 Task: Search one way flight ticket for 2 adults, 2 children, 2 infants in seat in first from Columbia: Columbia Regional Airport to Fort Wayne: Fort Wayne International Airport on 5-4-2023. Choice of flights is Frontier. Number of bags: 2 carry on bags. Outbound departure time preference is 19:30.
Action: Mouse moved to (268, 155)
Screenshot: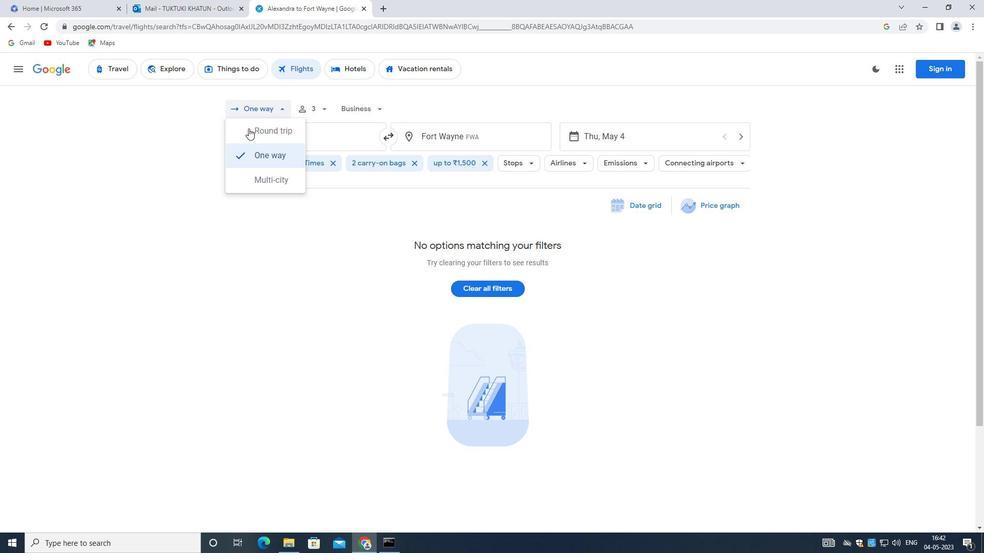 
Action: Mouse pressed left at (268, 155)
Screenshot: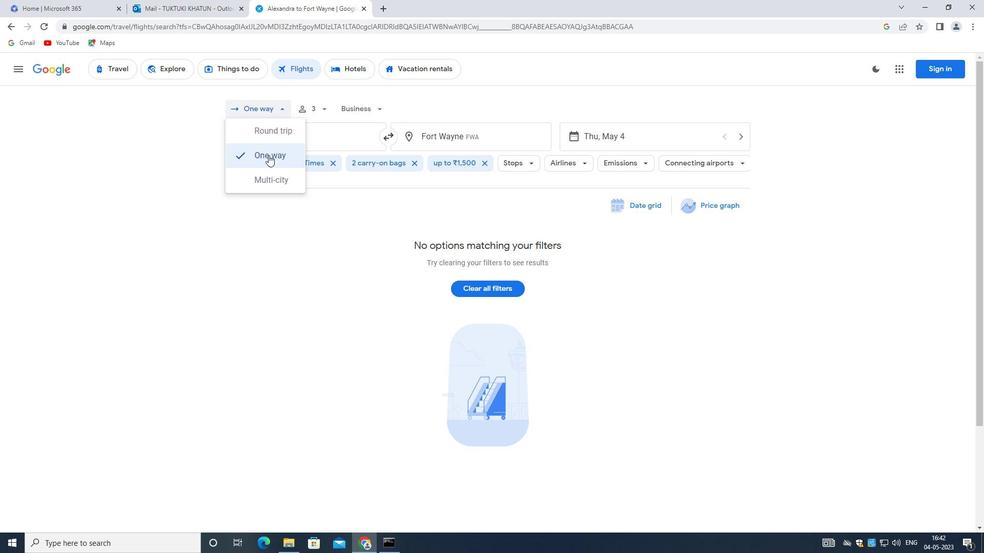 
Action: Mouse moved to (312, 108)
Screenshot: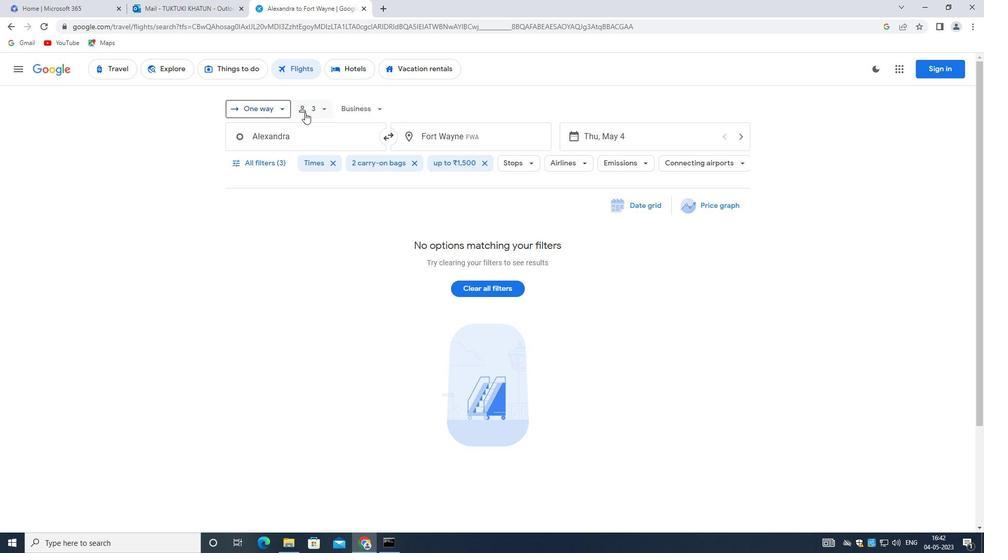 
Action: Mouse pressed left at (312, 108)
Screenshot: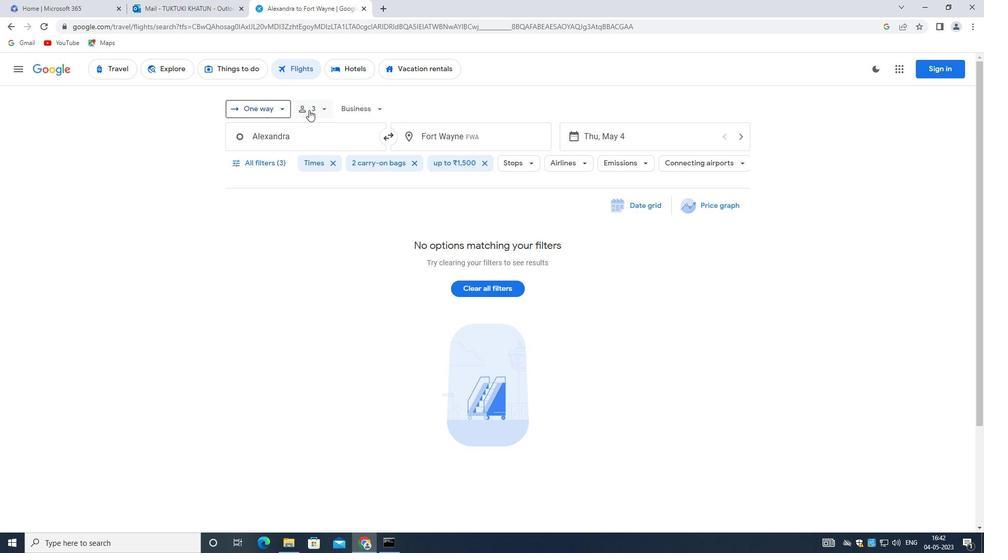 
Action: Mouse moved to (398, 134)
Screenshot: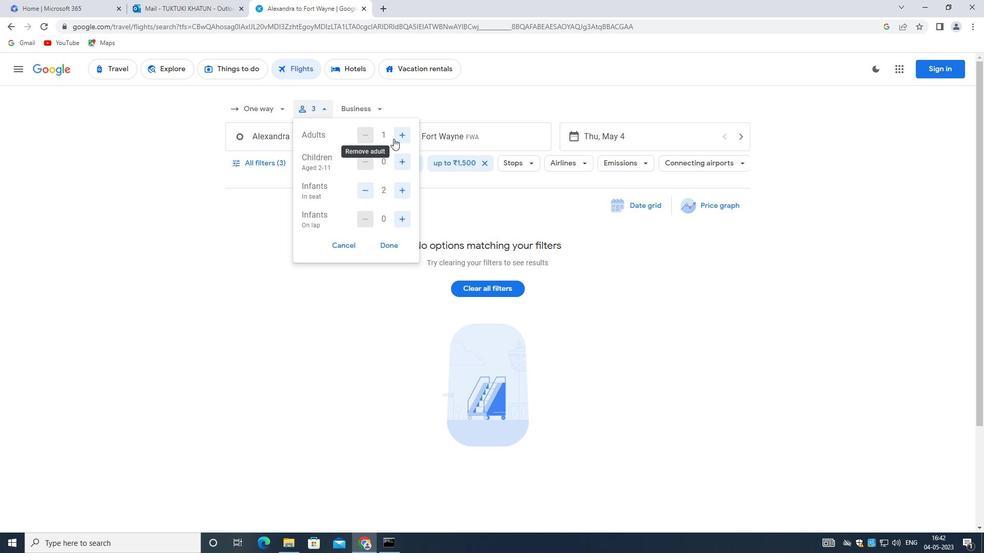 
Action: Mouse pressed left at (398, 134)
Screenshot: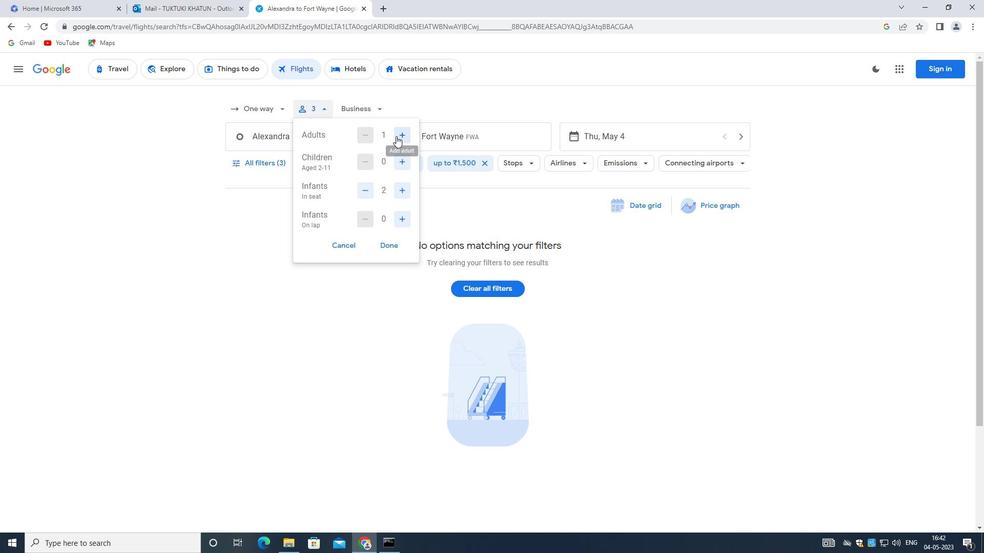 
Action: Mouse moved to (363, 161)
Screenshot: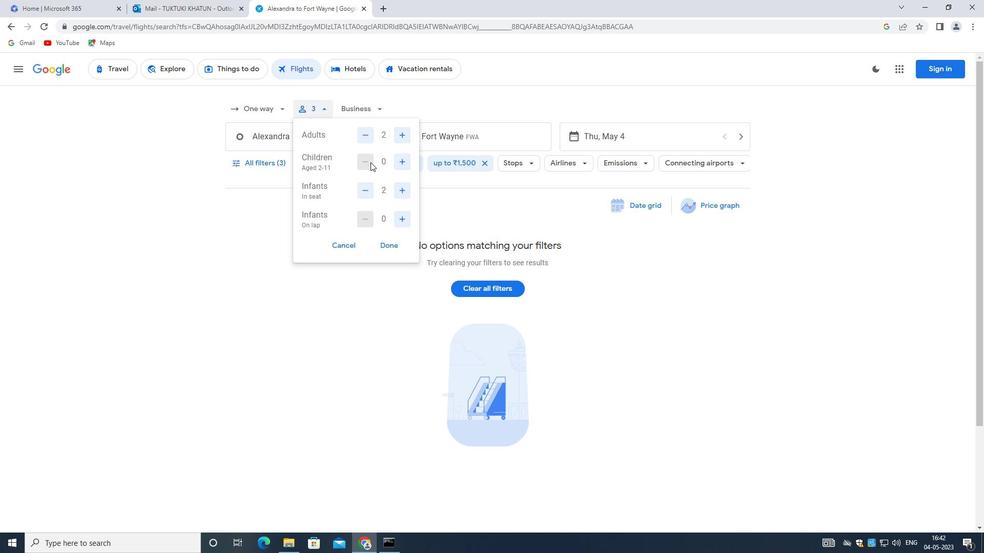 
Action: Mouse pressed left at (363, 161)
Screenshot: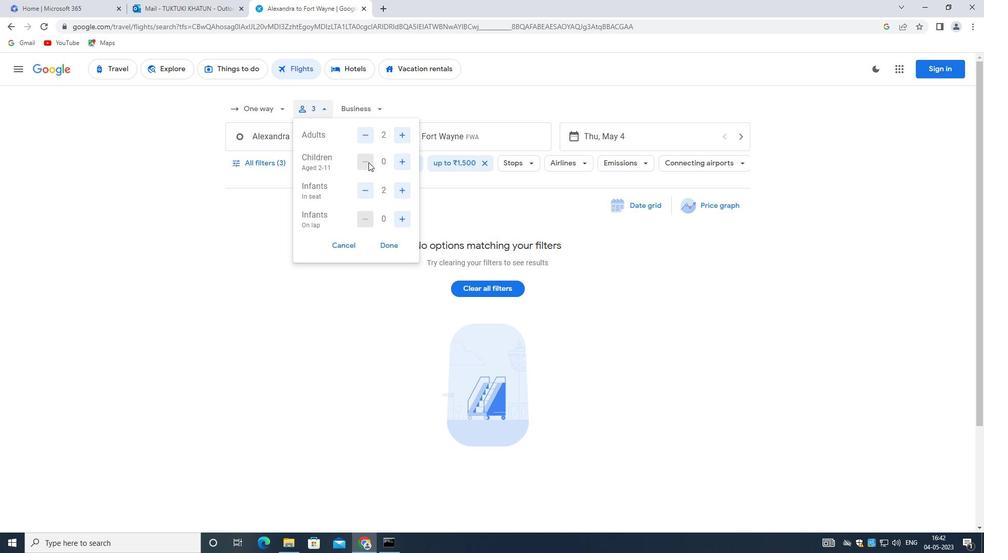 
Action: Mouse moved to (405, 161)
Screenshot: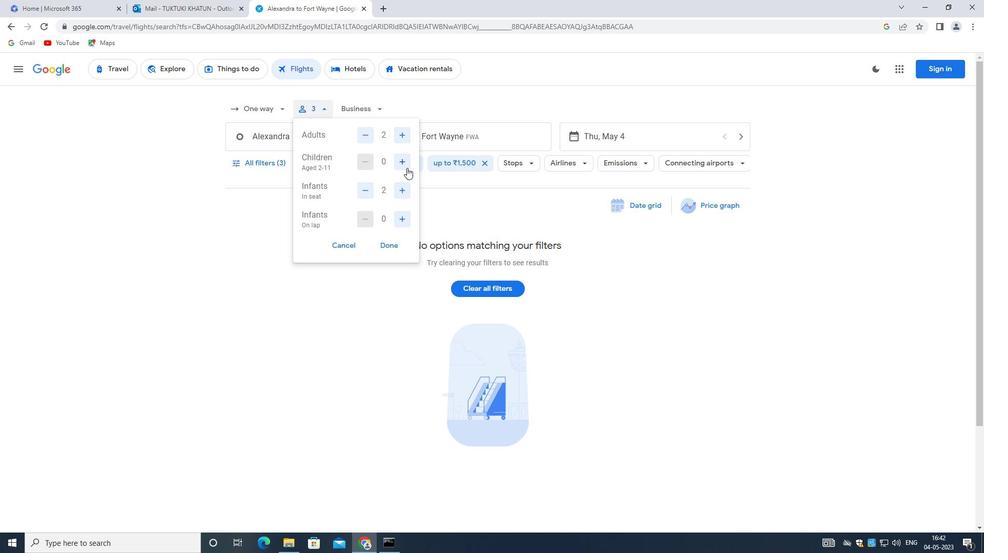 
Action: Mouse pressed left at (405, 161)
Screenshot: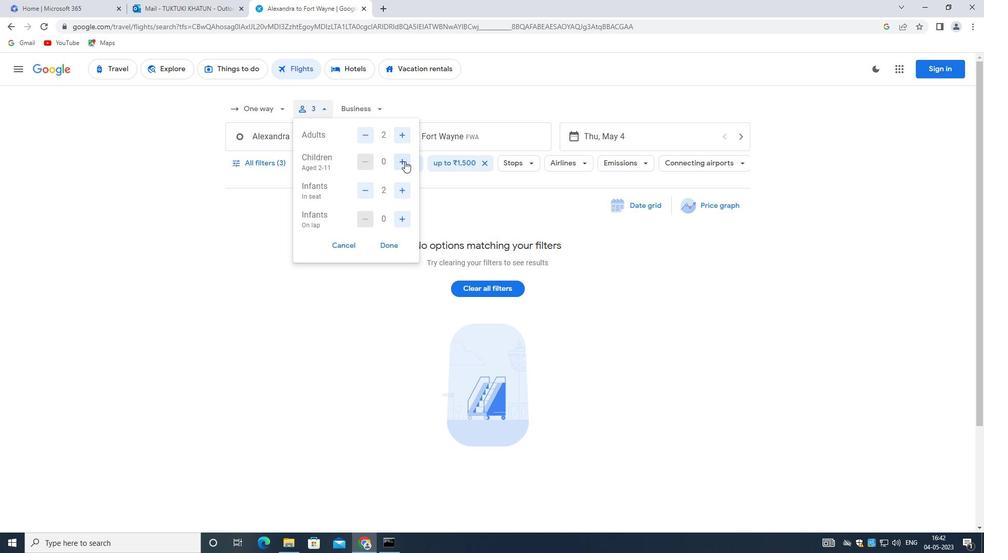 
Action: Mouse pressed left at (405, 161)
Screenshot: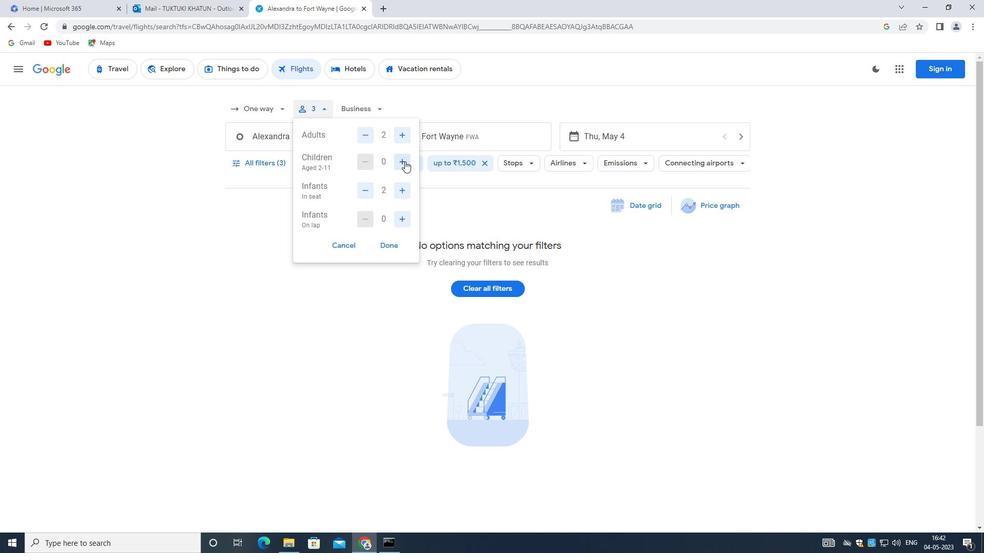 
Action: Mouse moved to (372, 234)
Screenshot: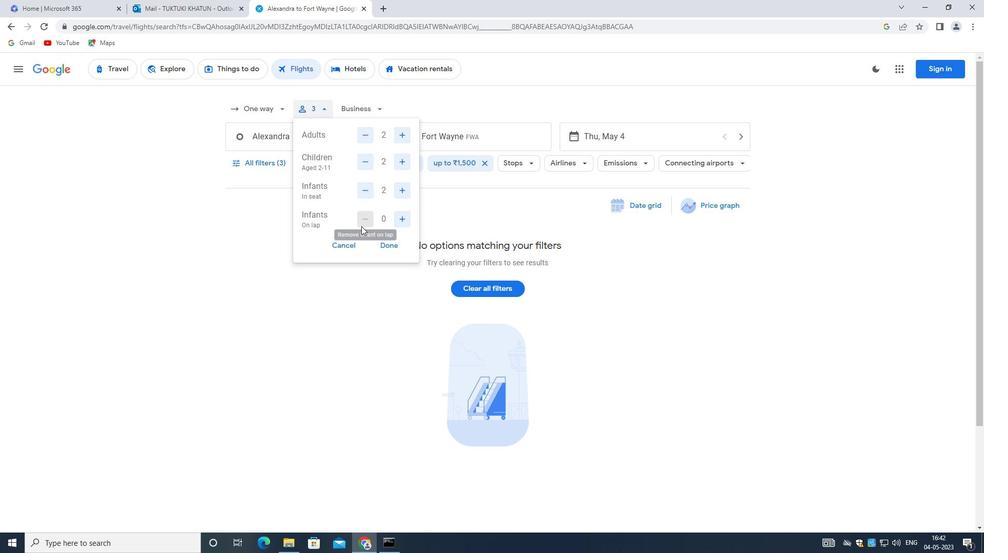 
Action: Mouse scrolled (372, 233) with delta (0, 0)
Screenshot: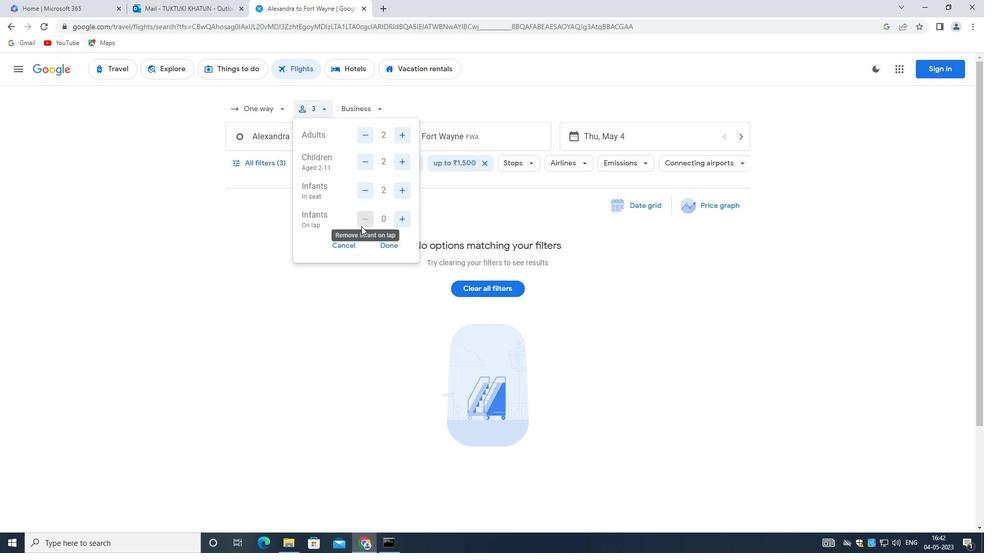 
Action: Mouse moved to (389, 195)
Screenshot: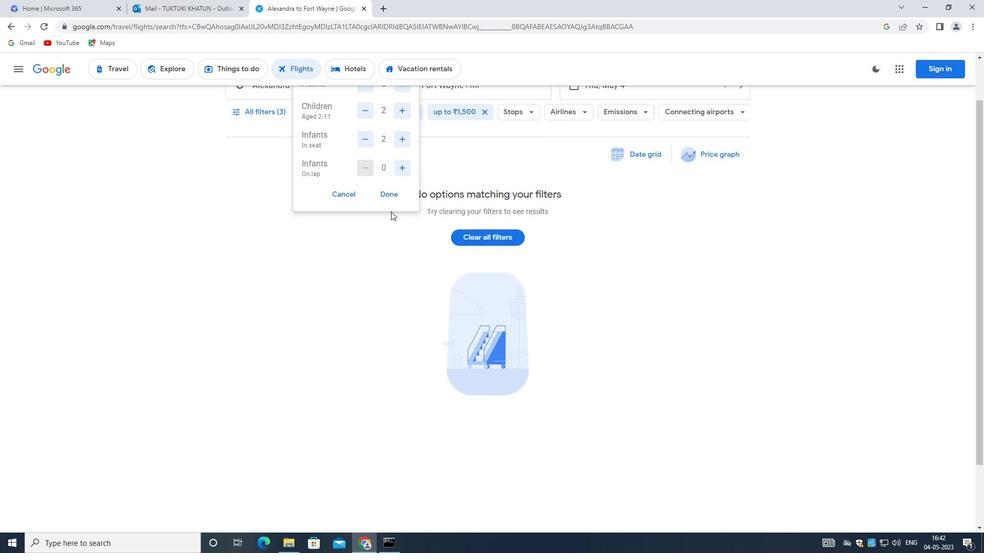 
Action: Mouse pressed left at (389, 195)
Screenshot: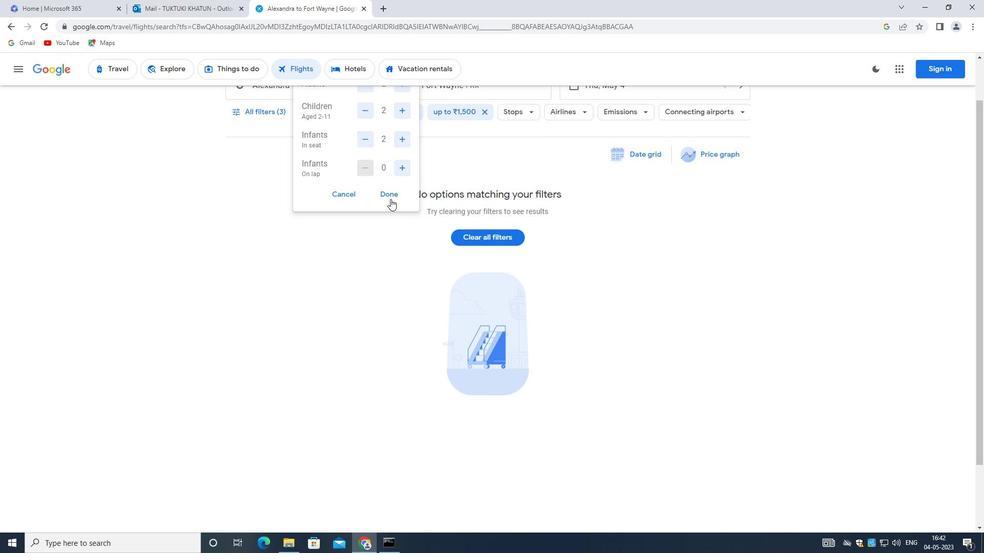 
Action: Mouse moved to (337, 309)
Screenshot: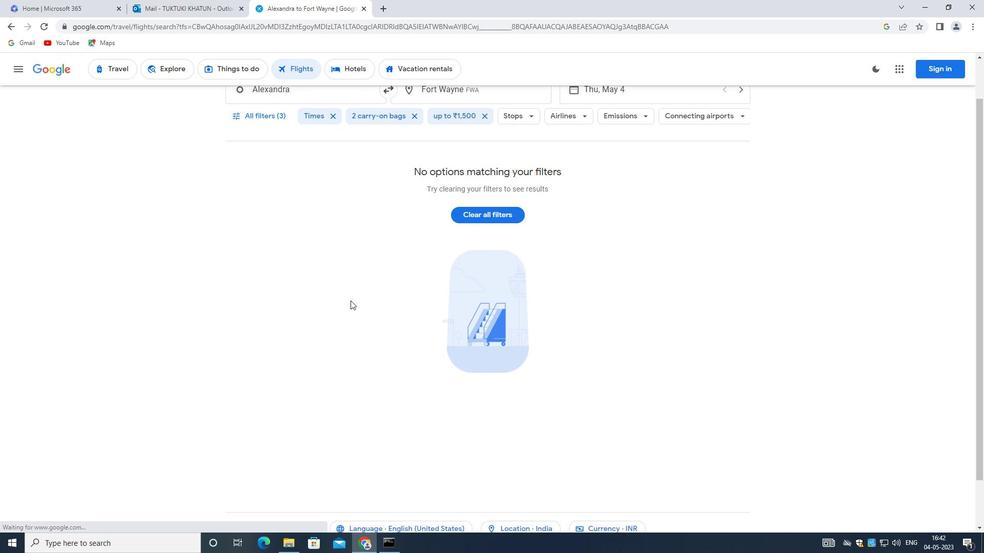 
Action: Mouse scrolled (337, 309) with delta (0, 0)
Screenshot: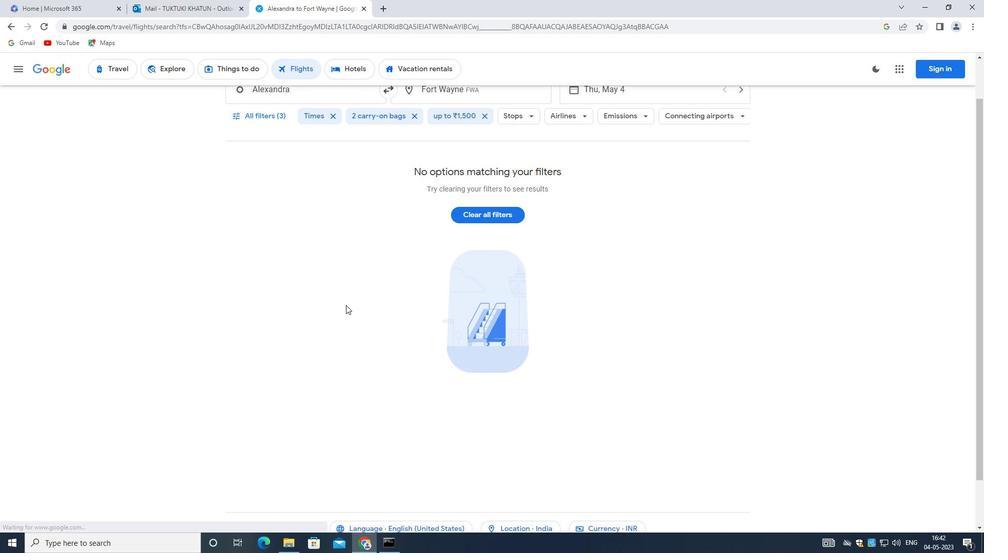 
Action: Mouse moved to (337, 309)
Screenshot: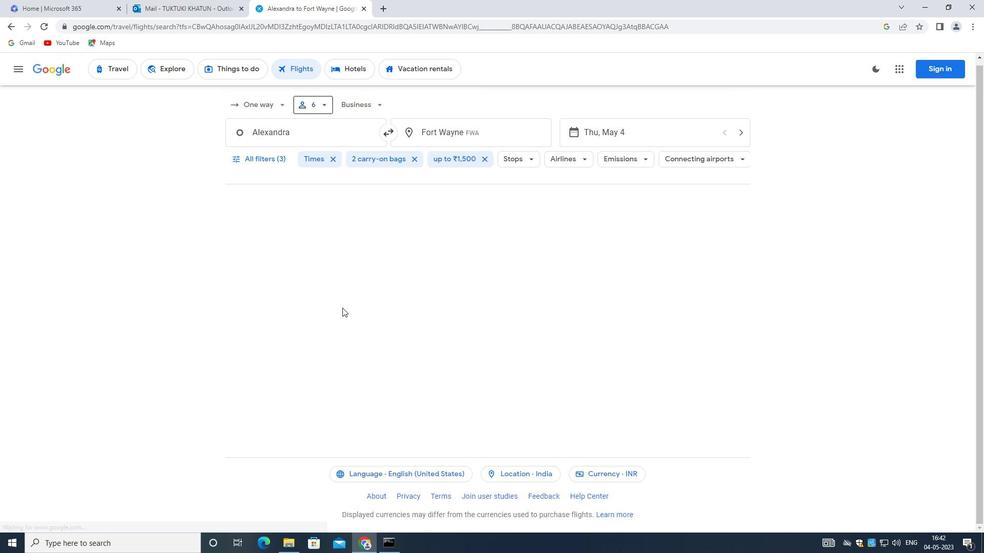 
Action: Mouse scrolled (337, 309) with delta (0, 0)
Screenshot: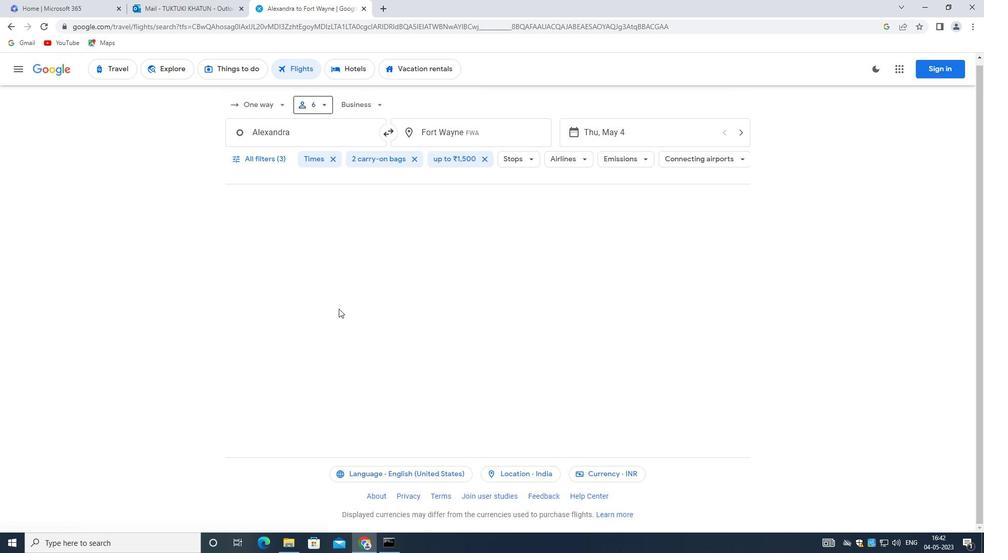 
Action: Mouse moved to (336, 309)
Screenshot: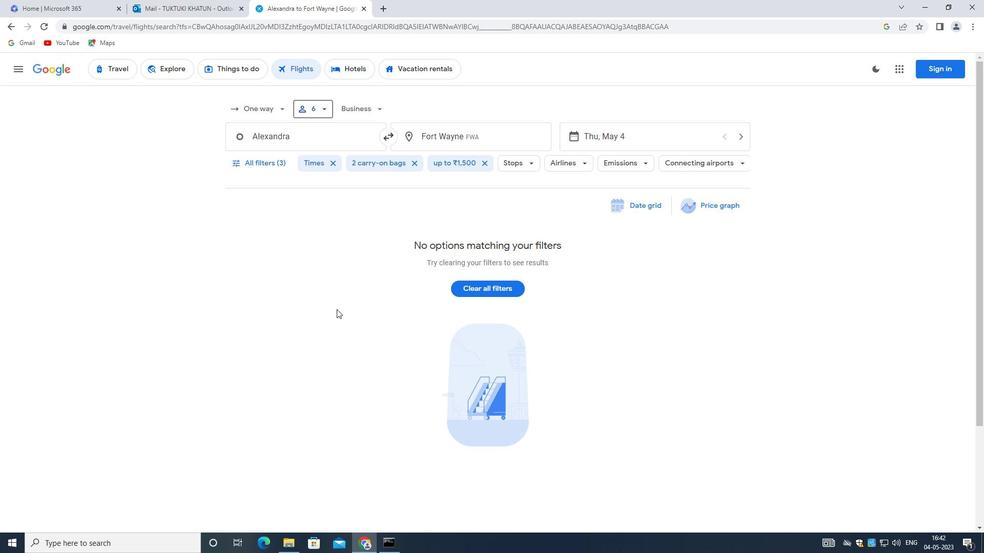 
Action: Mouse scrolled (336, 310) with delta (0, 0)
Screenshot: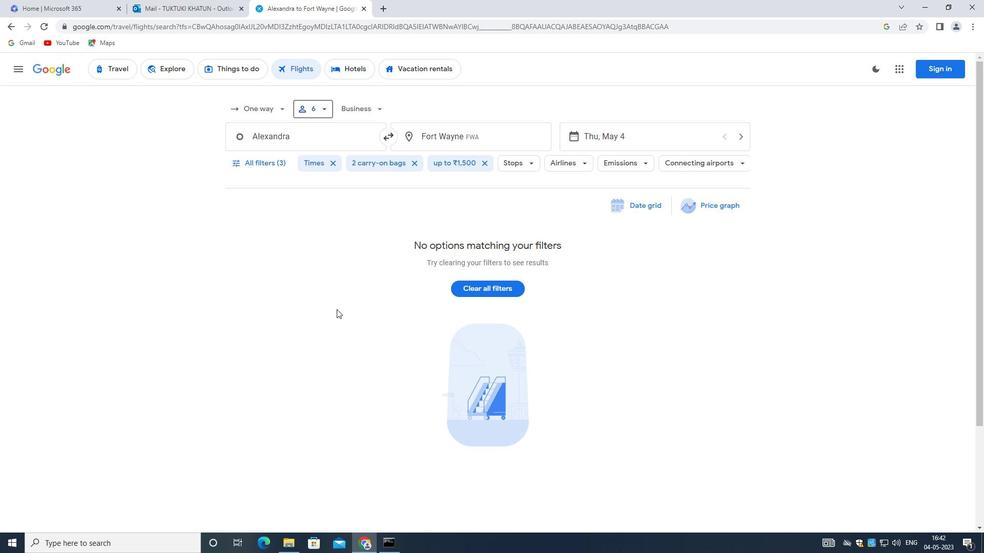 
Action: Mouse moved to (336, 310)
Screenshot: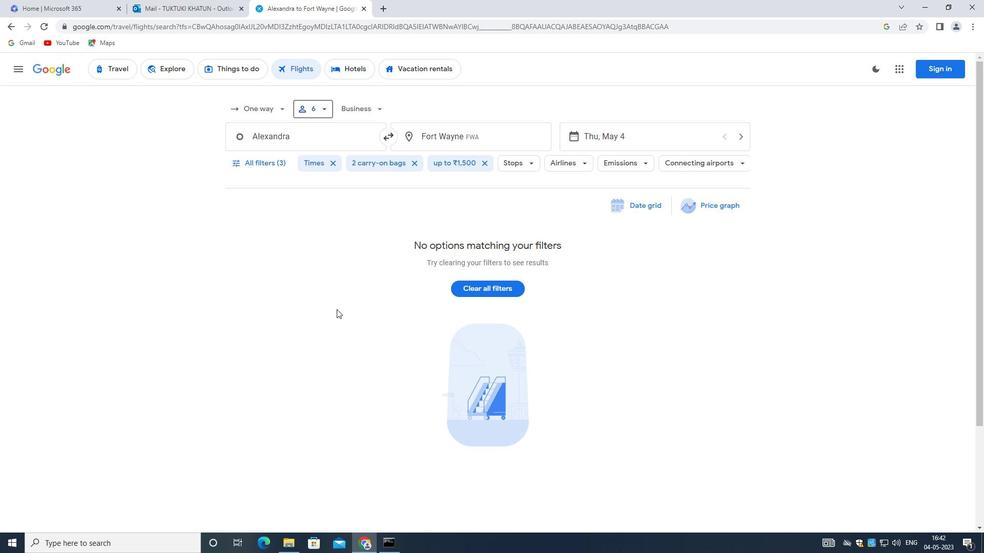 
Action: Mouse scrolled (336, 310) with delta (0, 0)
Screenshot: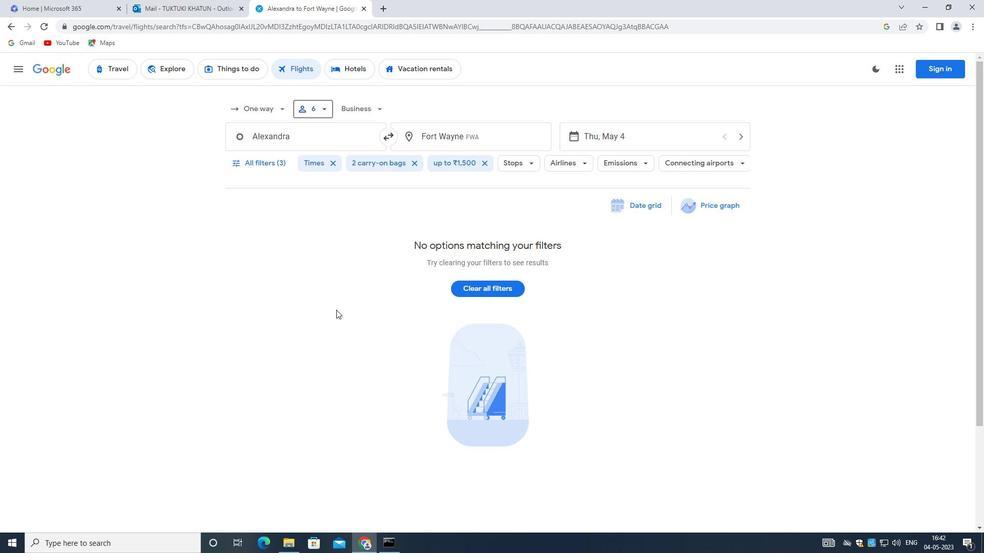 
Action: Mouse moved to (275, 133)
Screenshot: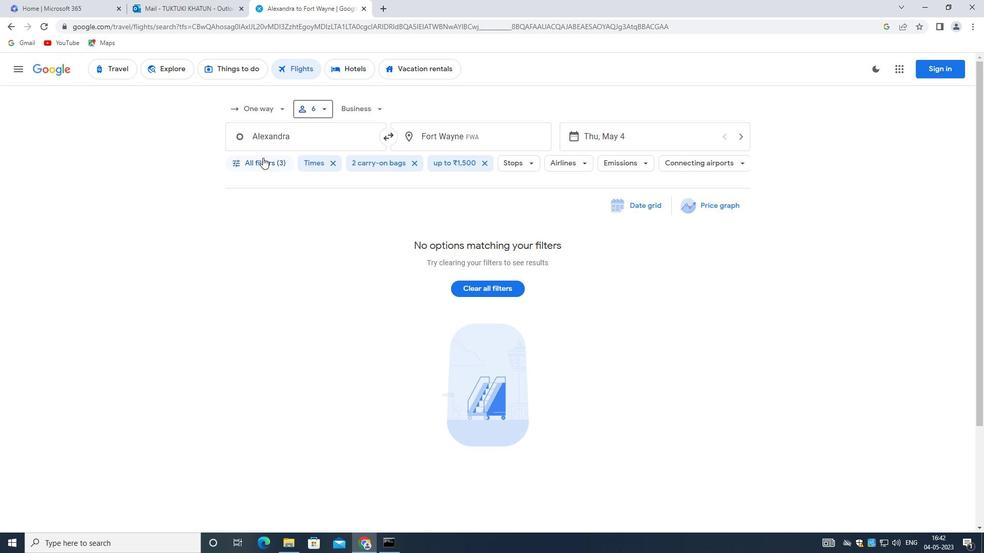 
Action: Mouse pressed left at (275, 133)
Screenshot: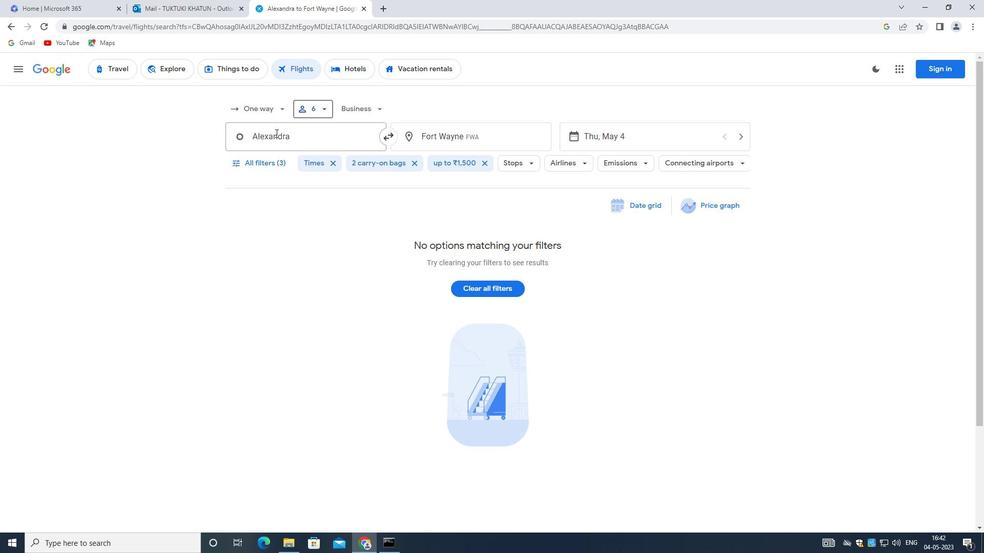 
Action: Mouse moved to (276, 132)
Screenshot: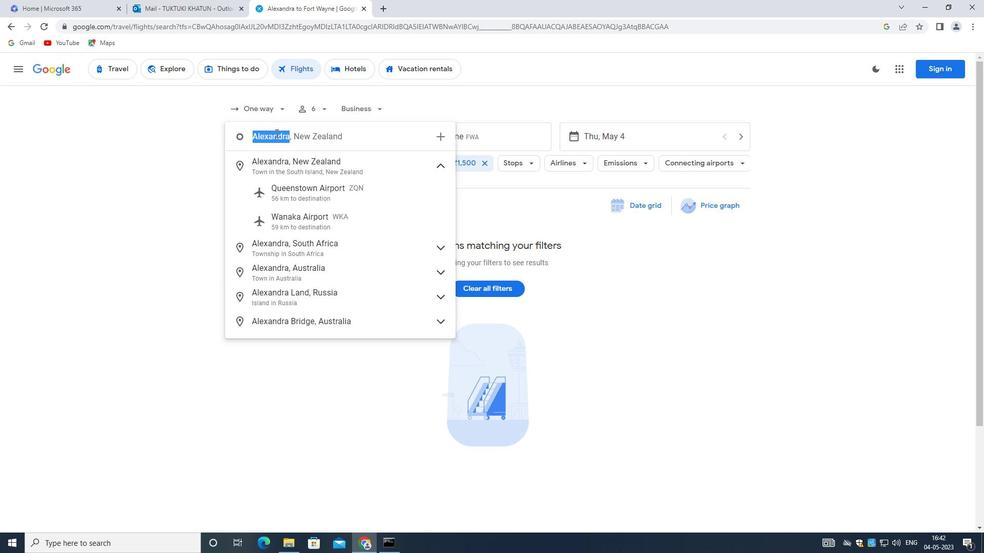 
Action: Key pressed <Key.backspace><Key.shift><Key.shift><Key.shift>COLUMBIA<Key.space><Key.shift><Key.shift><Key.shift><Key.shift>REGIONAL<Key.space><Key.shift>AIRPORT
Screenshot: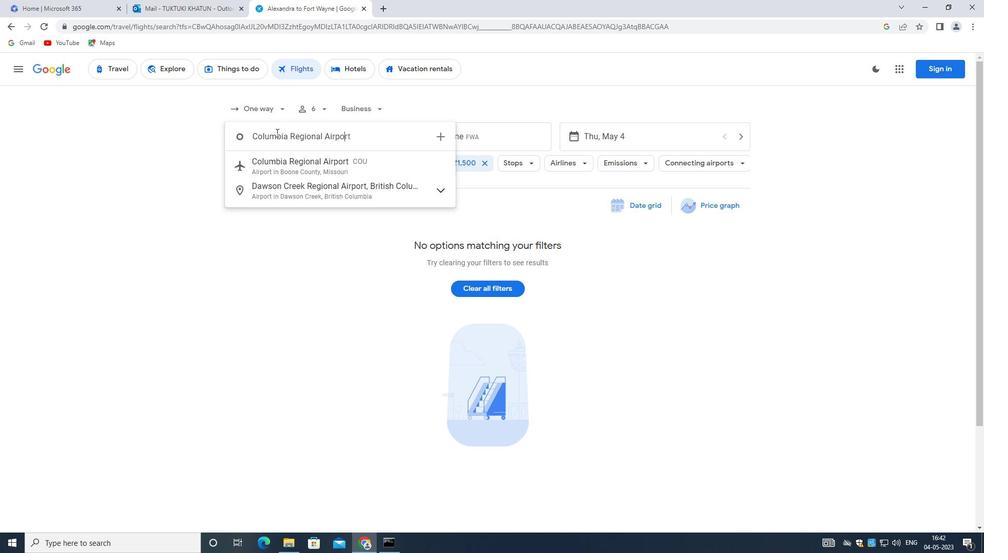 
Action: Mouse moved to (287, 157)
Screenshot: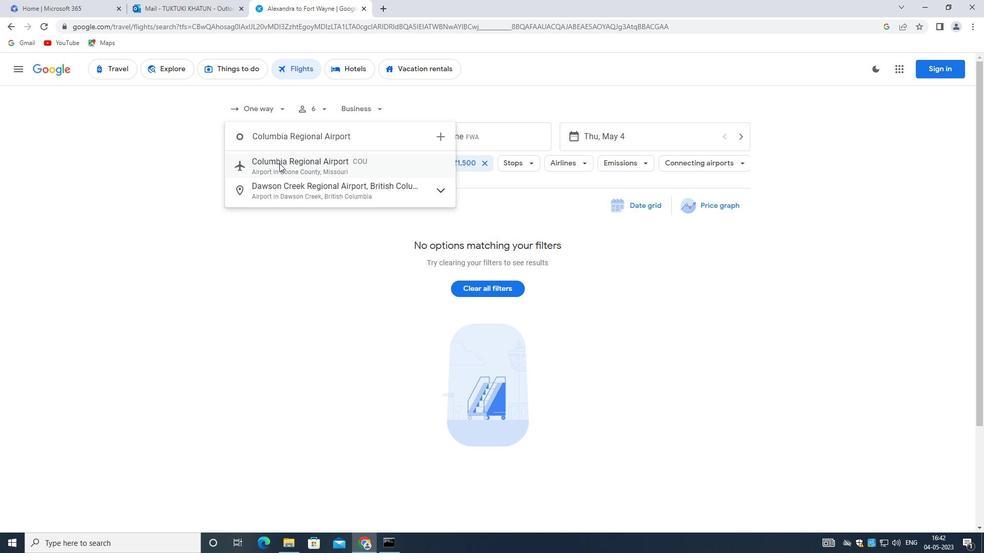 
Action: Mouse pressed left at (287, 157)
Screenshot: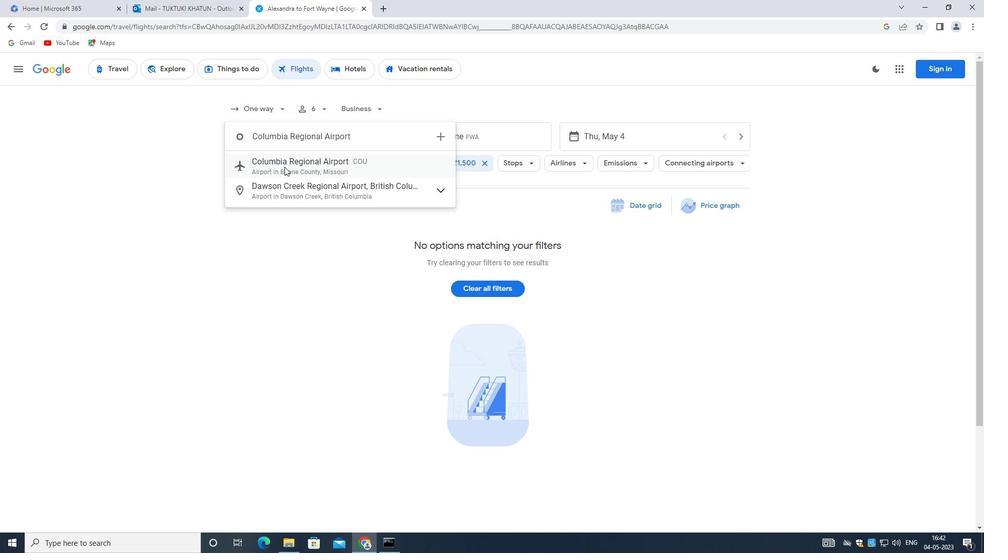 
Action: Mouse moved to (481, 137)
Screenshot: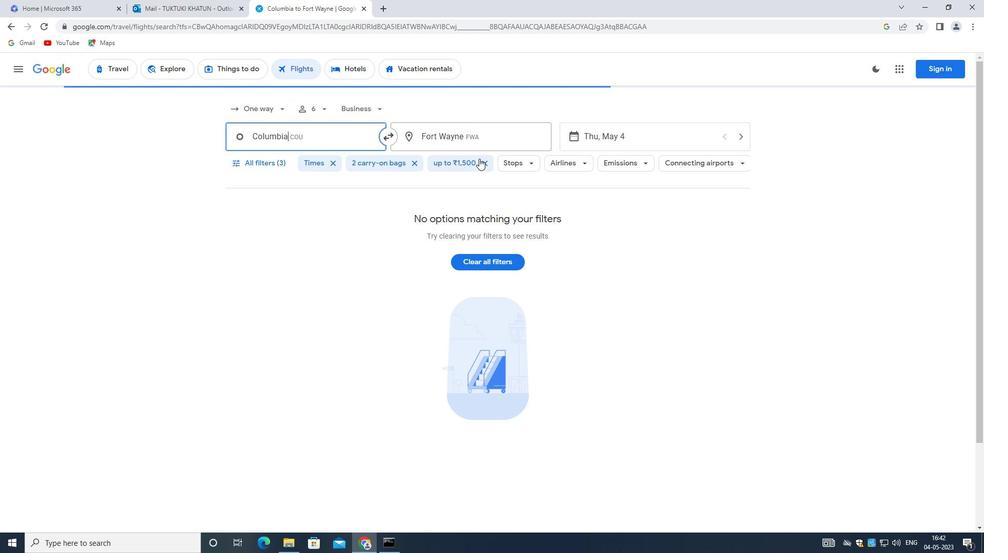
Action: Mouse pressed left at (481, 137)
Screenshot: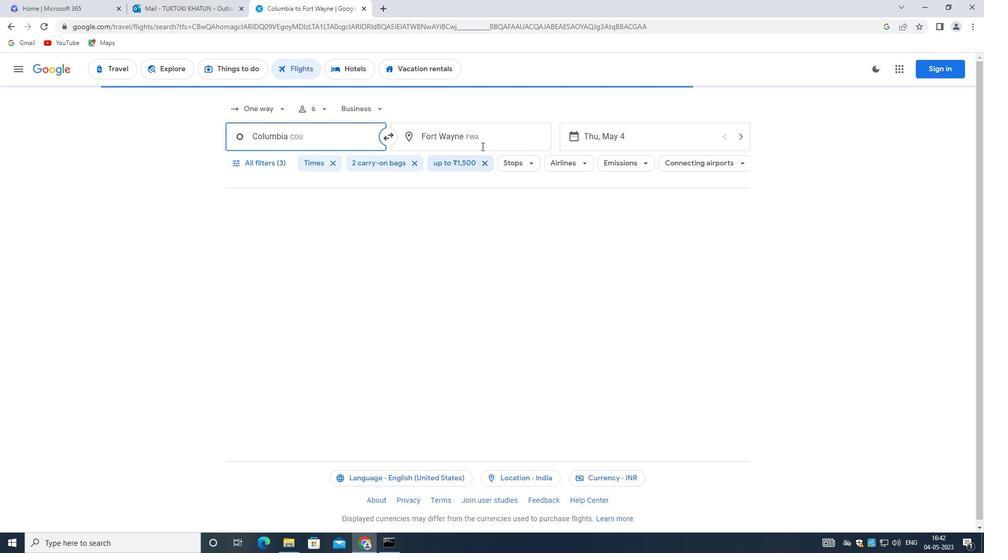 
Action: Mouse moved to (481, 137)
Screenshot: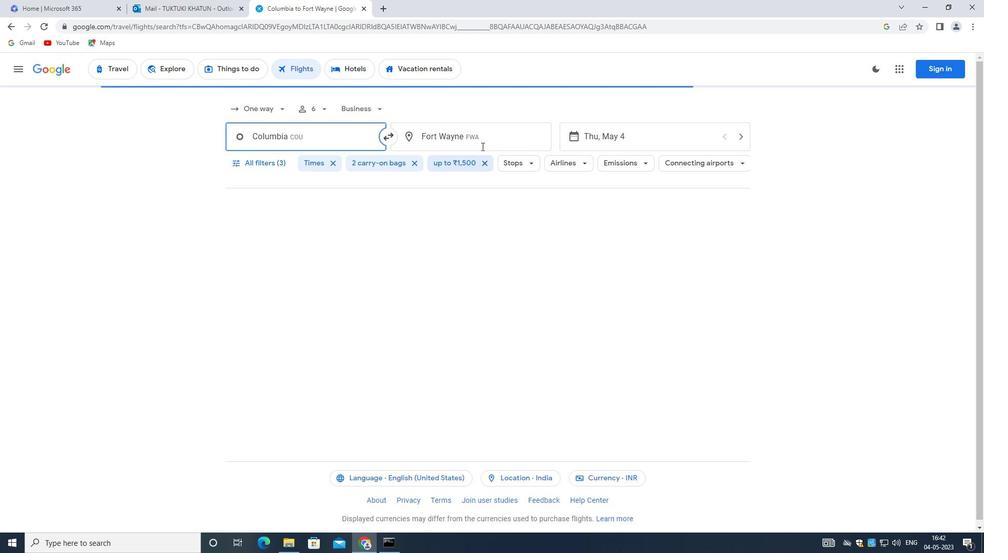 
Action: Key pressed <Key.backspace><Key.shift>WAYNE<Key.backspace><Key.backspace><Key.backspace><Key.backspace><Key.backspace><Key.backspace><Key.shift>FORT<Key.space><Key.shift>WAY
Screenshot: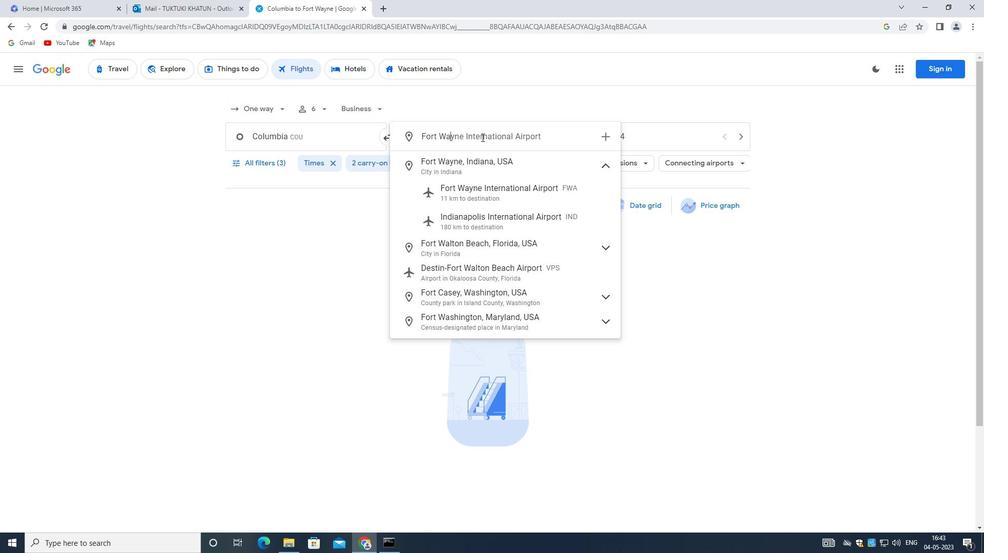 
Action: Mouse moved to (509, 188)
Screenshot: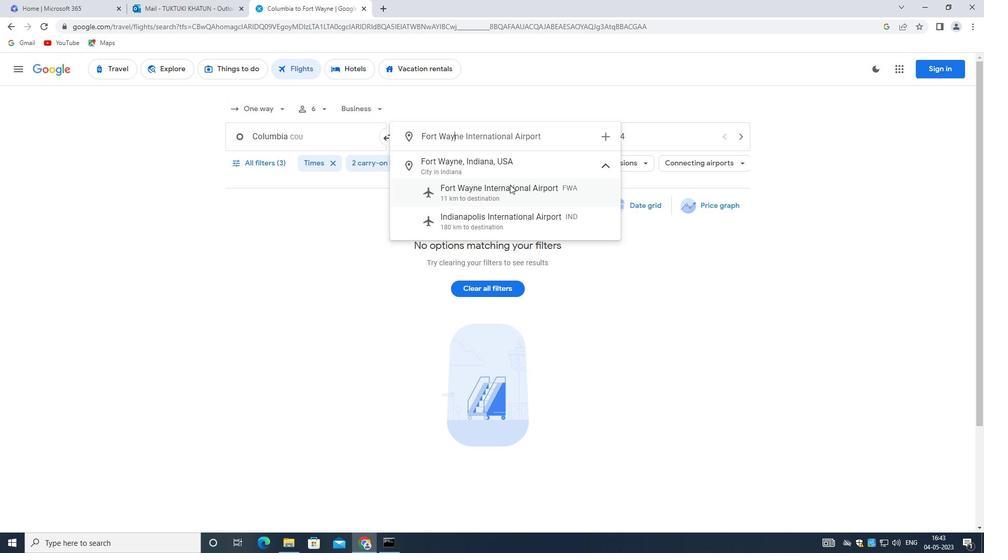 
Action: Mouse pressed left at (509, 188)
Screenshot: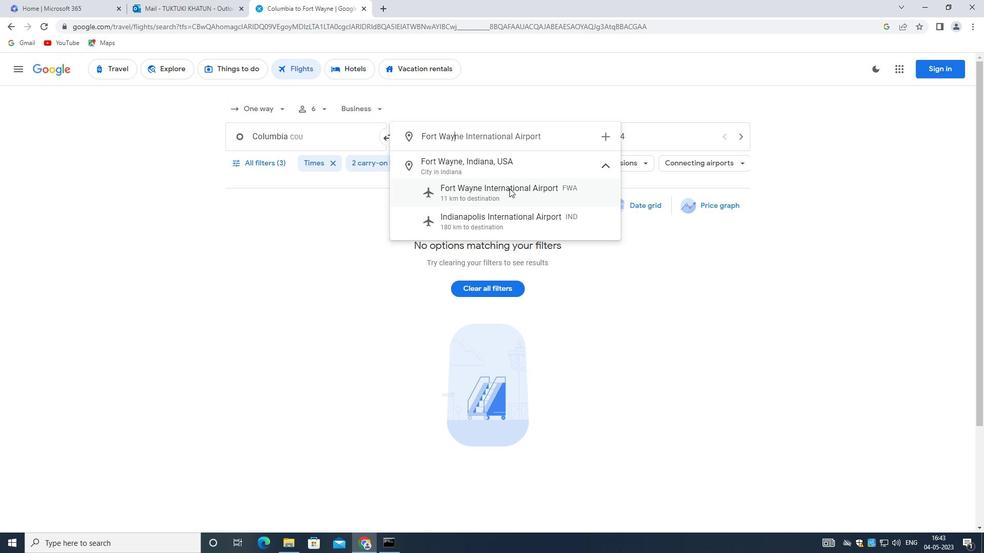 
Action: Mouse moved to (607, 125)
Screenshot: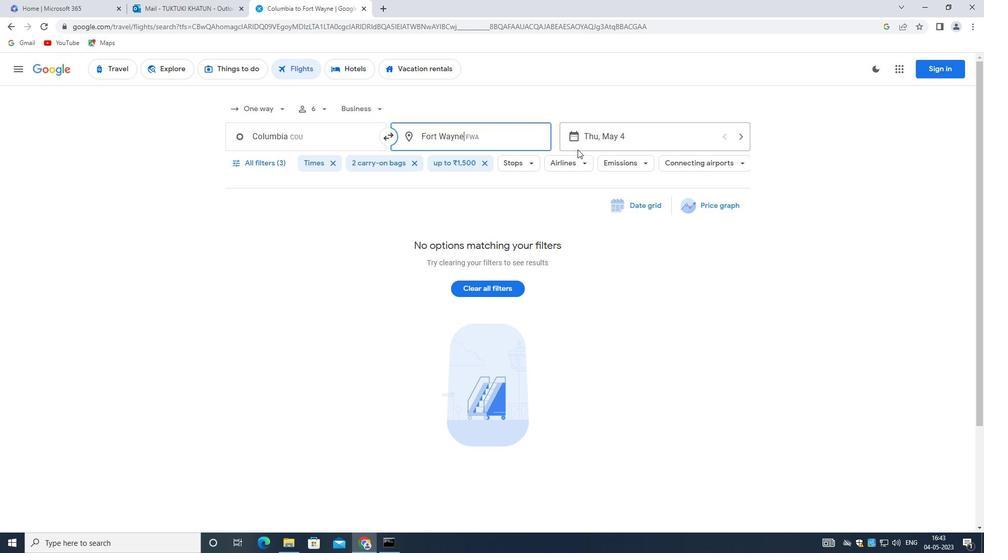 
Action: Mouse pressed left at (607, 125)
Screenshot: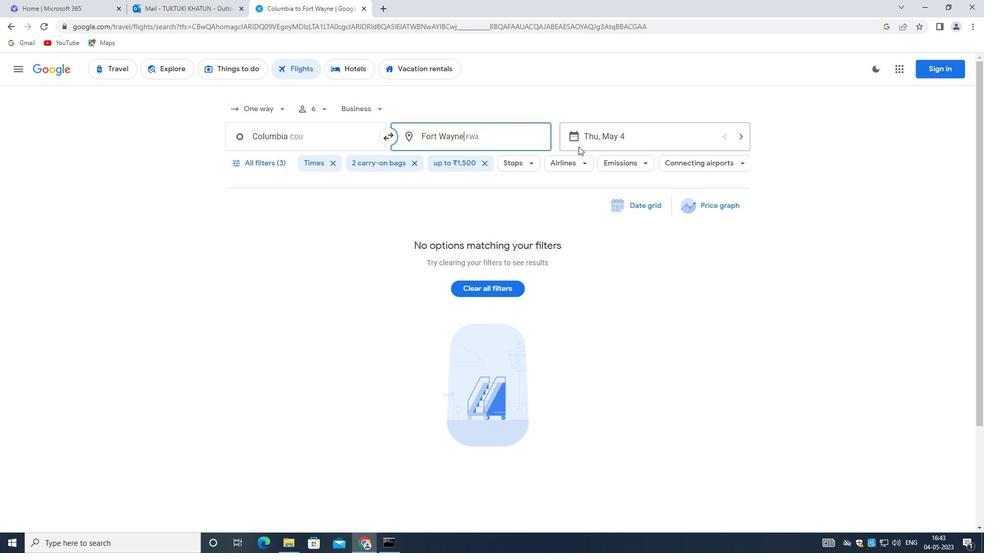 
Action: Mouse moved to (484, 223)
Screenshot: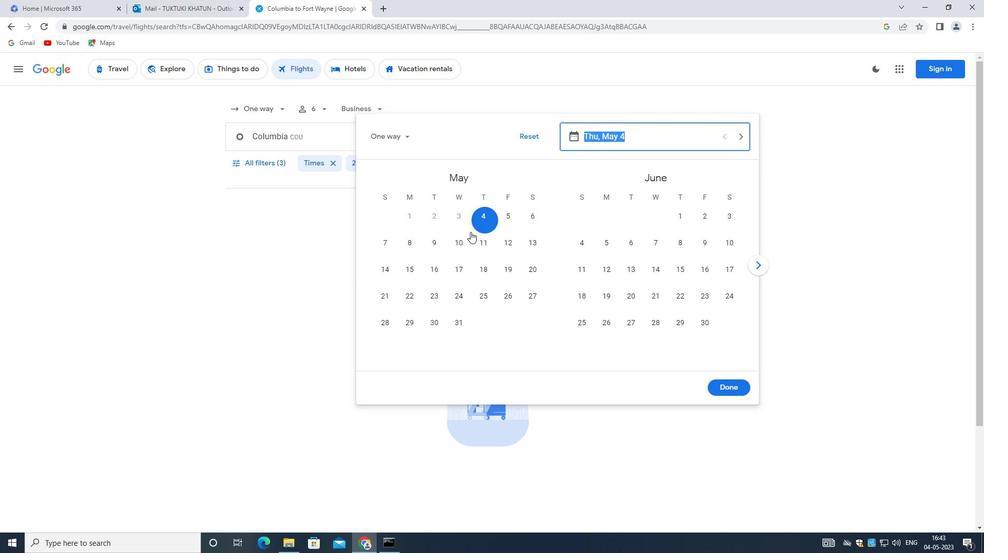 
Action: Mouse pressed left at (484, 223)
Screenshot: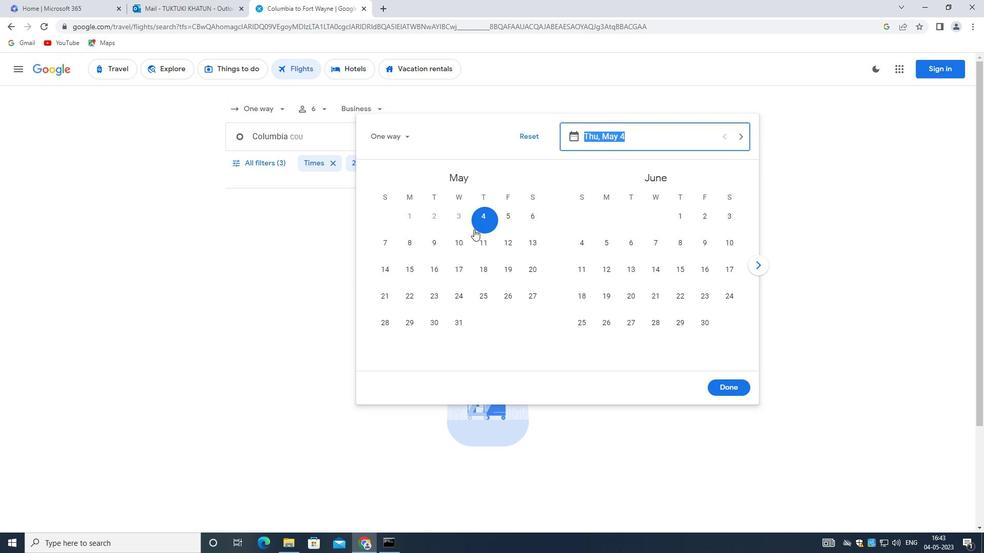 
Action: Mouse moved to (732, 384)
Screenshot: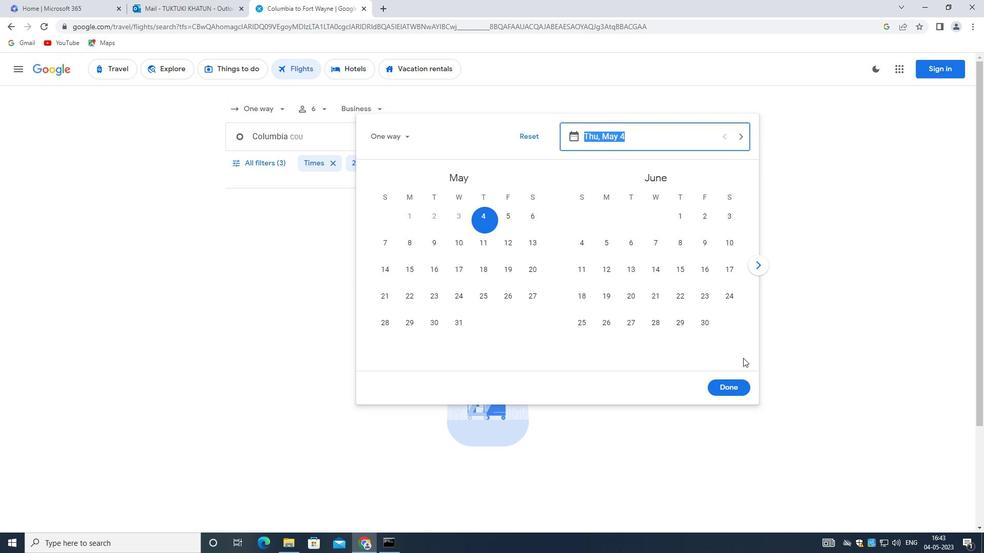 
Action: Mouse pressed left at (732, 384)
Screenshot: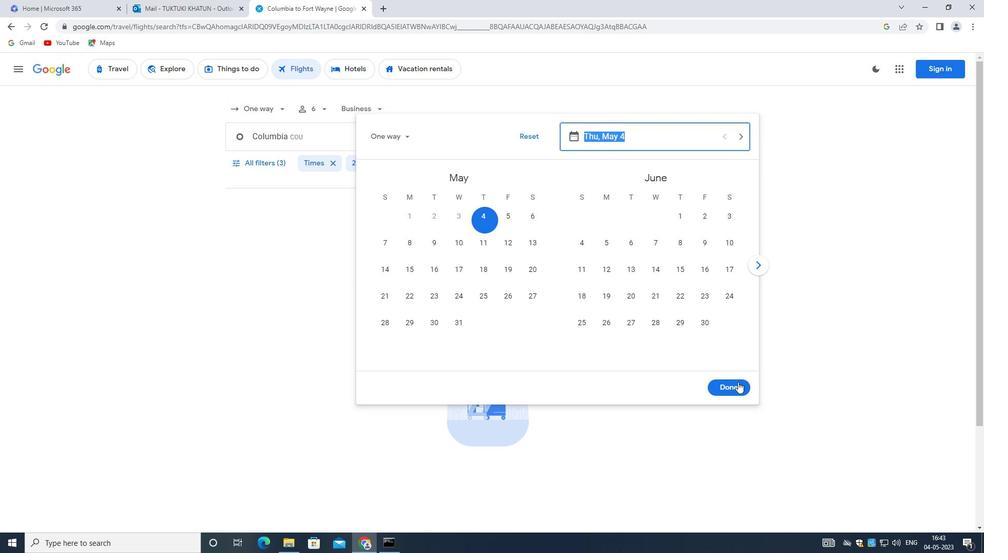 
Action: Mouse moved to (257, 165)
Screenshot: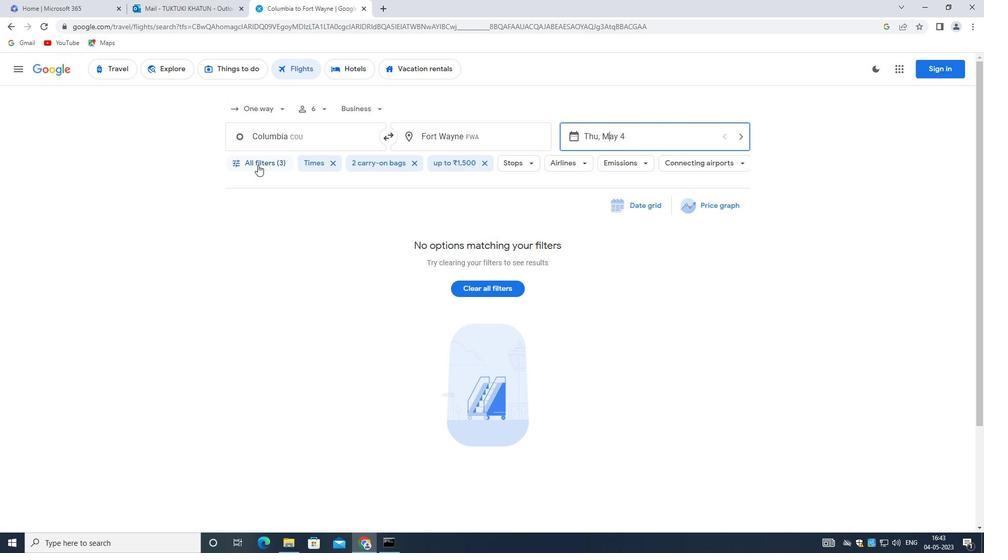 
Action: Mouse pressed left at (257, 165)
Screenshot: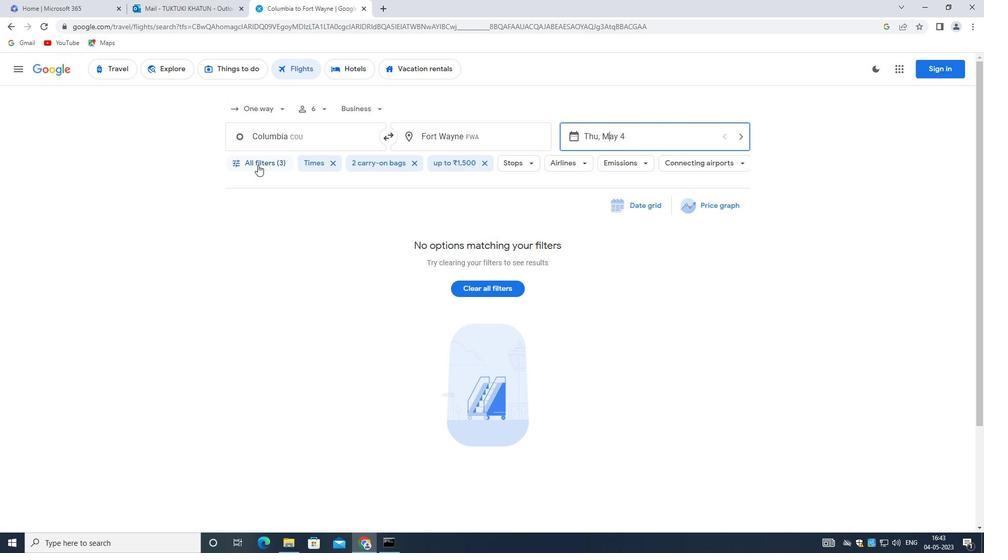 
Action: Mouse moved to (315, 194)
Screenshot: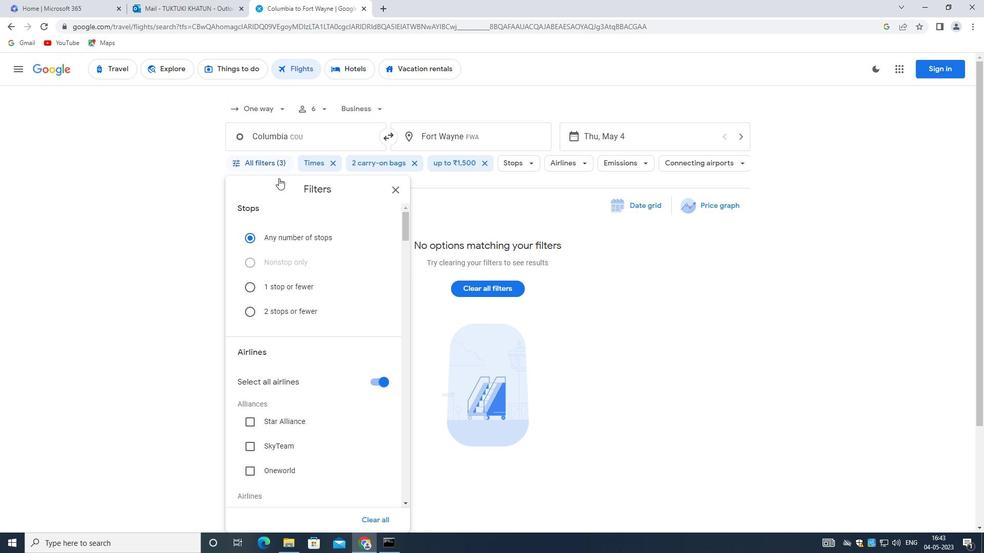 
Action: Mouse scrolled (315, 193) with delta (0, 0)
Screenshot: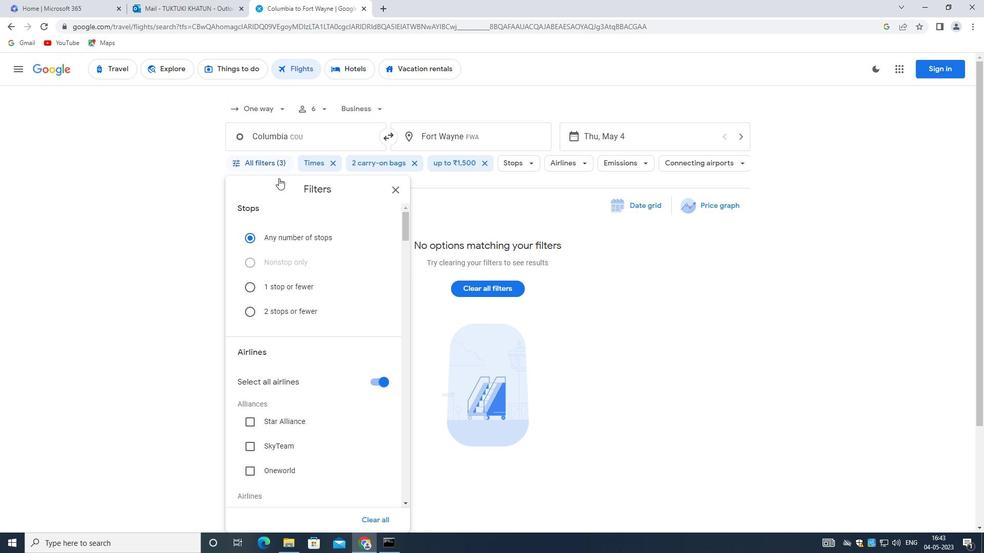 
Action: Mouse moved to (330, 247)
Screenshot: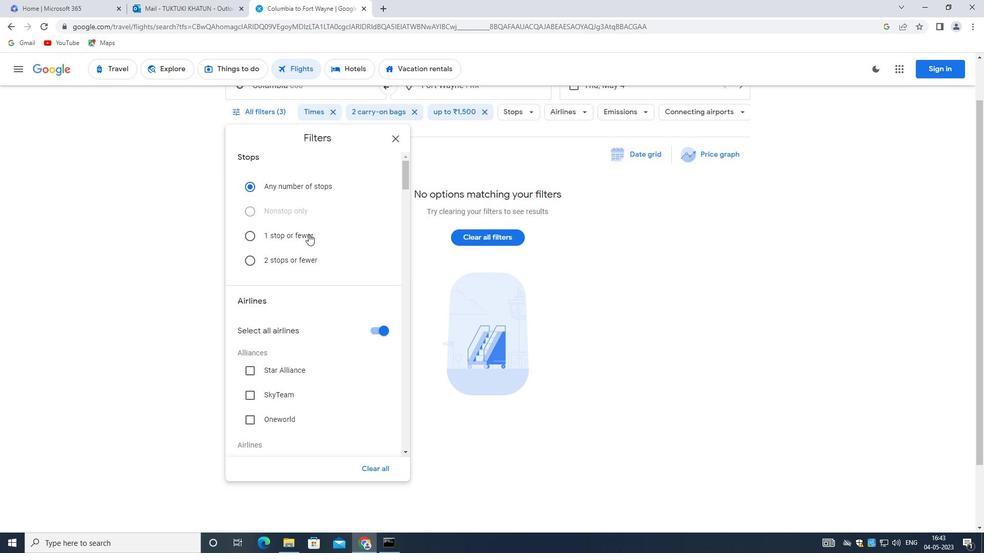 
Action: Mouse scrolled (330, 246) with delta (0, 0)
Screenshot: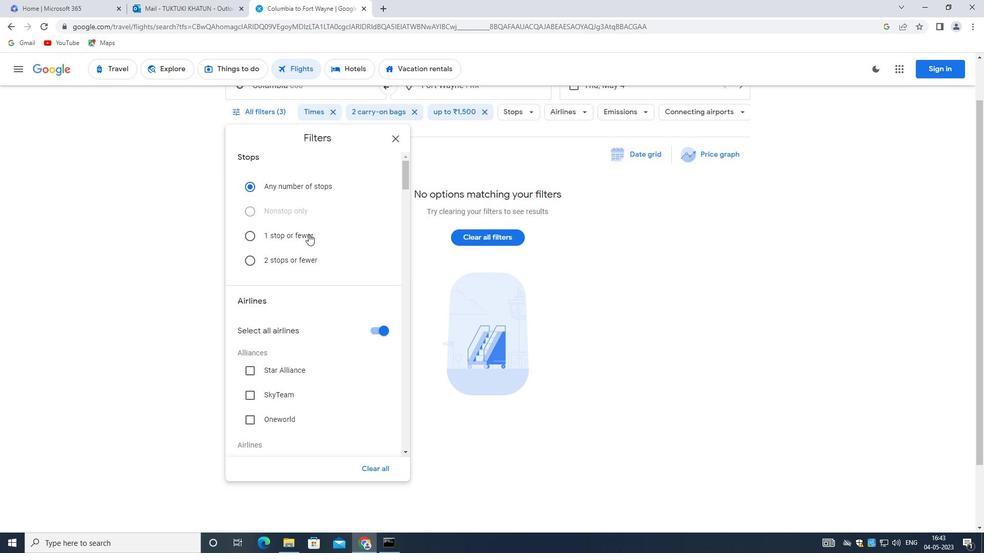 
Action: Mouse scrolled (330, 246) with delta (0, 0)
Screenshot: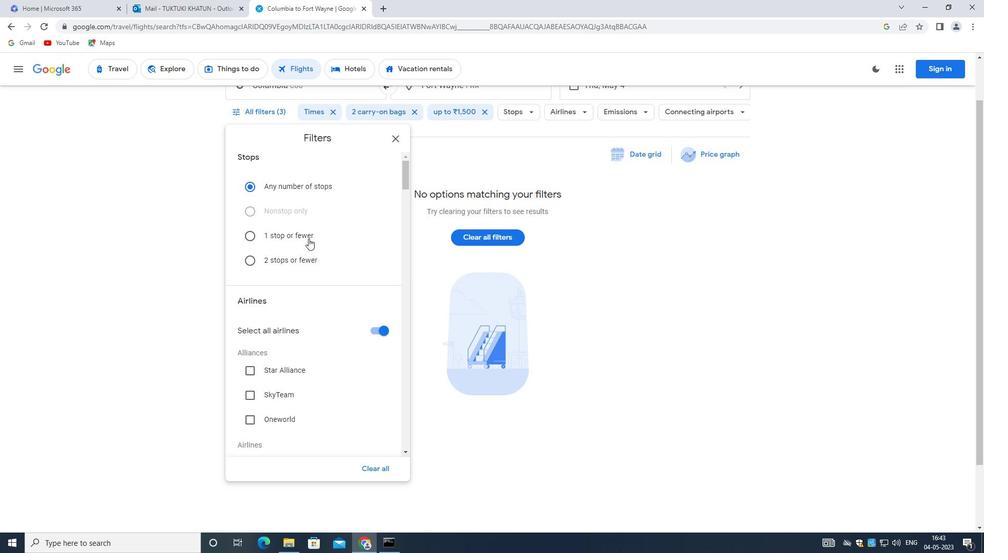 
Action: Mouse moved to (372, 228)
Screenshot: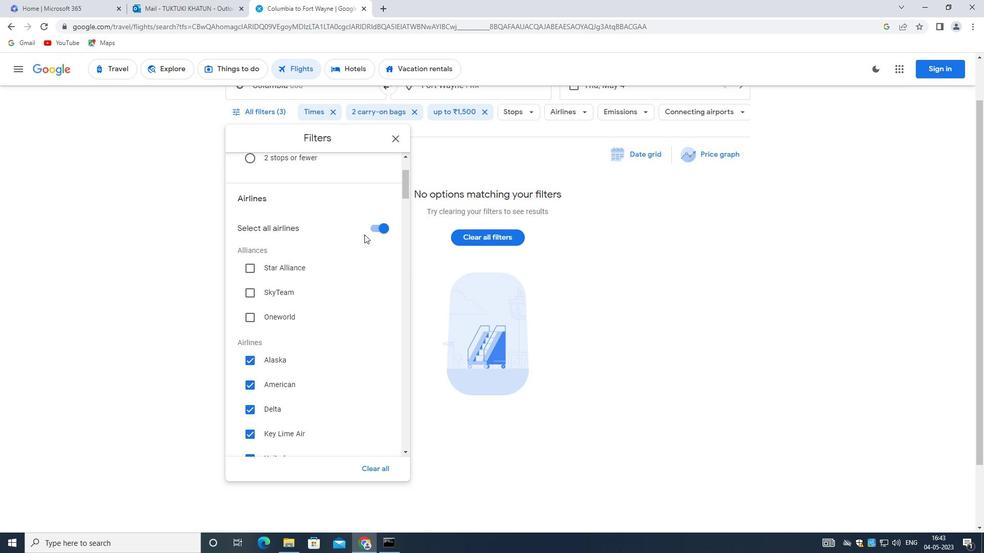 
Action: Mouse pressed left at (372, 228)
Screenshot: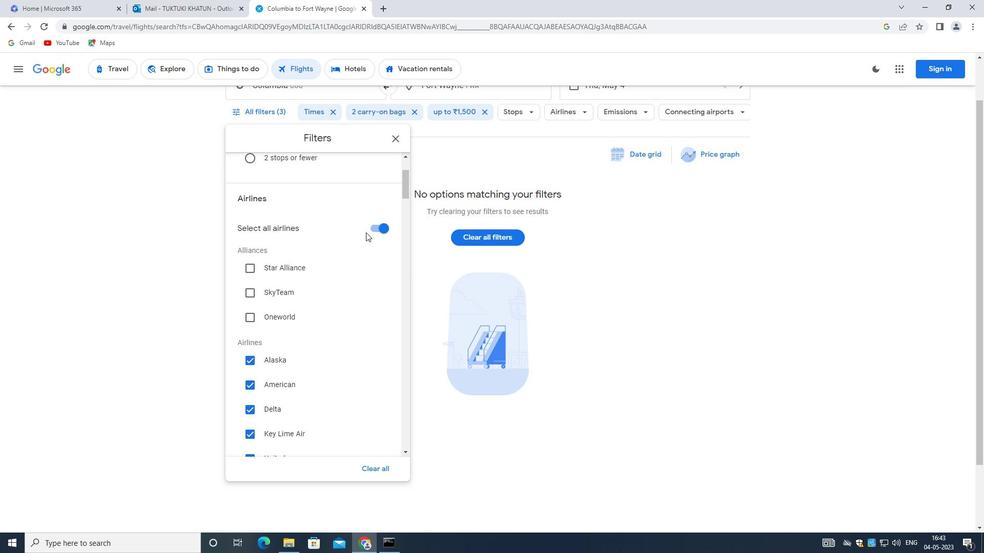
Action: Mouse moved to (335, 272)
Screenshot: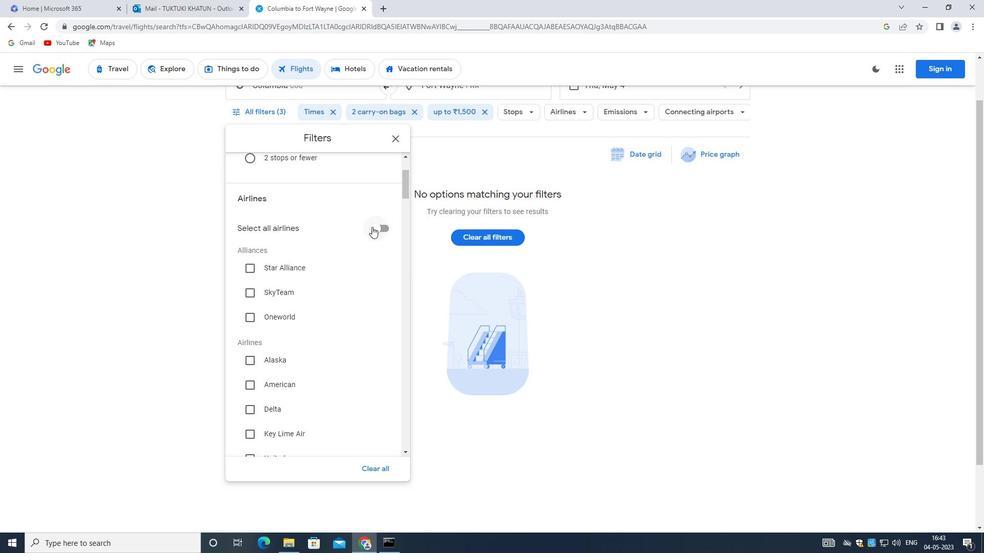 
Action: Mouse scrolled (335, 272) with delta (0, 0)
Screenshot: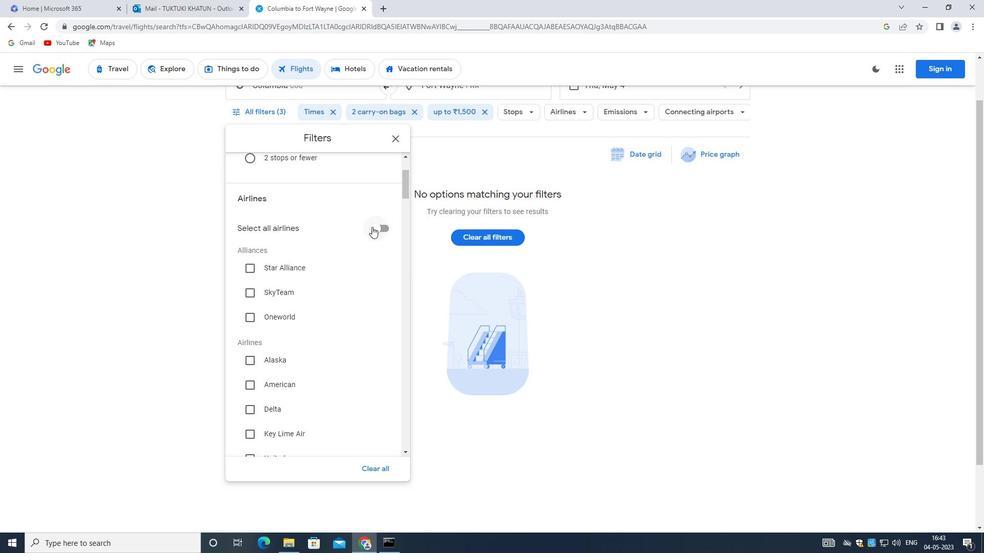 
Action: Mouse moved to (335, 273)
Screenshot: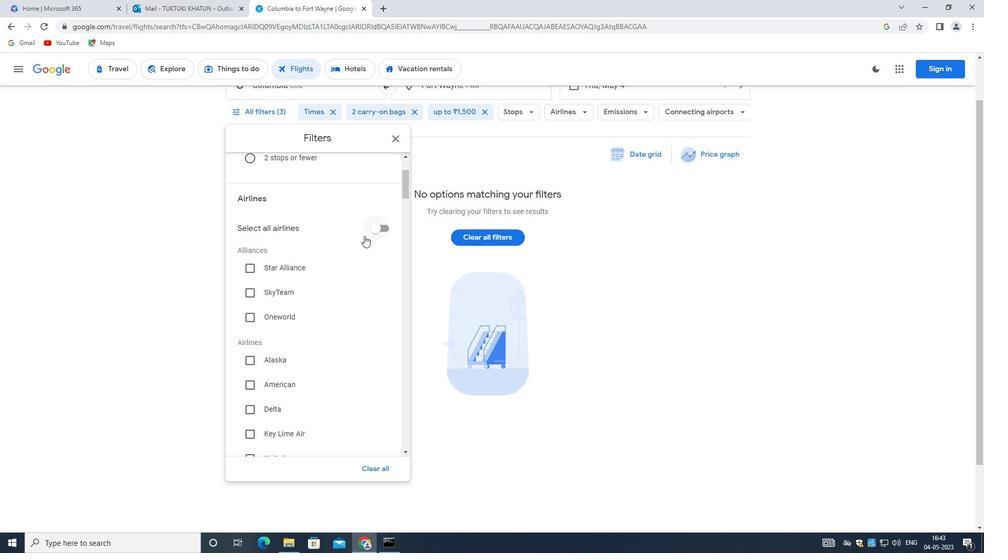 
Action: Mouse scrolled (335, 272) with delta (0, 0)
Screenshot: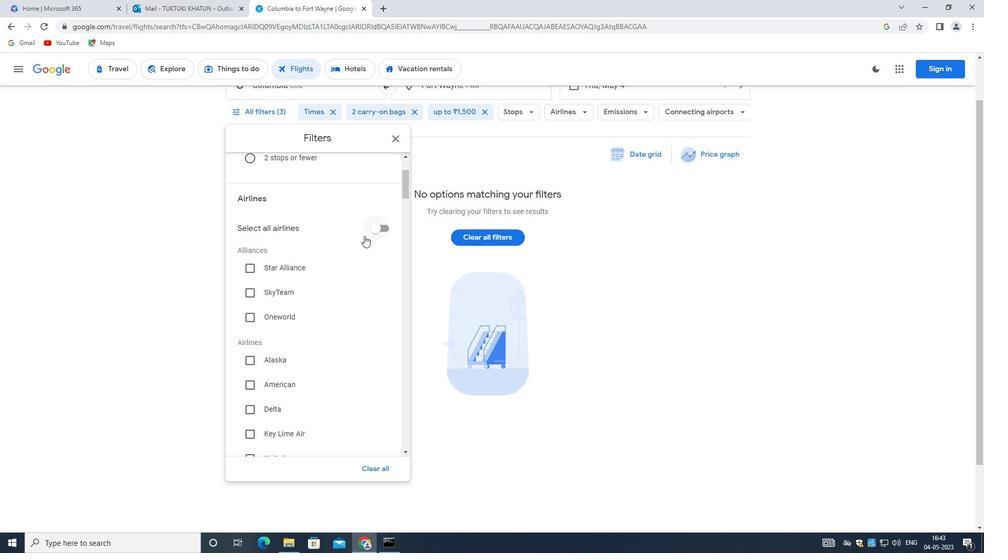 
Action: Mouse moved to (334, 274)
Screenshot: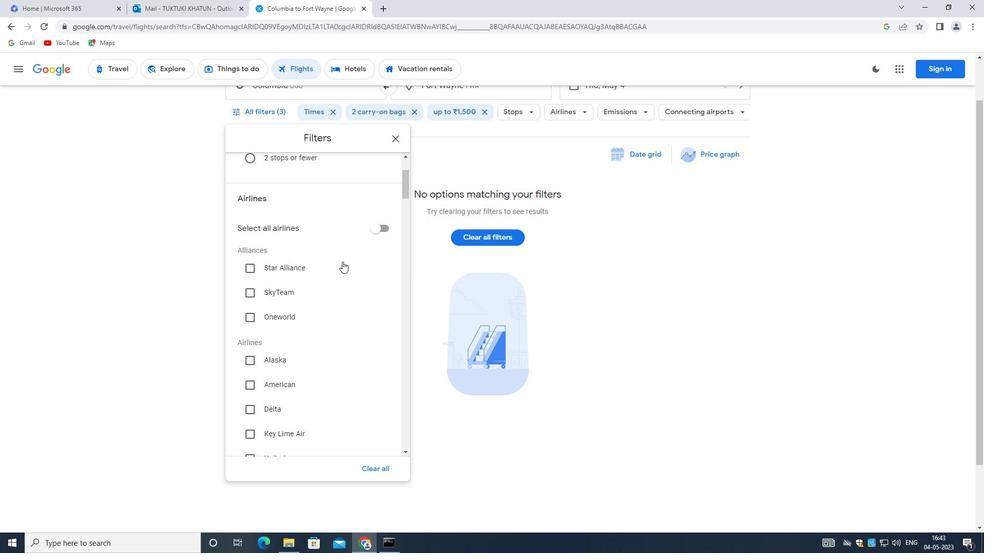 
Action: Mouse scrolled (334, 273) with delta (0, 0)
Screenshot: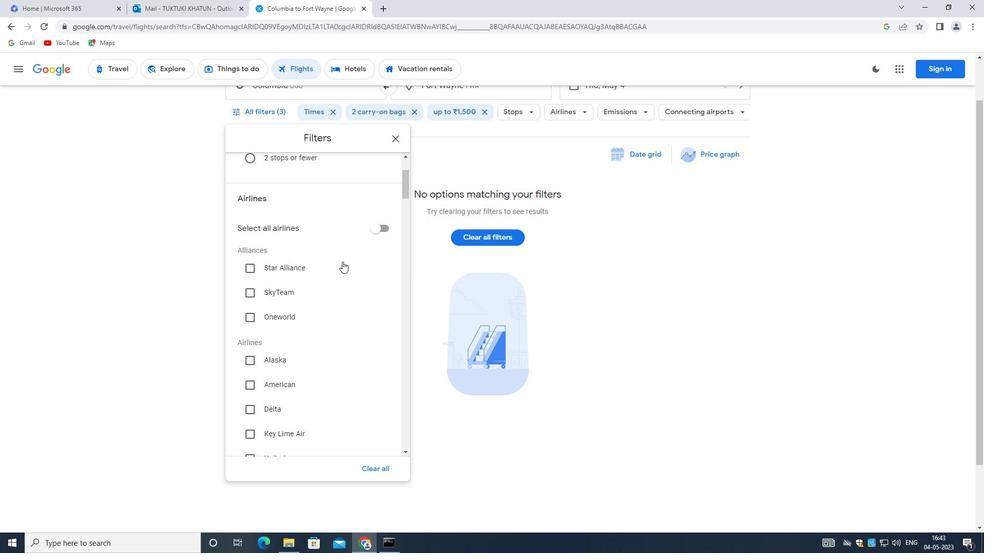 
Action: Mouse moved to (333, 273)
Screenshot: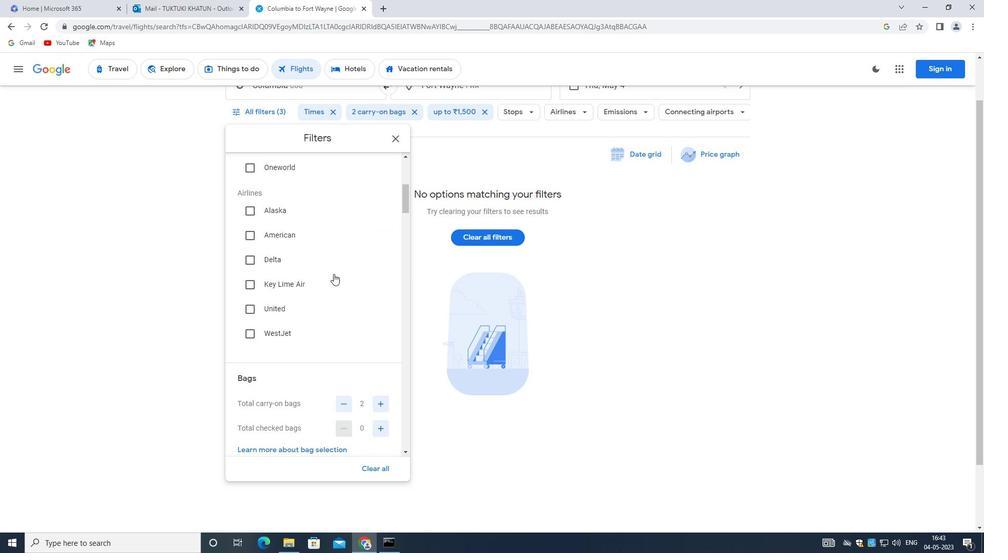 
Action: Mouse scrolled (333, 273) with delta (0, 0)
Screenshot: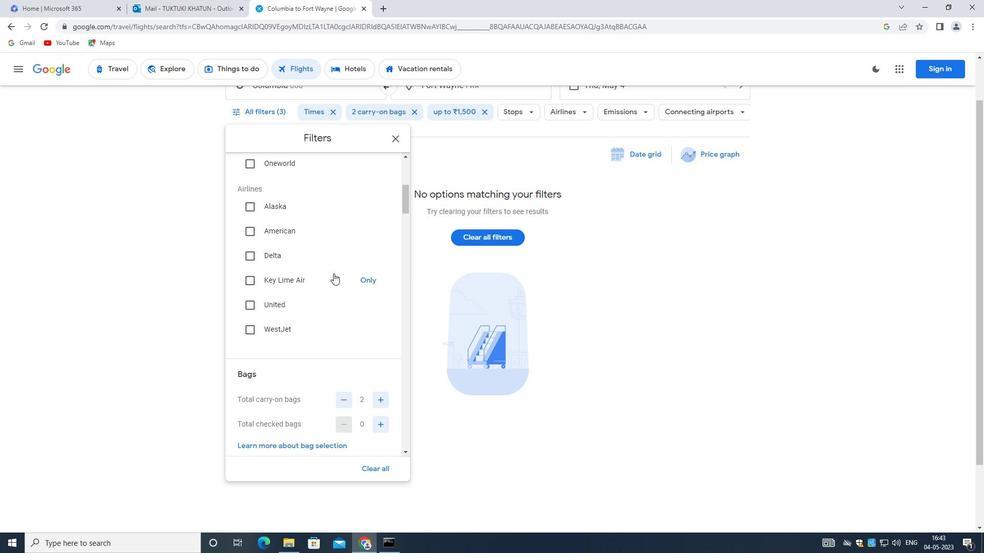 
Action: Mouse scrolled (333, 273) with delta (0, 0)
Screenshot: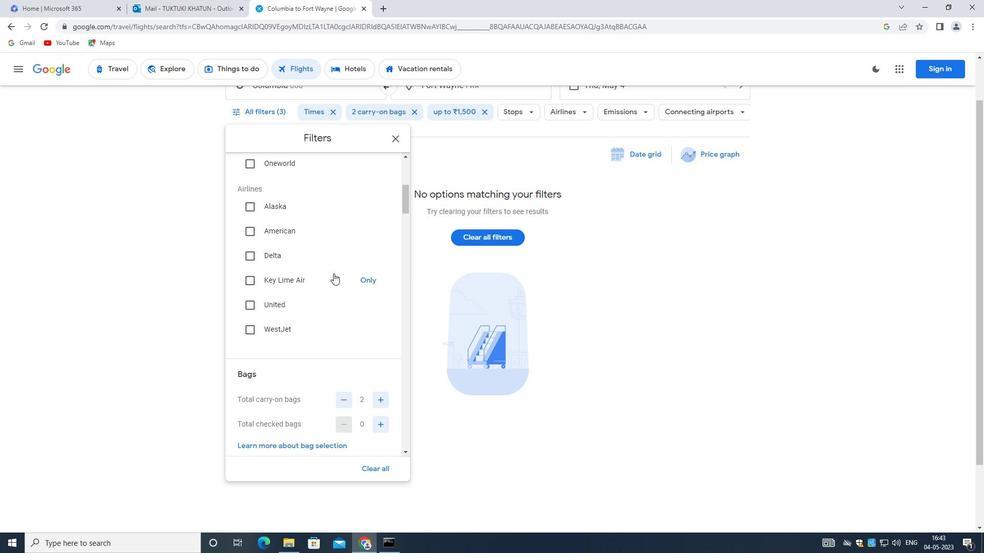
Action: Mouse scrolled (333, 273) with delta (0, 0)
Screenshot: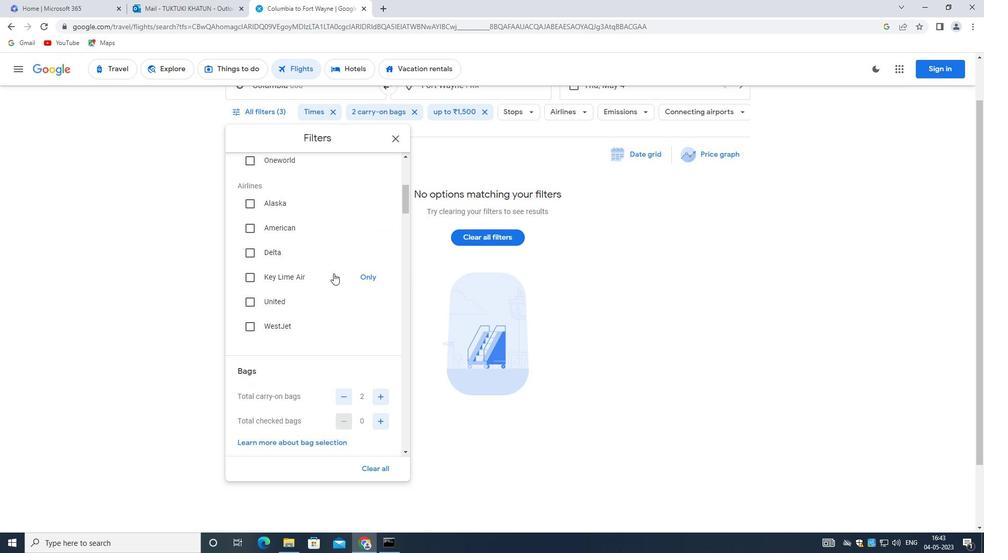 
Action: Mouse moved to (331, 272)
Screenshot: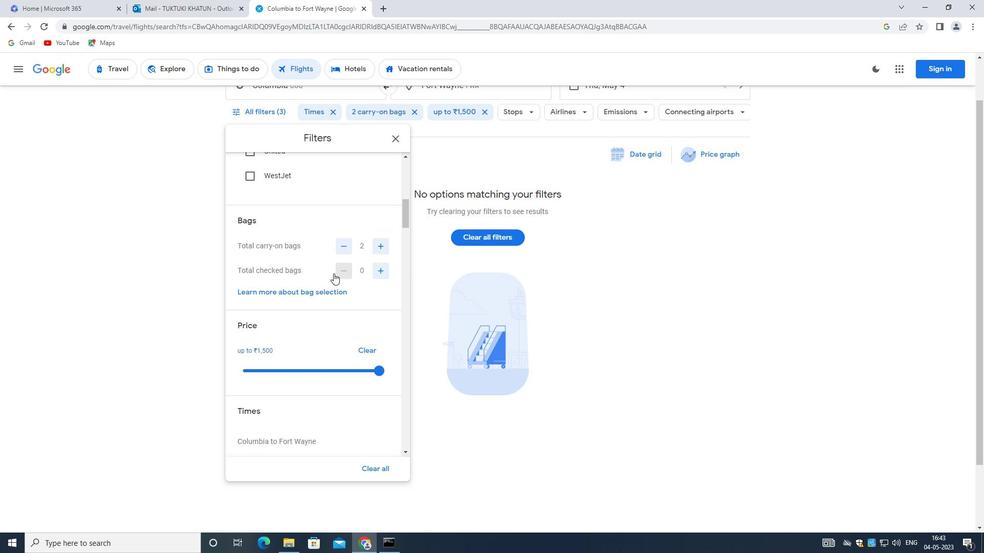 
Action: Mouse scrolled (331, 271) with delta (0, 0)
Screenshot: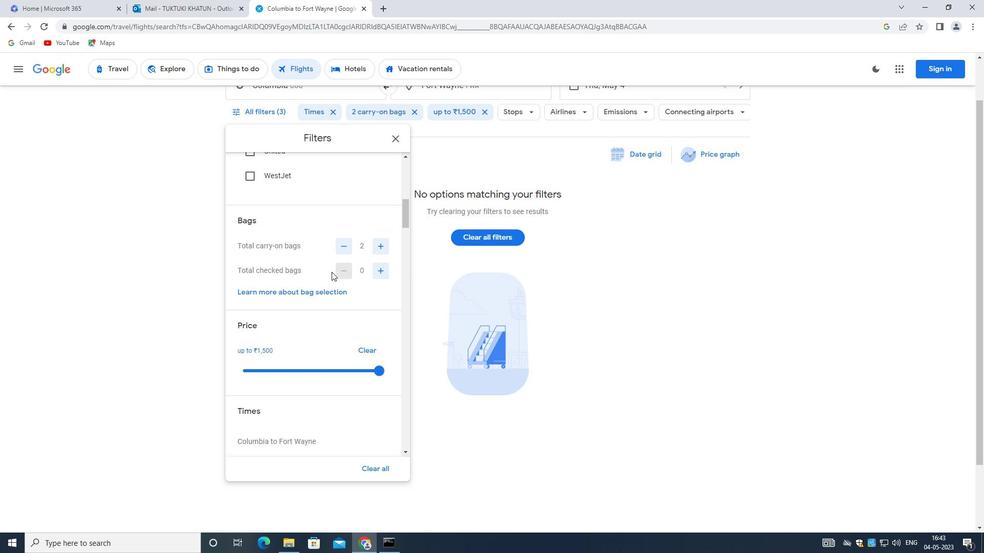 
Action: Mouse moved to (369, 265)
Screenshot: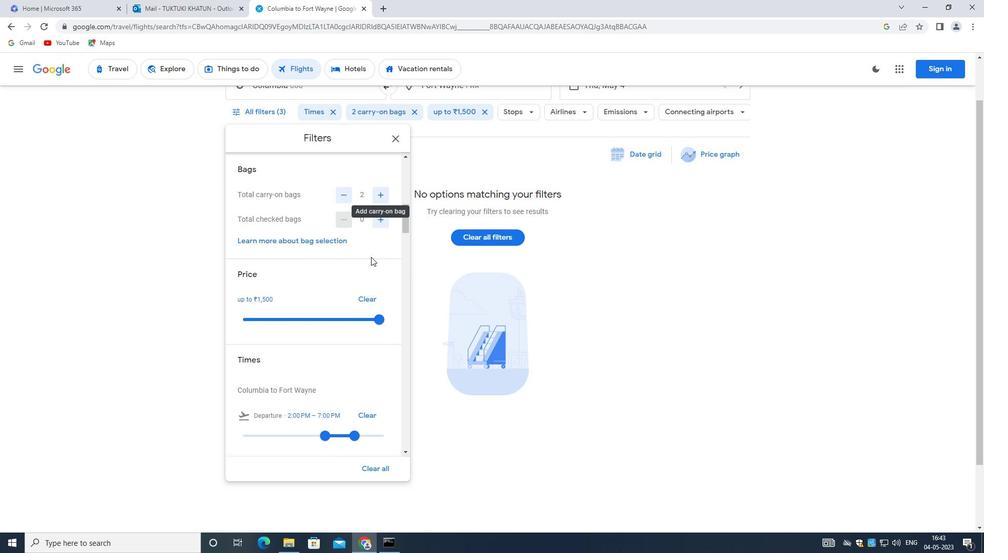 
Action: Mouse scrolled (369, 264) with delta (0, 0)
Screenshot: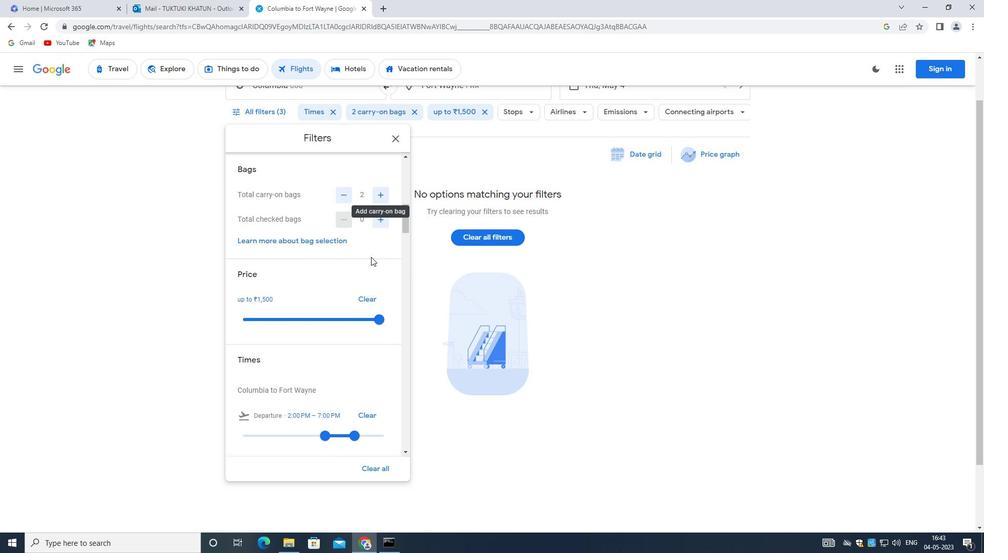 
Action: Mouse moved to (369, 266)
Screenshot: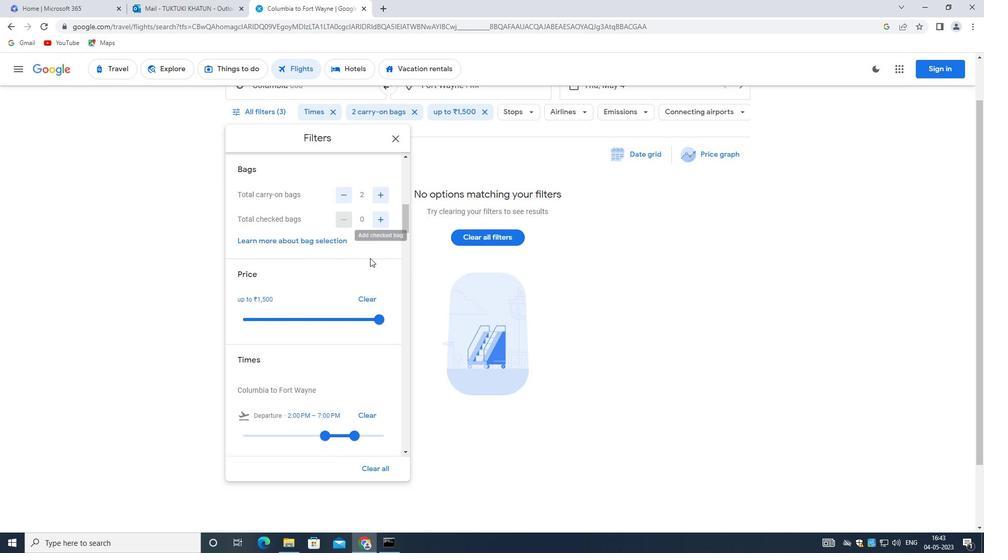 
Action: Mouse scrolled (369, 266) with delta (0, 0)
Screenshot: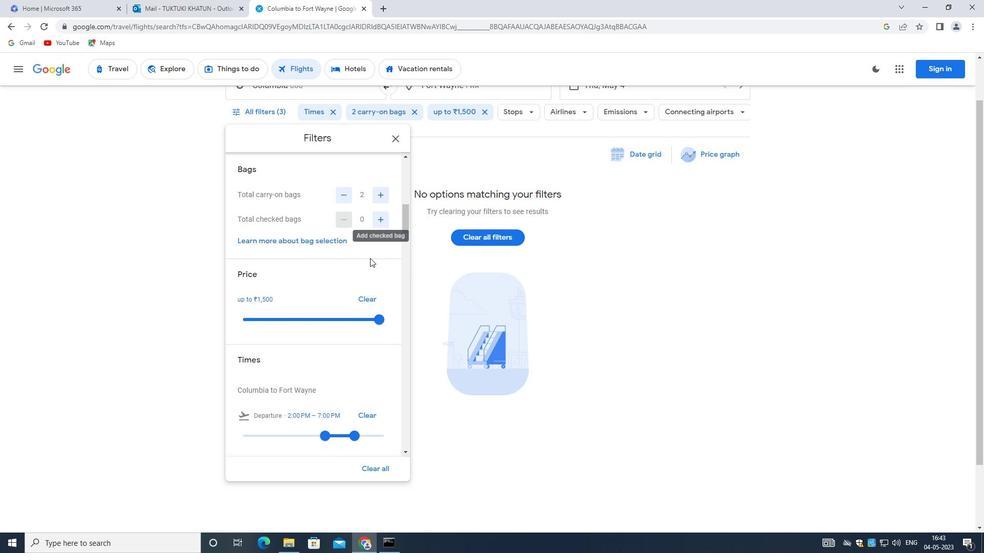
Action: Mouse moved to (383, 214)
Screenshot: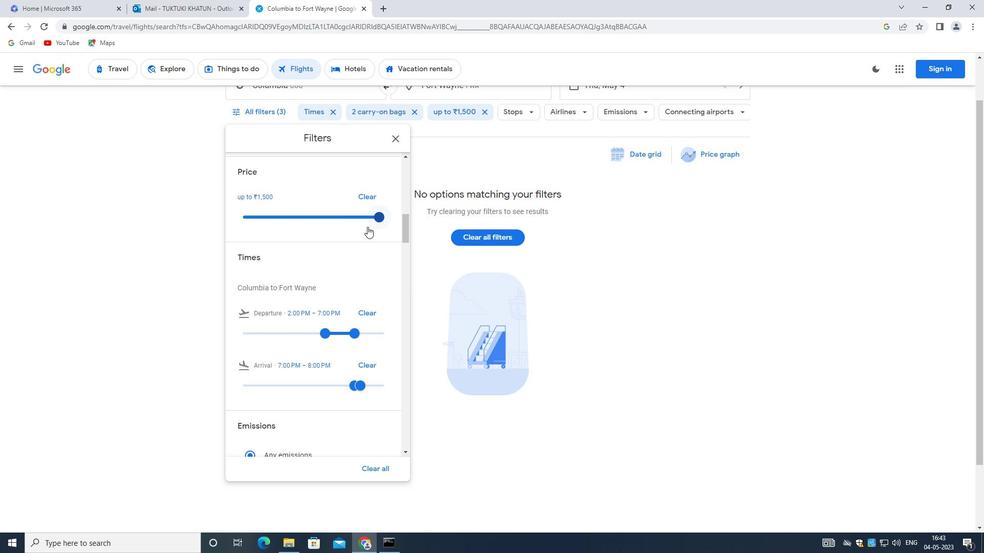 
Action: Mouse pressed left at (383, 214)
Screenshot: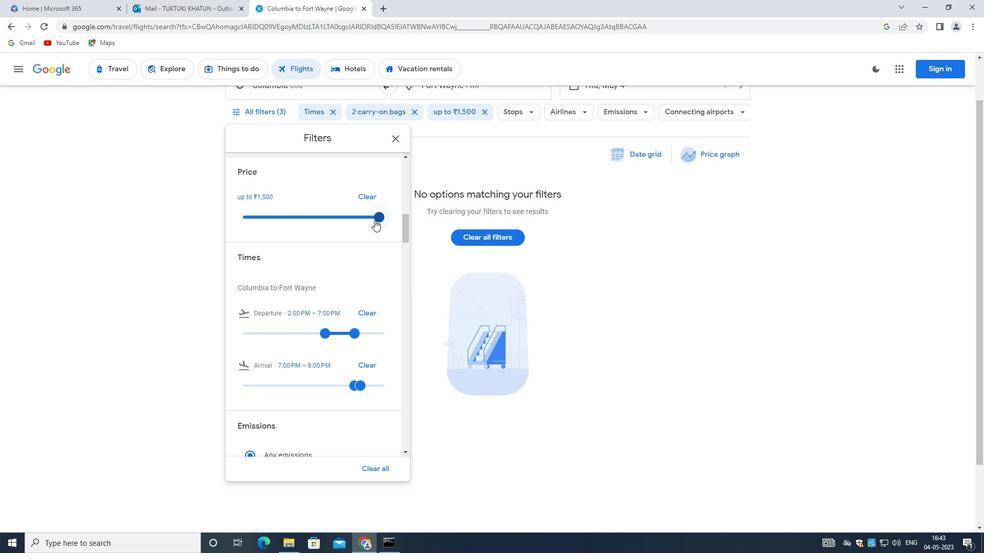 
Action: Mouse moved to (354, 327)
Screenshot: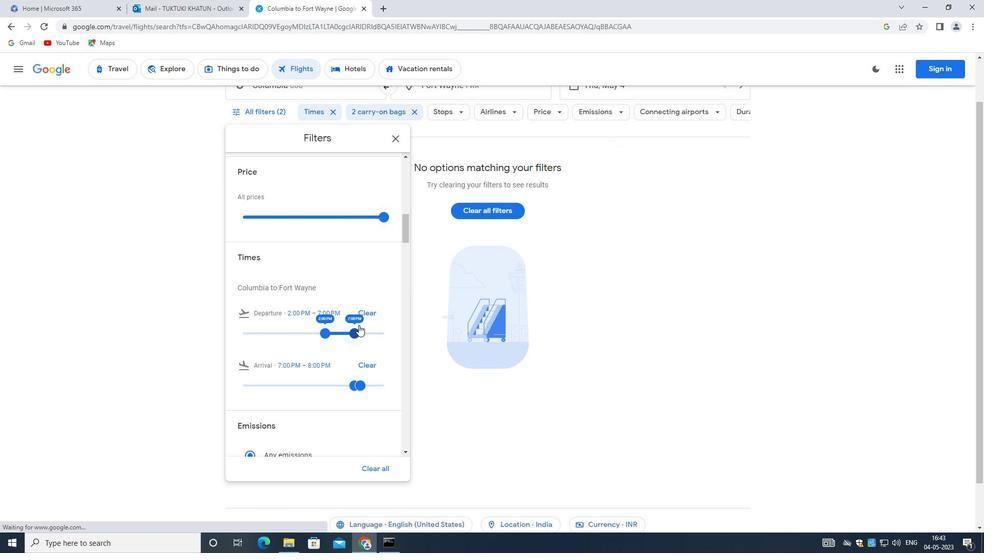 
Action: Mouse pressed left at (354, 327)
Screenshot: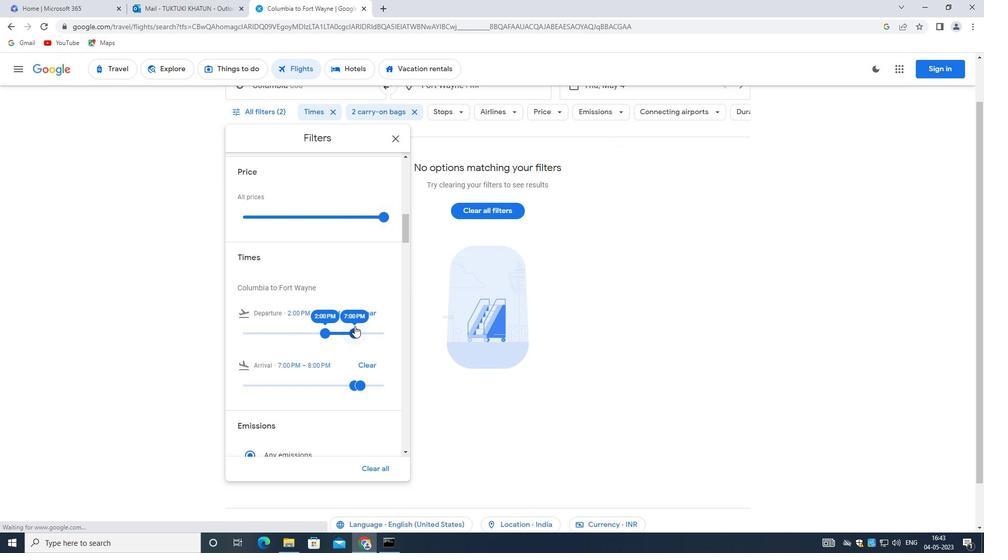 
Action: Mouse moved to (325, 332)
Screenshot: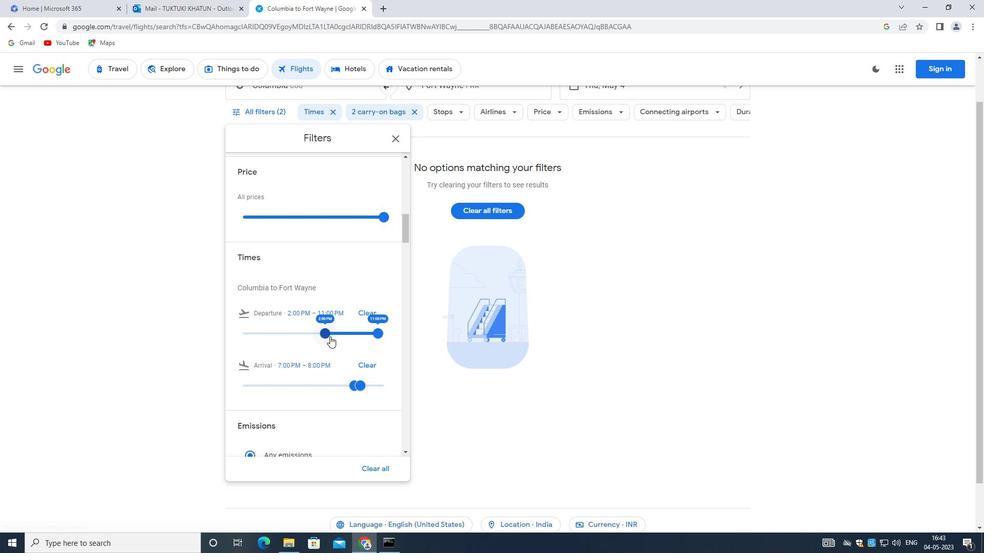 
Action: Mouse pressed left at (325, 332)
Screenshot: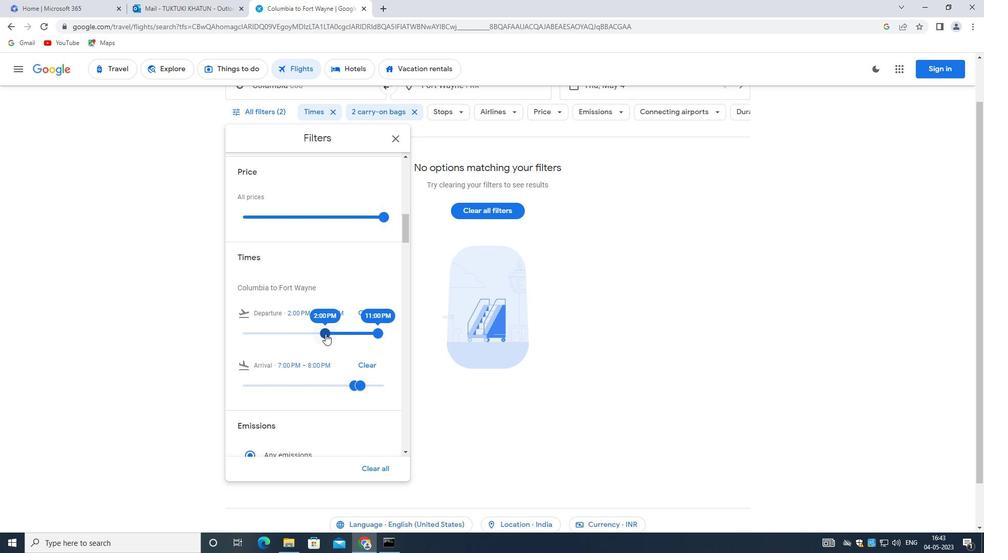 
Action: Mouse moved to (325, 381)
Screenshot: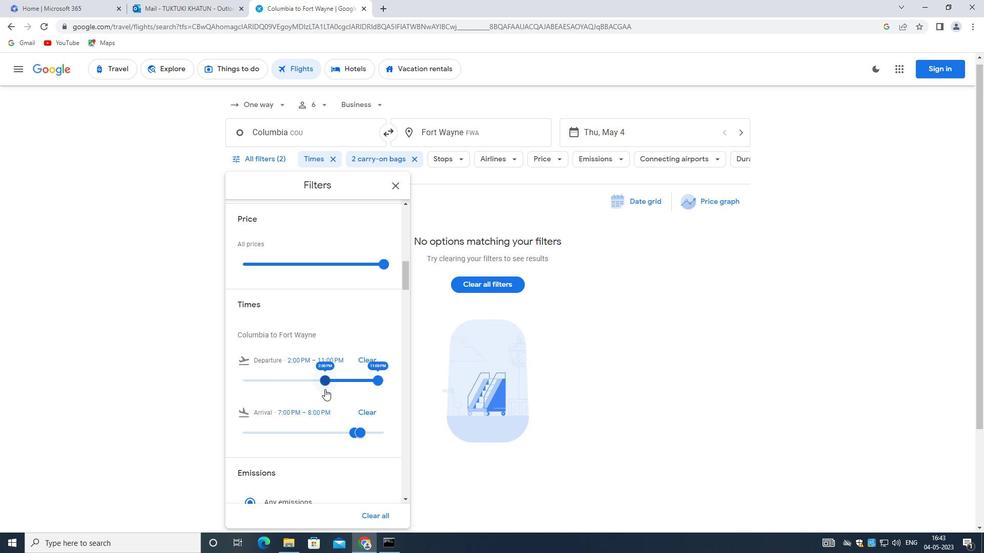 
Action: Mouse pressed left at (325, 381)
Screenshot: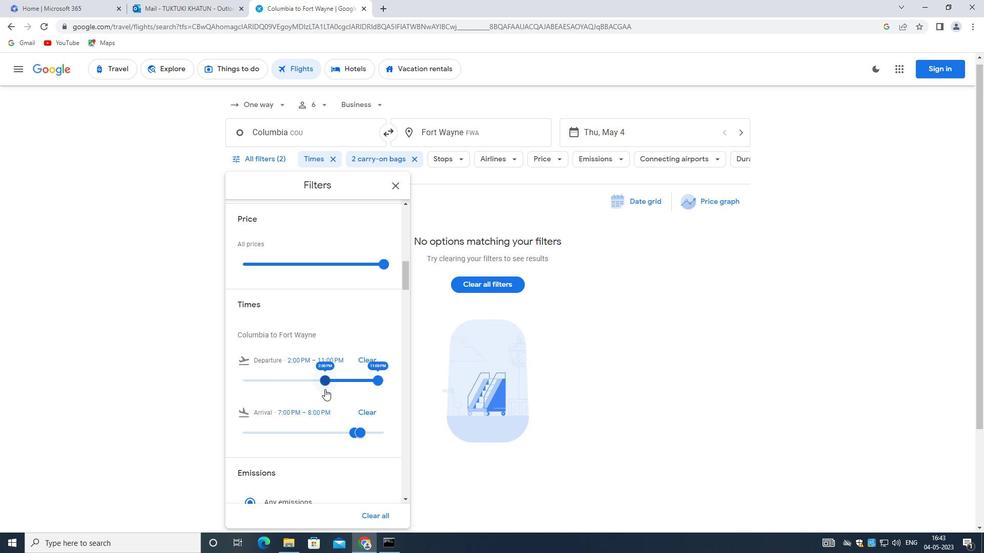 
Action: Mouse moved to (377, 380)
Screenshot: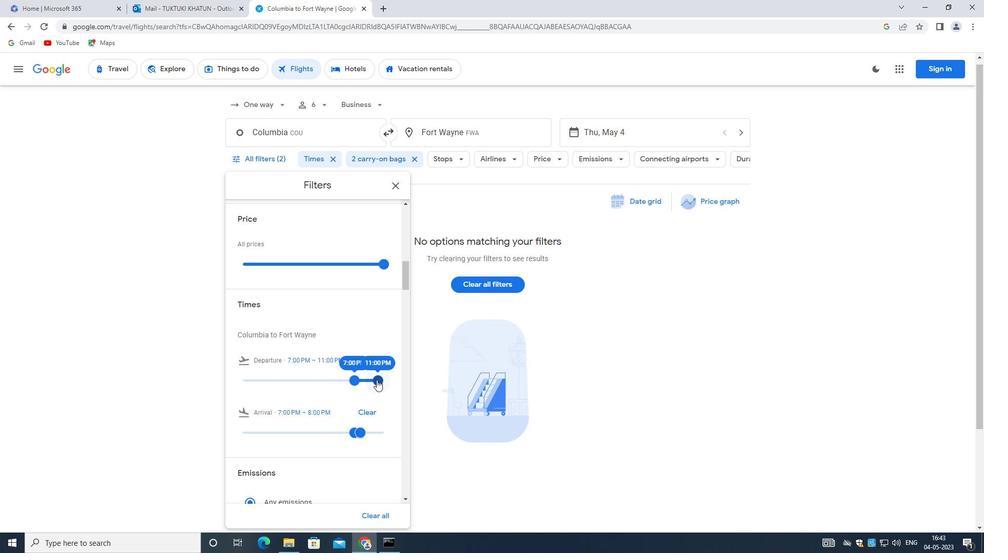 
Action: Mouse pressed left at (377, 380)
Screenshot: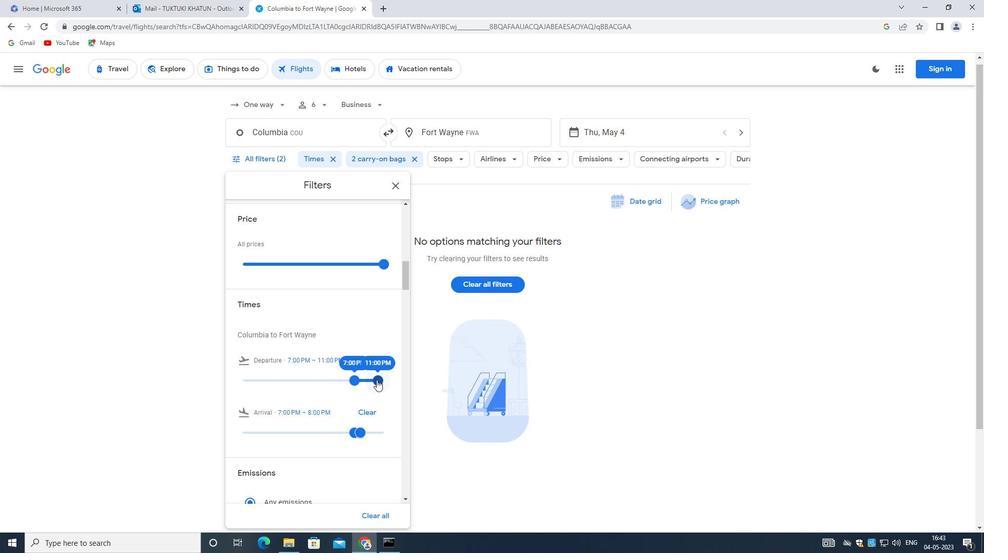 
Action: Mouse moved to (298, 309)
Screenshot: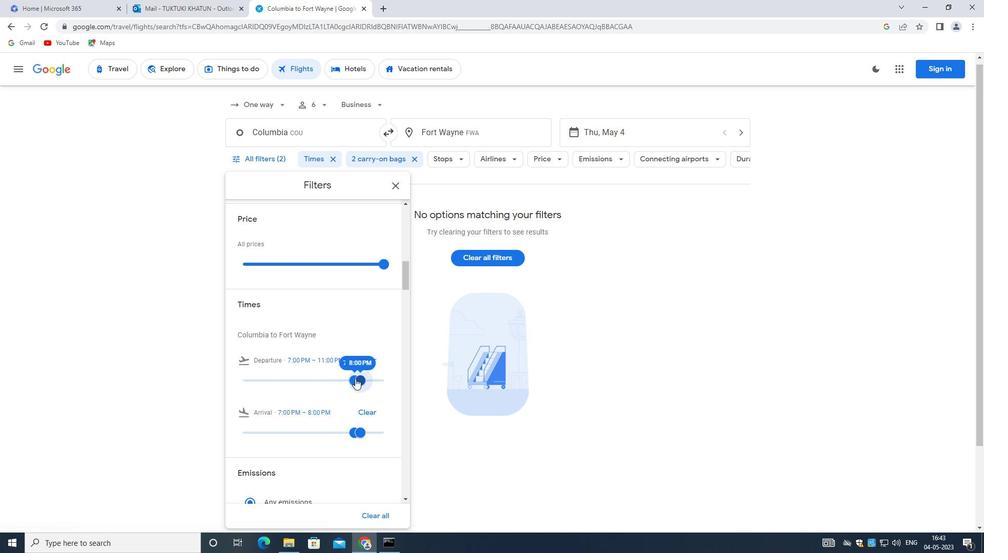 
Action: Mouse scrolled (298, 308) with delta (0, 0)
Screenshot: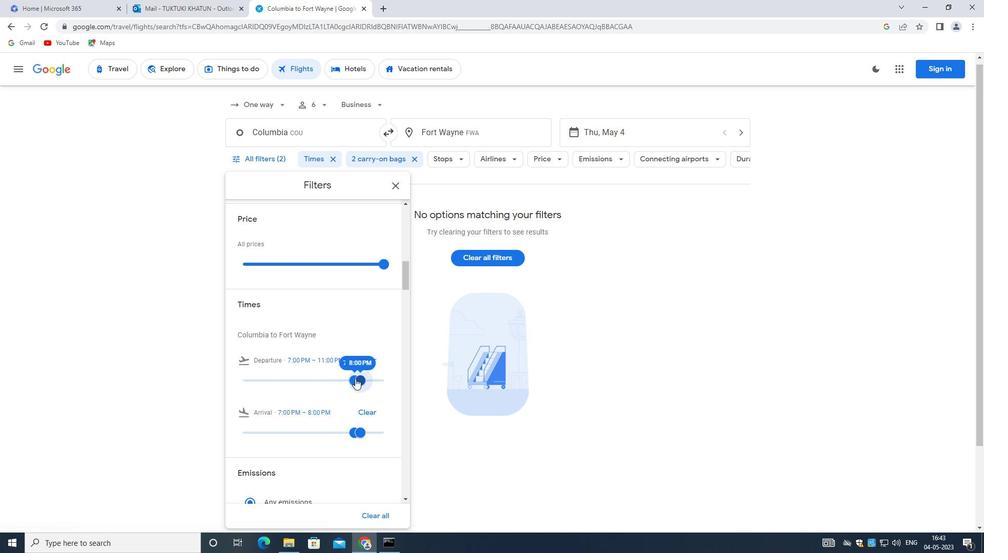 
Action: Mouse moved to (298, 314)
Screenshot: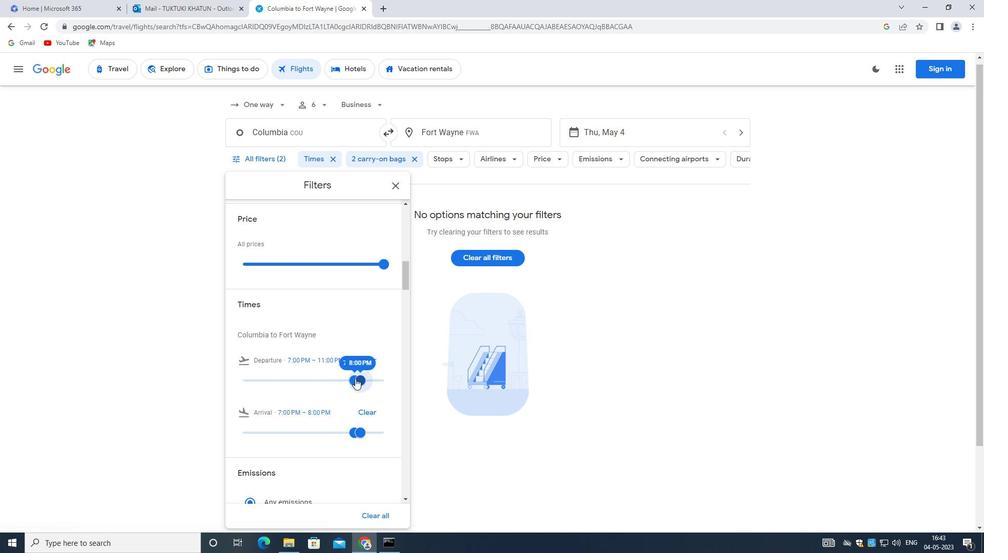
Action: Mouse scrolled (298, 314) with delta (0, 0)
Screenshot: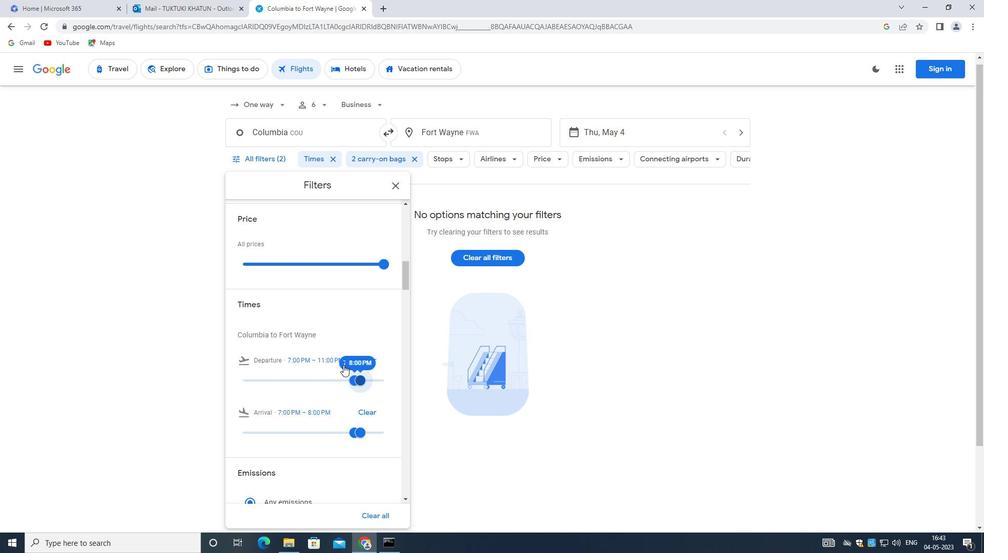 
Action: Mouse moved to (298, 316)
Screenshot: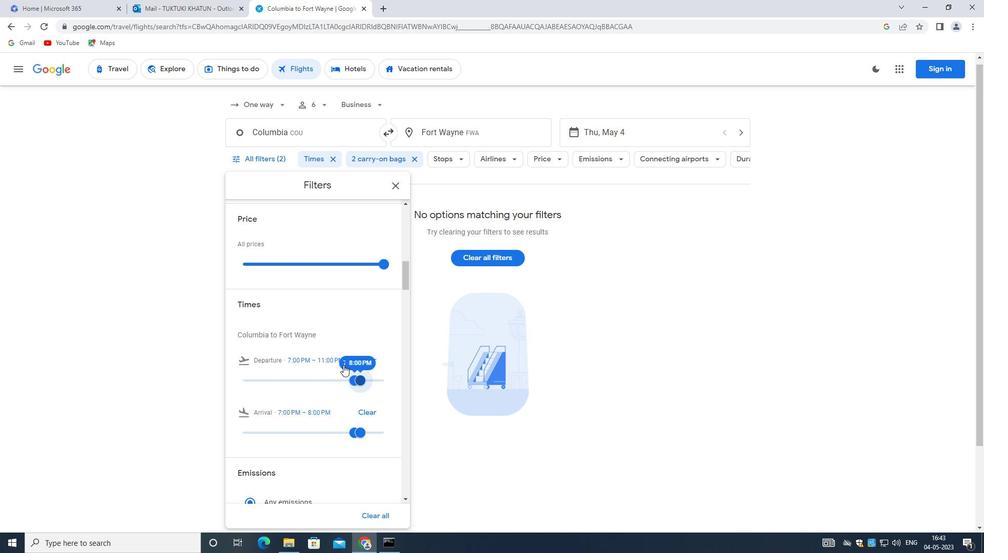 
Action: Mouse scrolled (298, 316) with delta (0, 0)
Screenshot: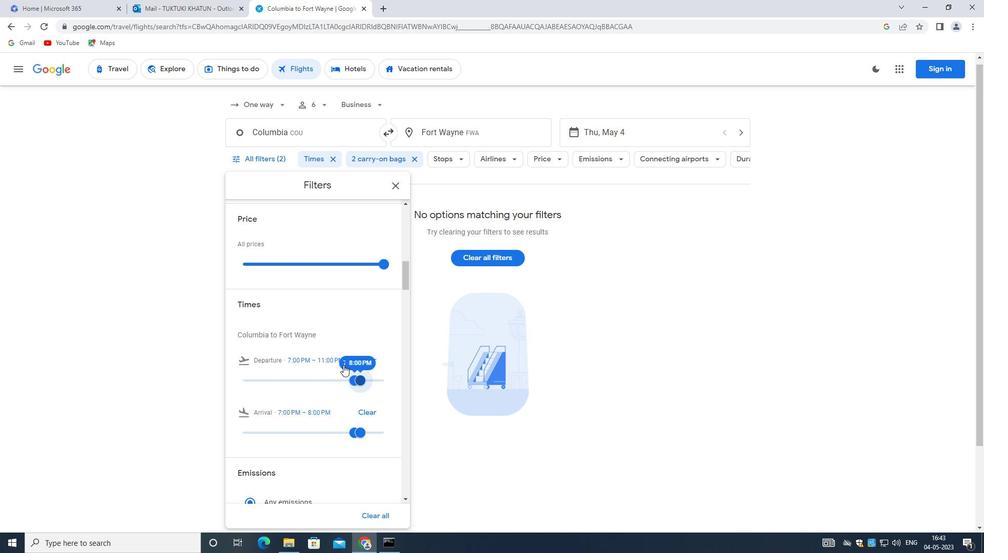 
Action: Mouse moved to (298, 318)
Screenshot: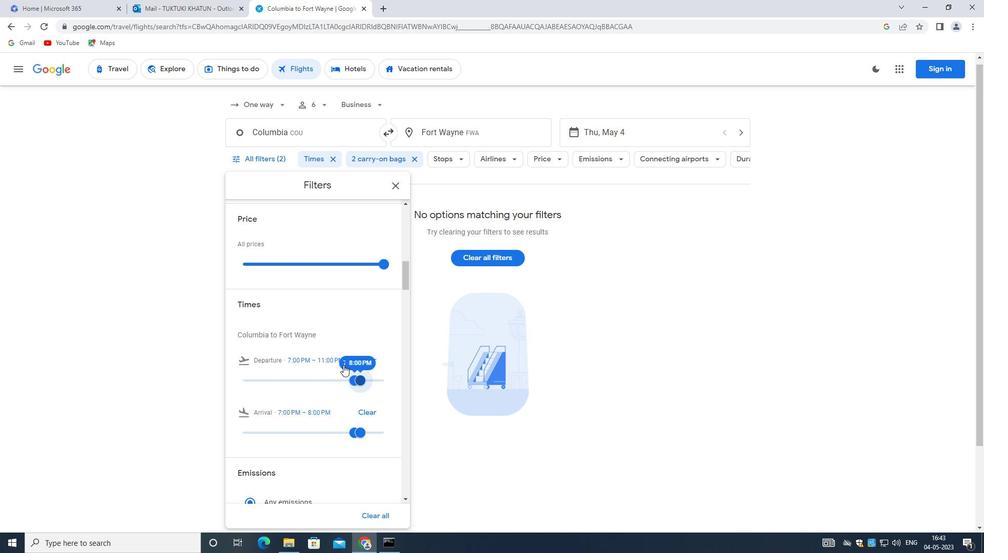 
Action: Mouse scrolled (298, 318) with delta (0, 0)
Screenshot: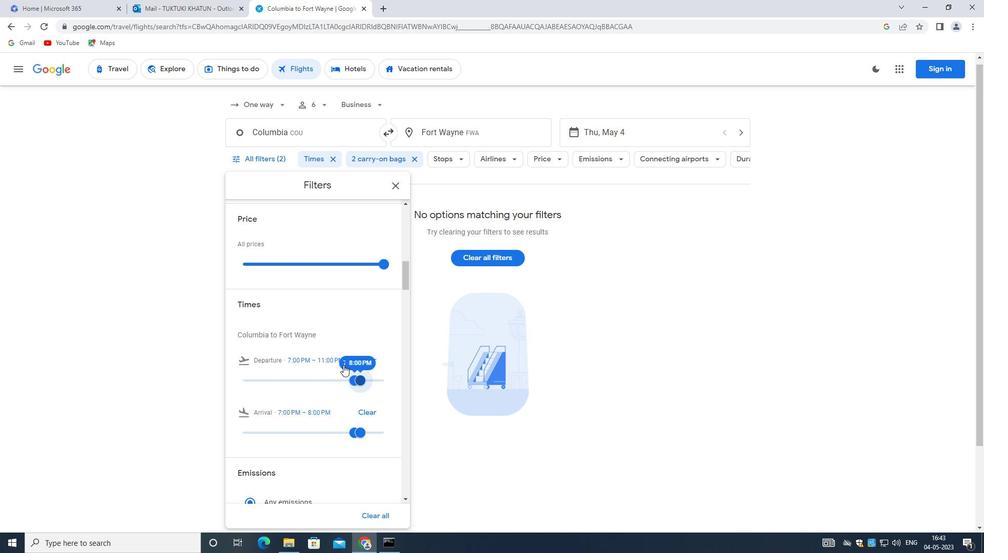 
Action: Mouse moved to (298, 320)
Screenshot: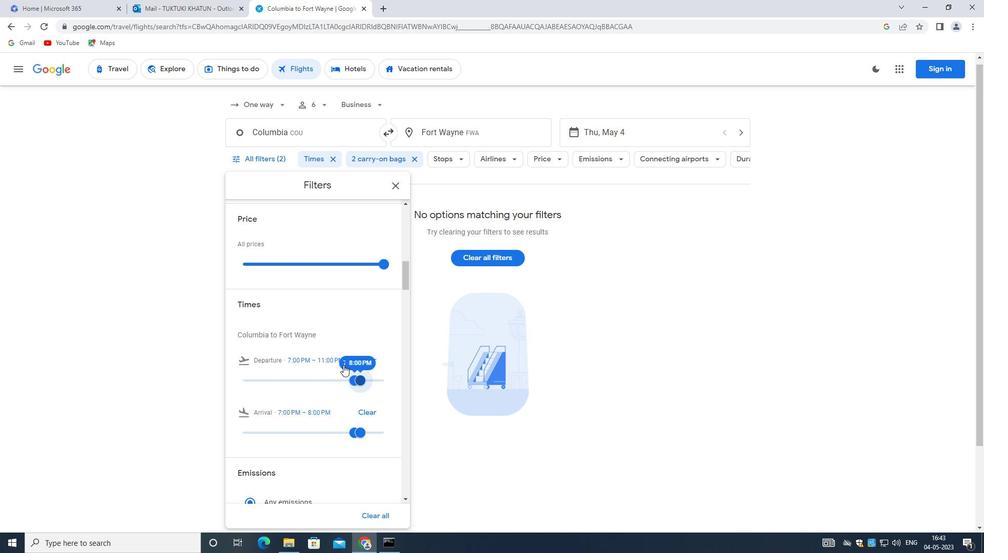 
Action: Mouse scrolled (298, 319) with delta (0, 0)
Screenshot: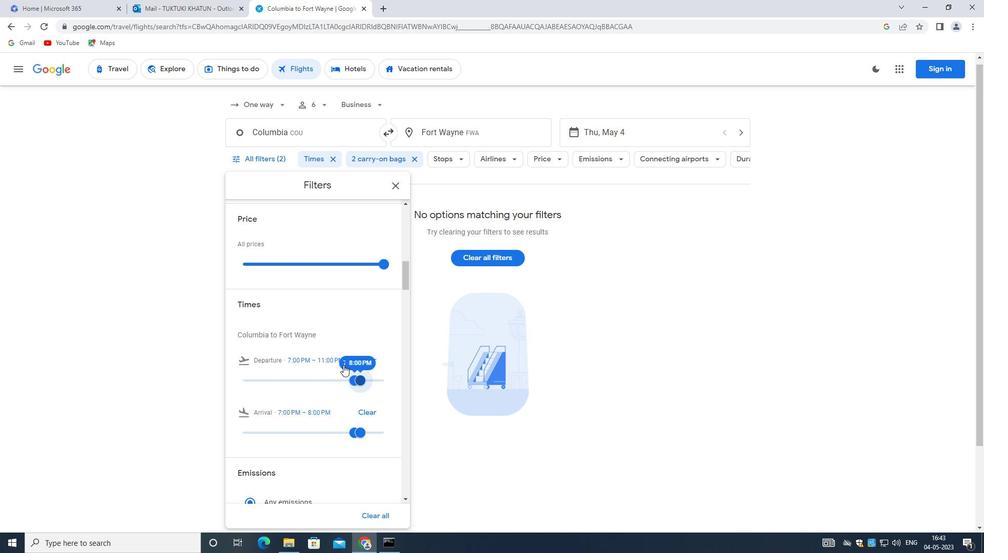 
Action: Mouse moved to (298, 320)
Screenshot: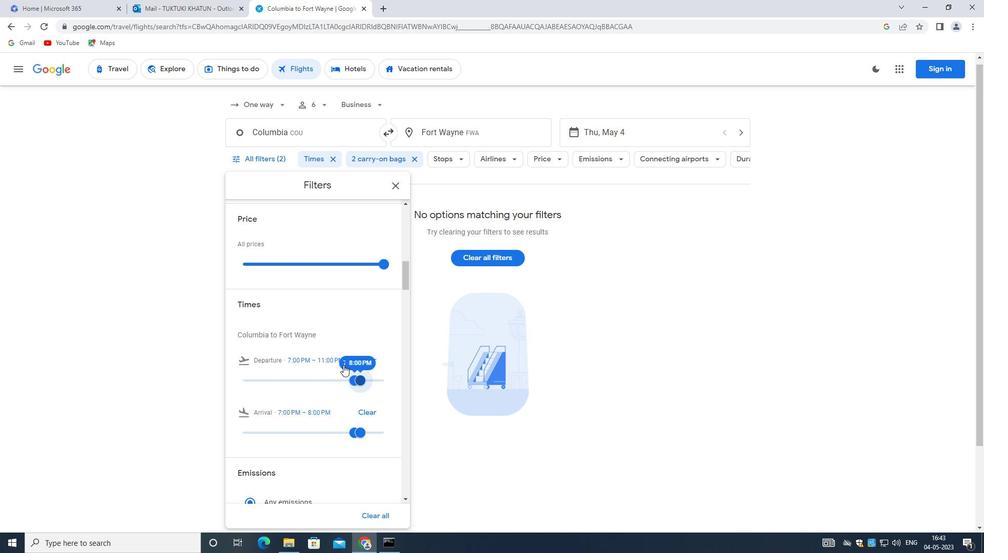 
Action: Mouse scrolled (298, 320) with delta (0, 0)
Screenshot: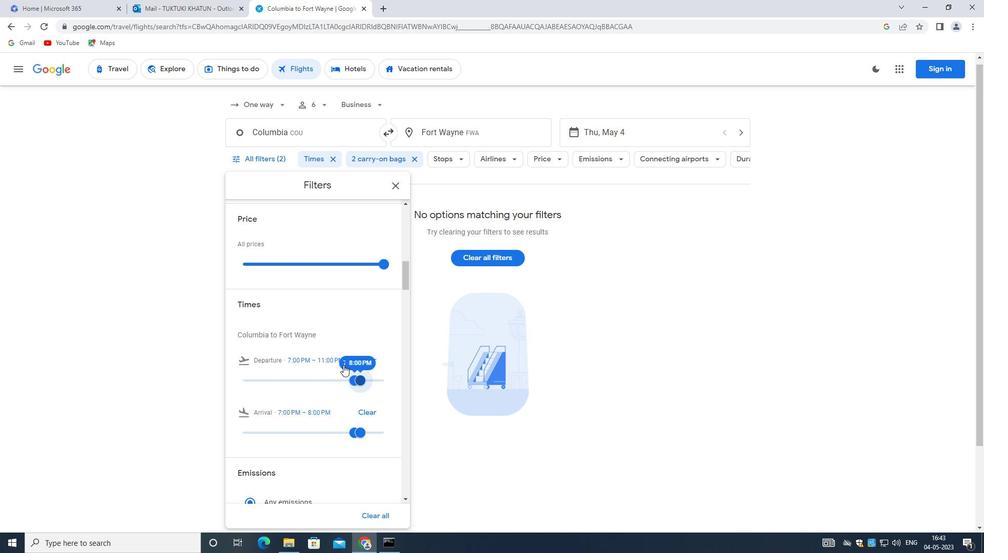 
Action: Mouse moved to (291, 326)
Screenshot: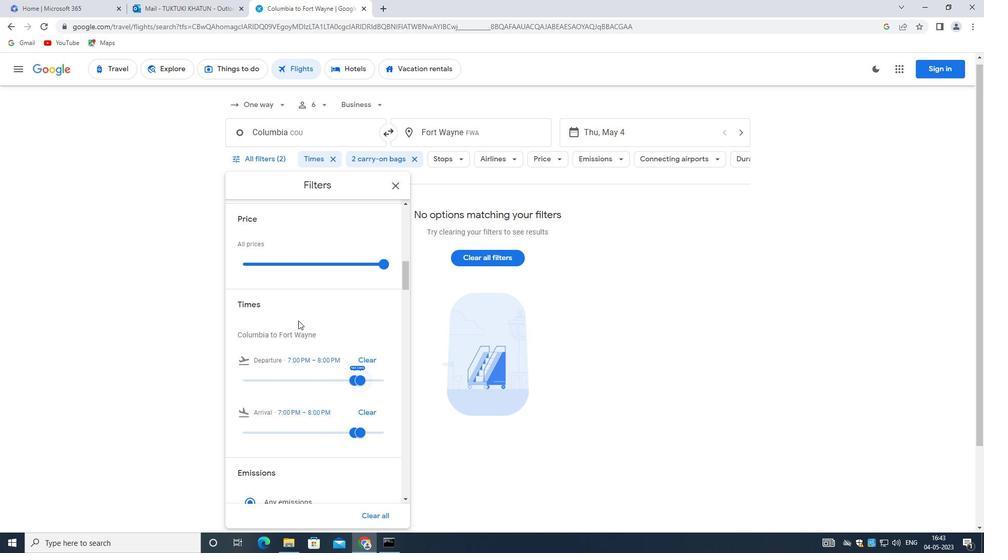 
Action: Mouse scrolled (291, 325) with delta (0, 0)
Screenshot: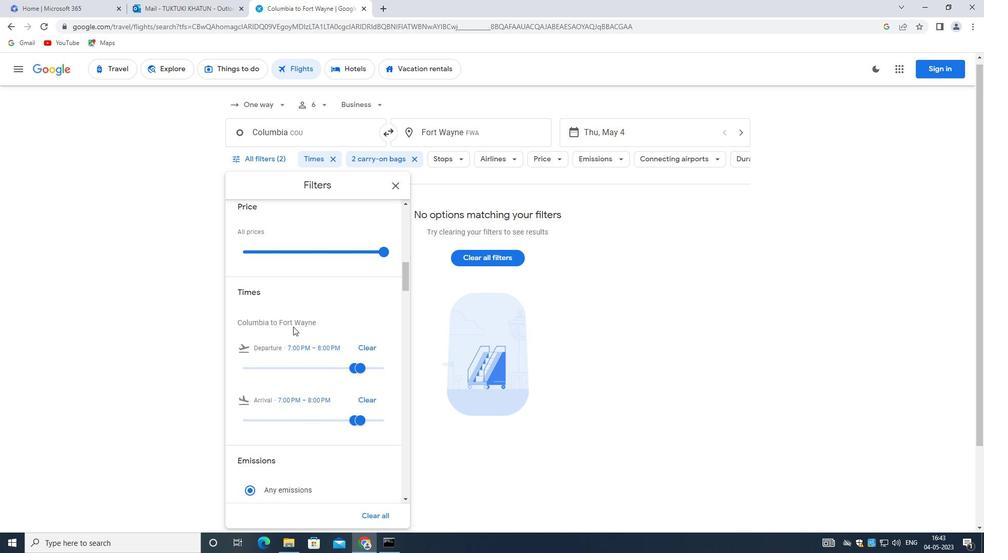 
Action: Mouse scrolled (291, 325) with delta (0, 0)
Screenshot: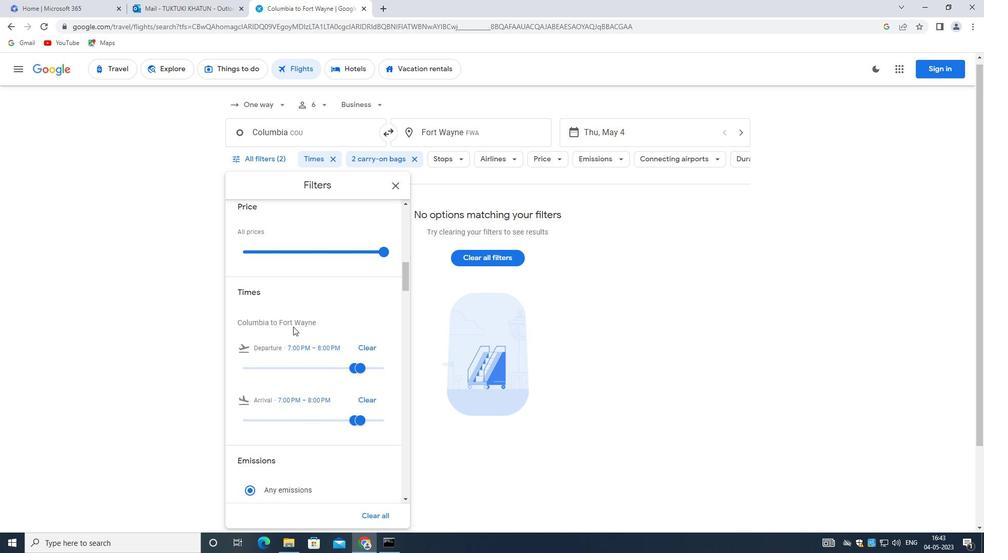 
Action: Mouse moved to (289, 312)
Screenshot: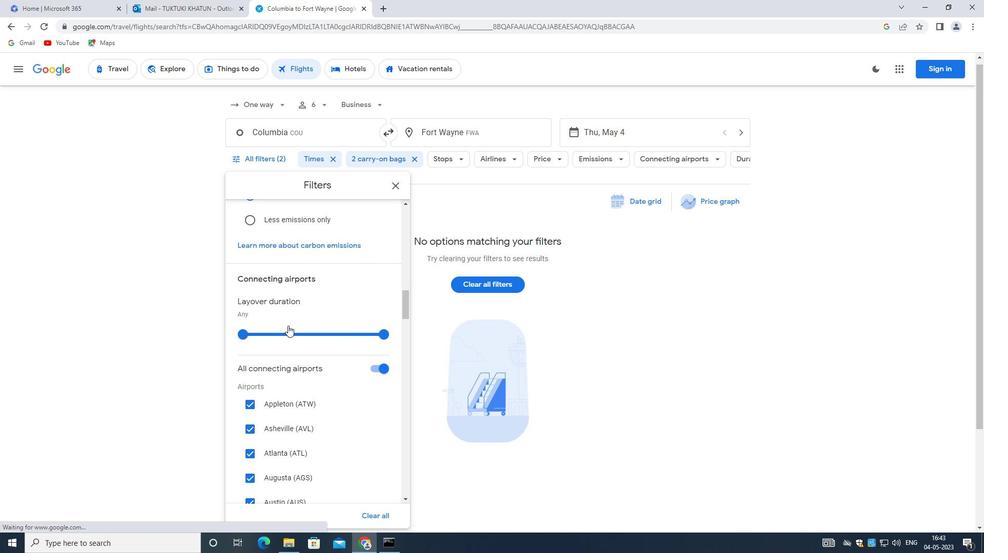 
Action: Mouse scrolled (289, 312) with delta (0, 0)
Screenshot: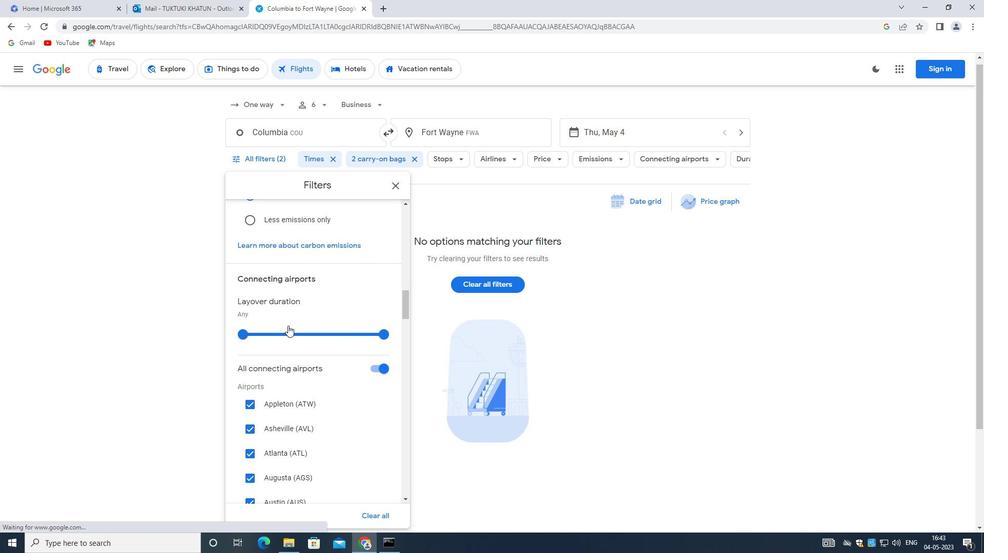 
Action: Mouse scrolled (289, 312) with delta (0, 0)
Screenshot: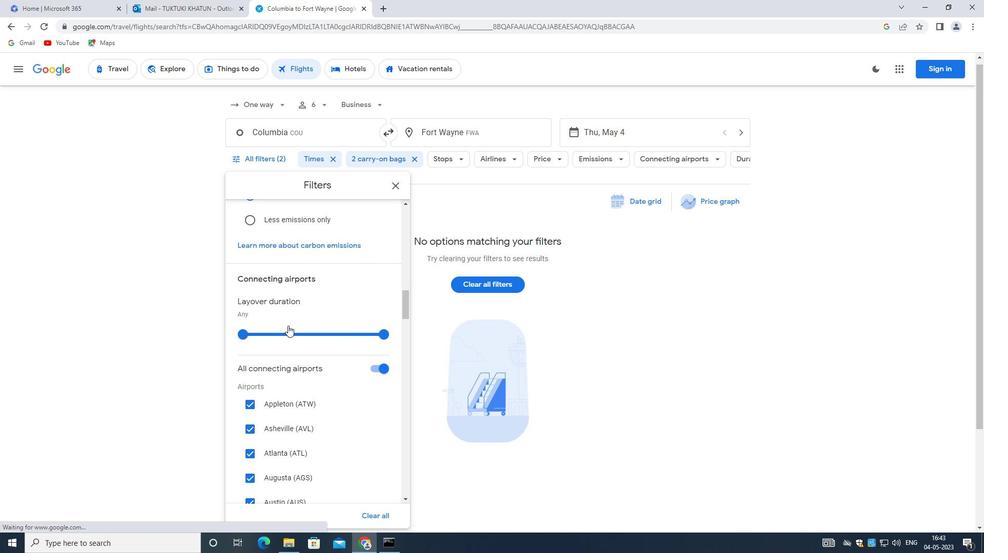 
Action: Mouse scrolled (289, 312) with delta (0, 0)
Screenshot: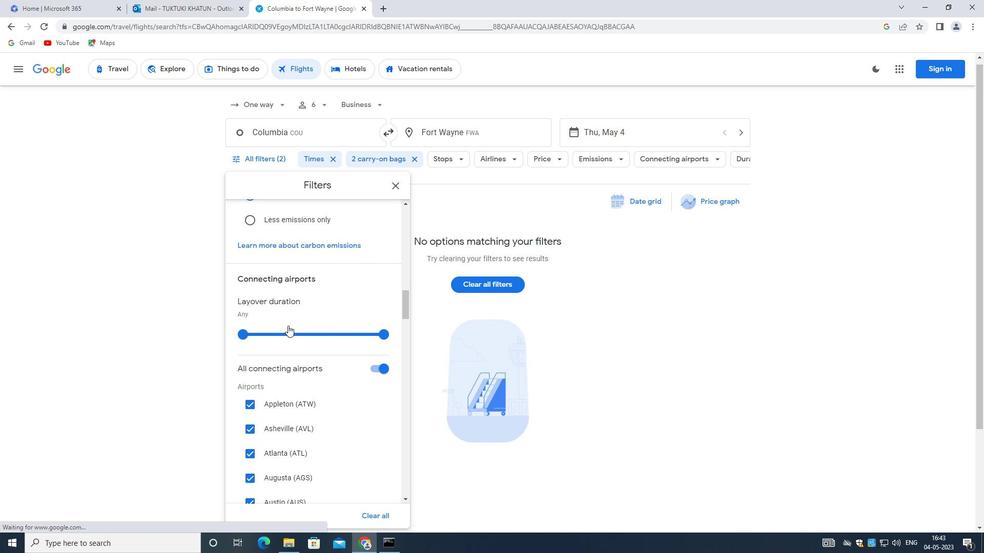 
Action: Mouse moved to (290, 312)
Screenshot: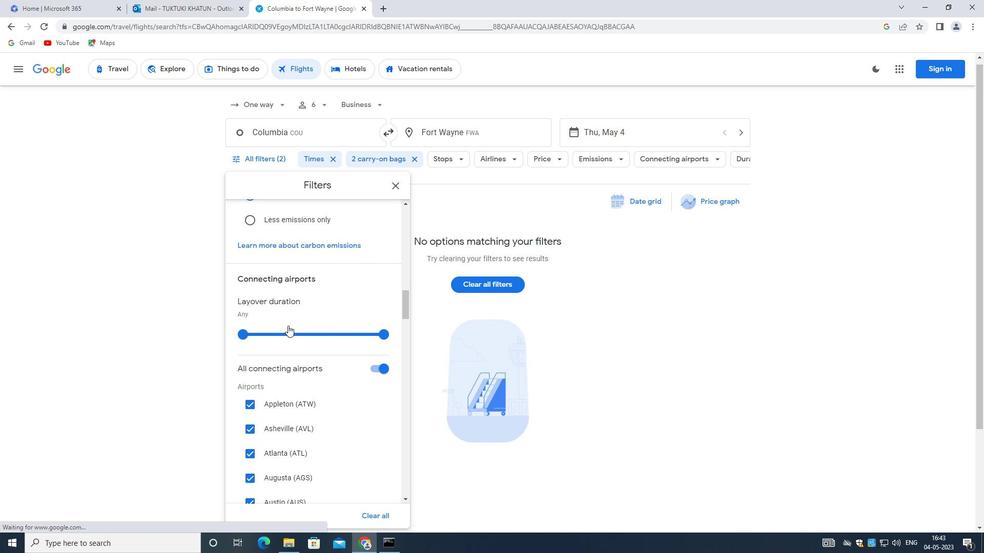 
Action: Mouse scrolled (290, 312) with delta (0, 0)
Screenshot: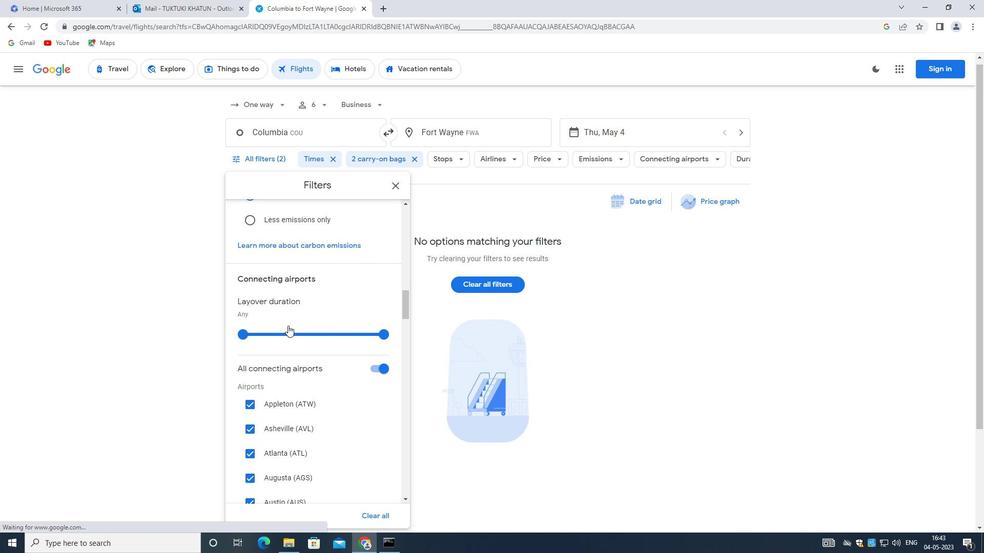 
Action: Mouse moved to (290, 311)
Screenshot: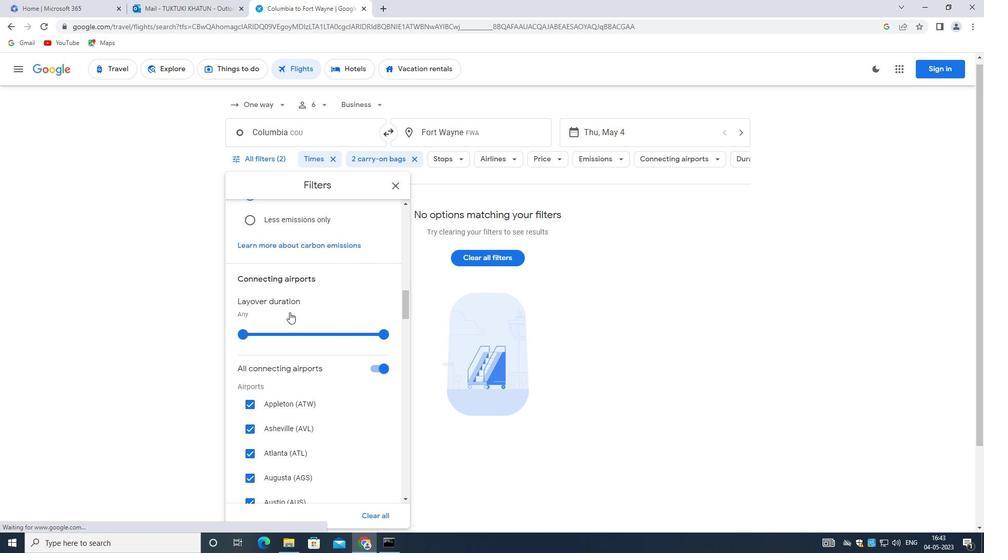 
Action: Mouse scrolled (290, 310) with delta (0, 0)
Screenshot: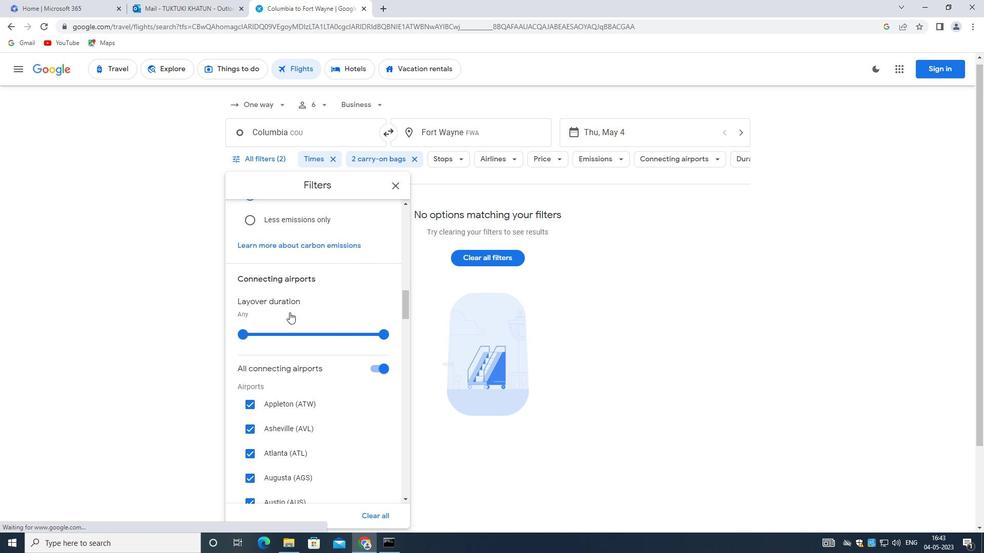 
Action: Mouse scrolled (290, 310) with delta (0, 0)
Screenshot: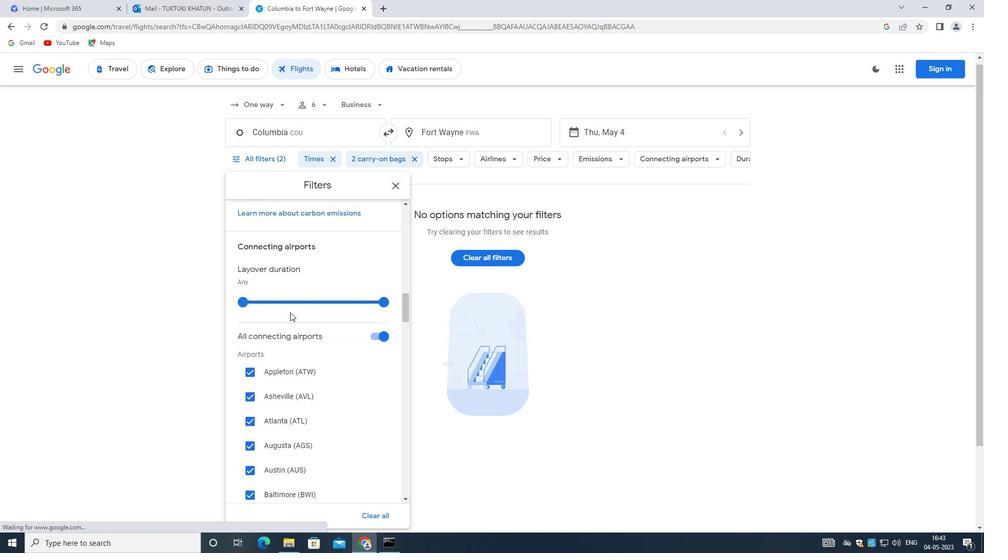 
Action: Mouse scrolled (290, 310) with delta (0, 0)
Screenshot: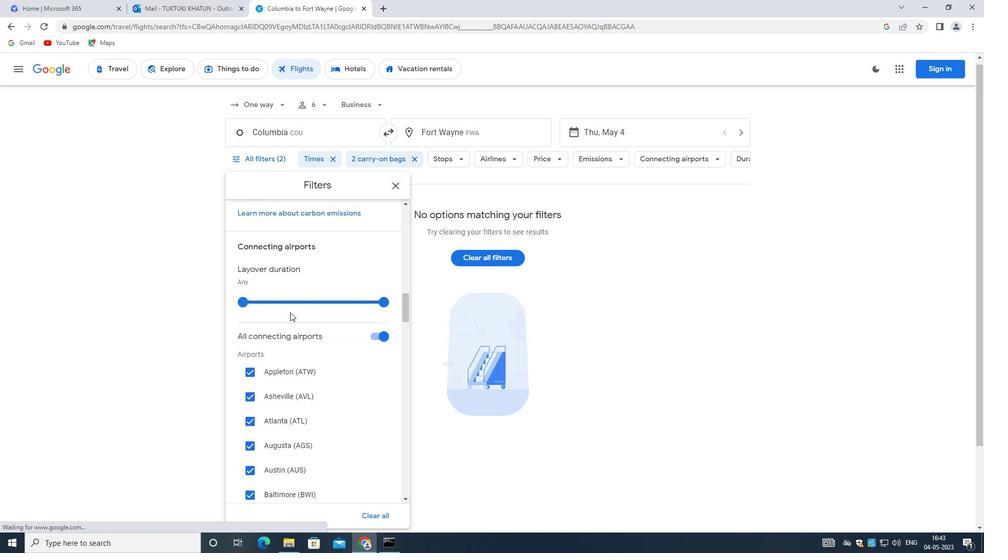 
Action: Mouse scrolled (290, 310) with delta (0, 0)
Screenshot: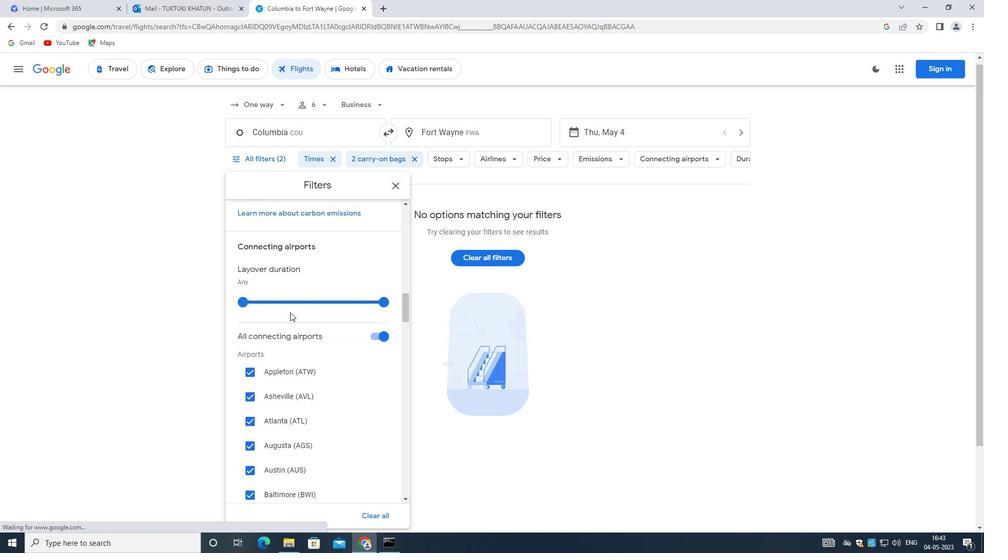 
Action: Mouse scrolled (290, 310) with delta (0, 0)
Screenshot: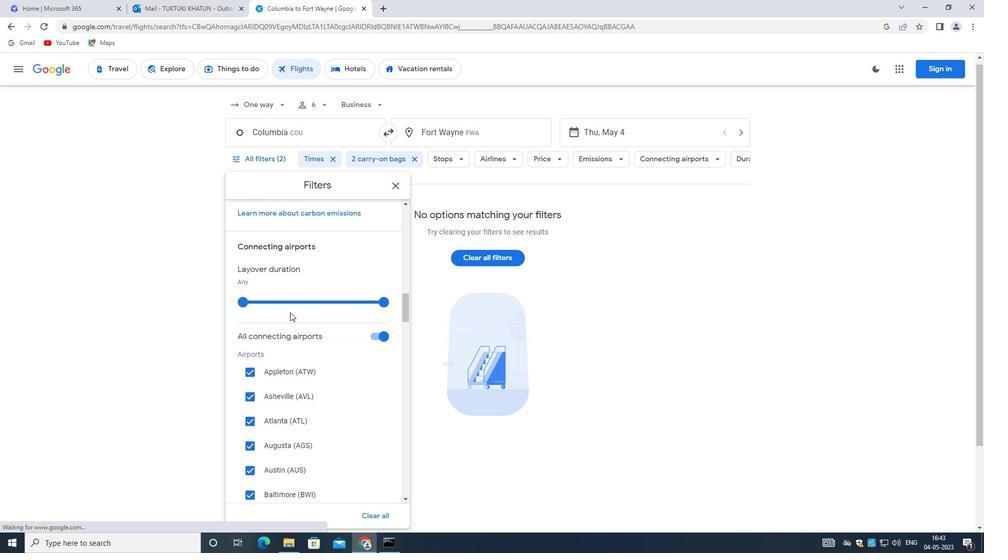 
Action: Mouse moved to (290, 309)
Screenshot: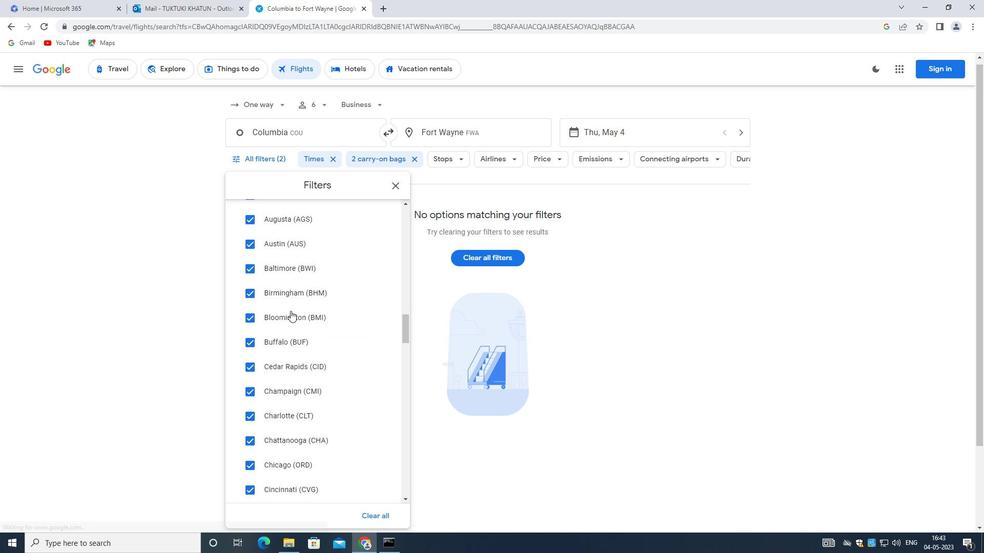 
Action: Mouse scrolled (290, 309) with delta (0, 0)
Screenshot: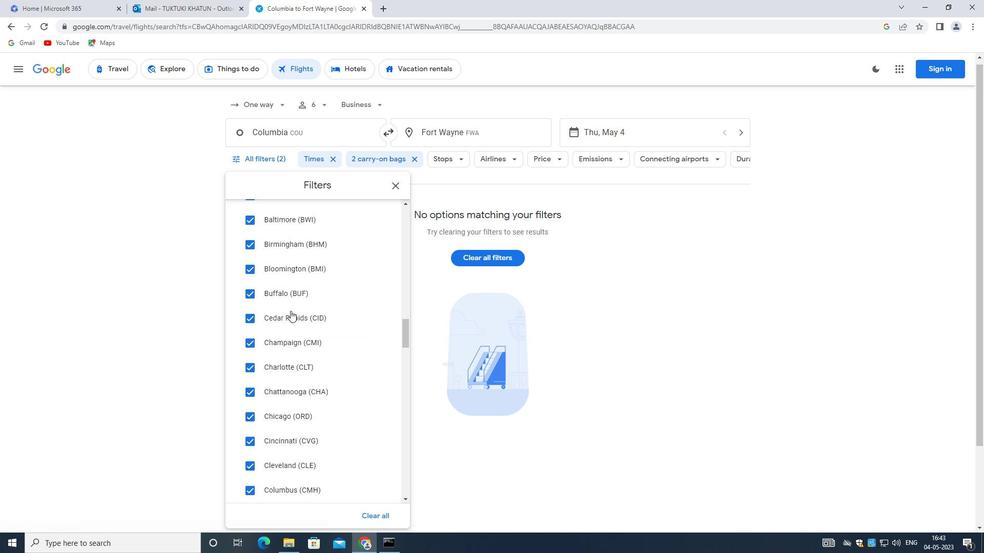 
Action: Mouse scrolled (290, 309) with delta (0, 0)
Screenshot: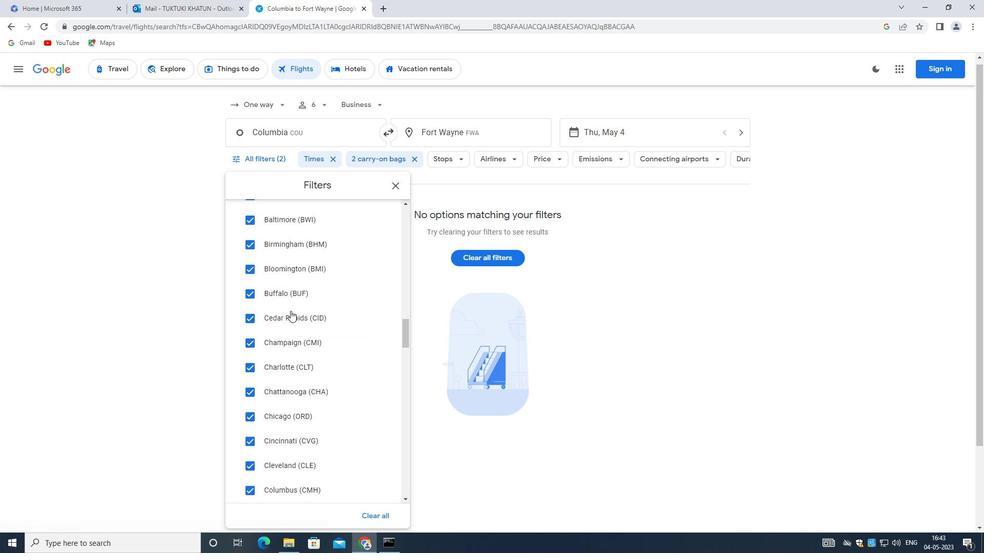 
Action: Mouse scrolled (290, 309) with delta (0, 0)
Screenshot: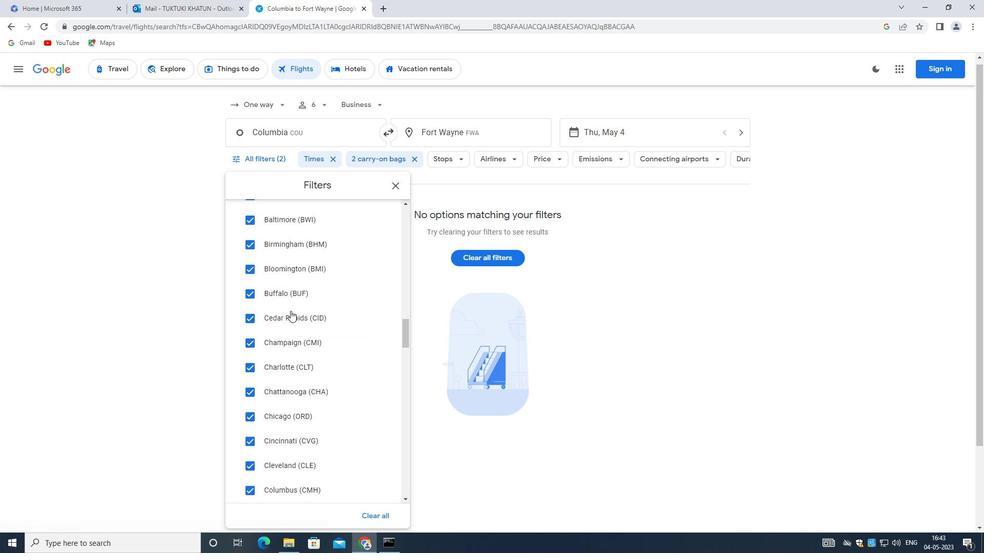 
Action: Mouse scrolled (290, 309) with delta (0, 0)
Screenshot: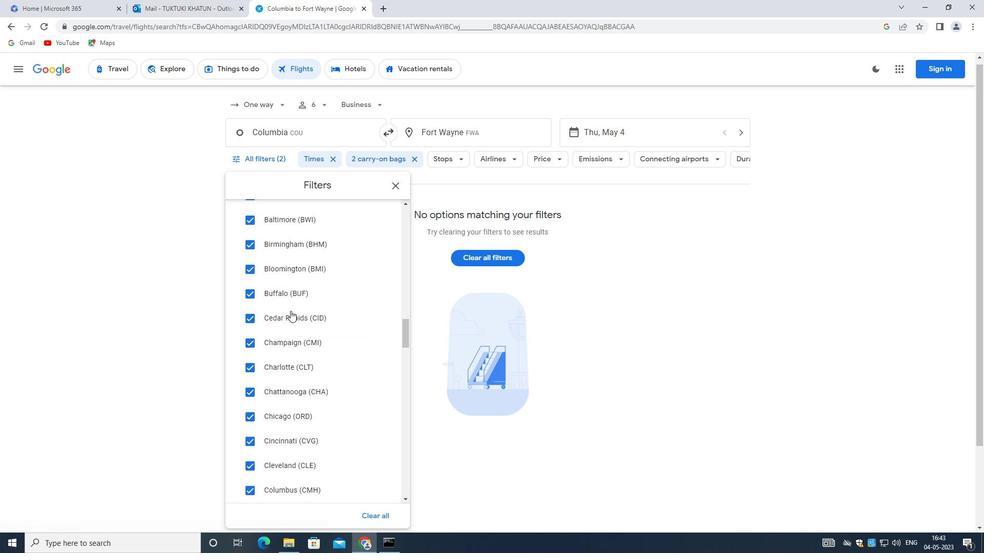 
Action: Mouse scrolled (290, 309) with delta (0, 0)
Screenshot: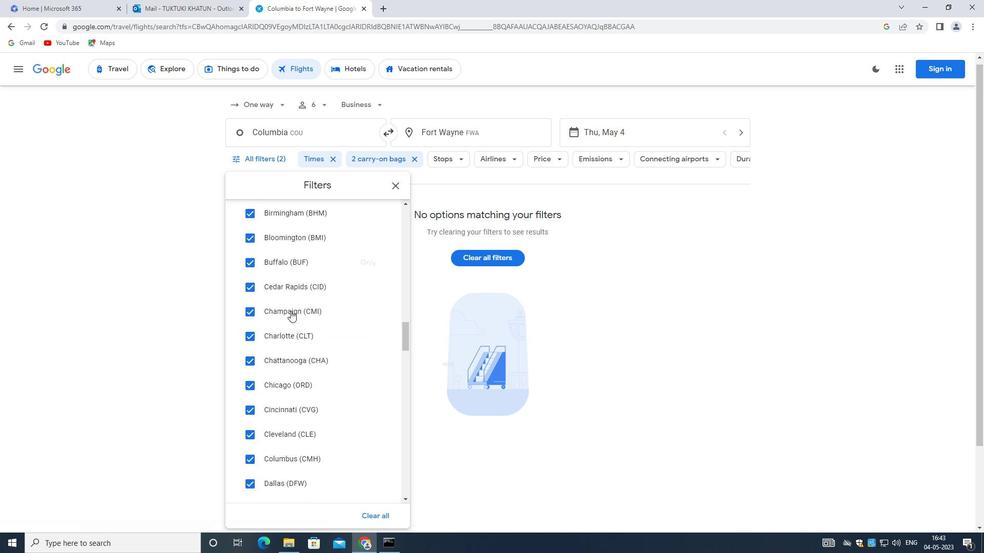 
Action: Mouse moved to (290, 307)
Screenshot: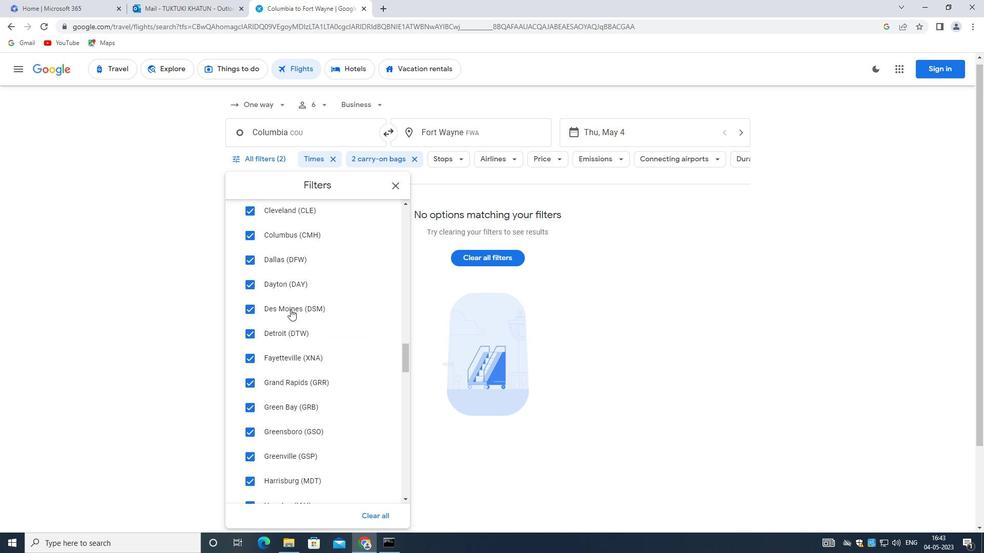 
Action: Mouse scrolled (290, 307) with delta (0, 0)
Screenshot: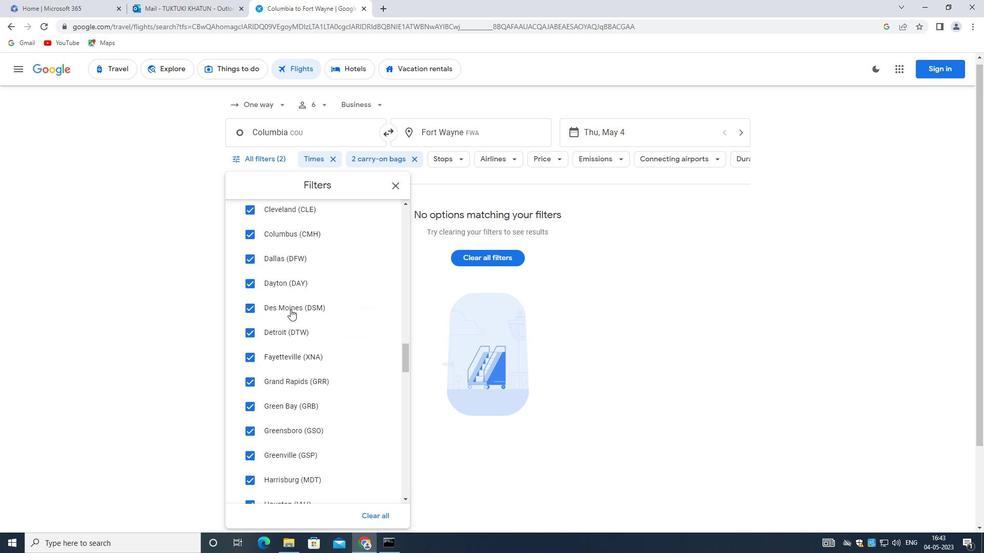 
Action: Mouse scrolled (290, 307) with delta (0, 0)
Screenshot: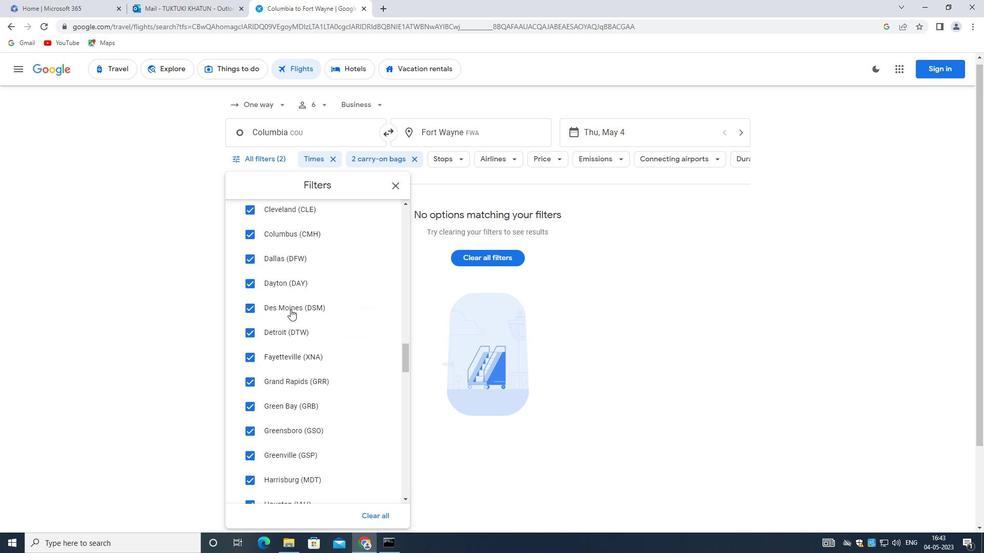 
Action: Mouse scrolled (290, 307) with delta (0, 0)
Screenshot: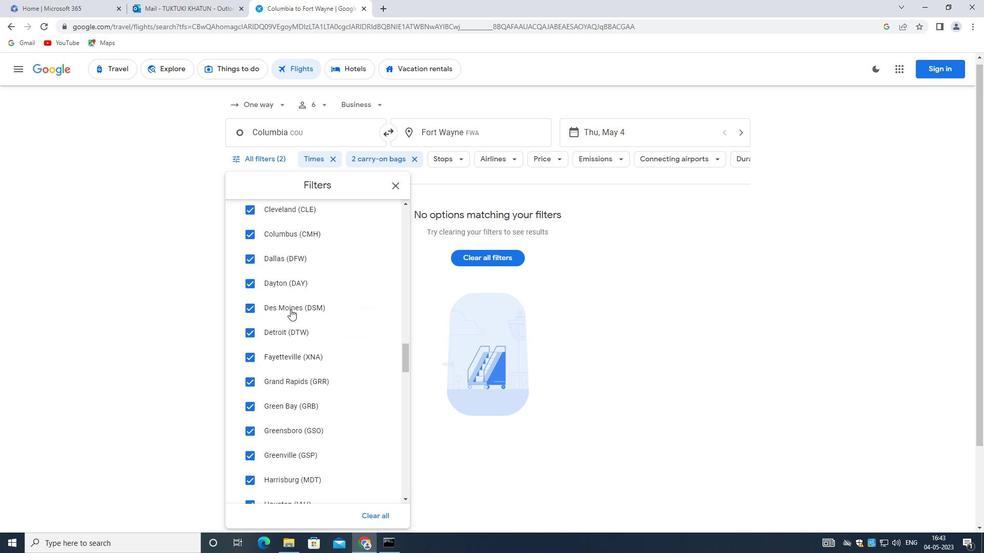 
Action: Mouse scrolled (290, 307) with delta (0, 0)
Screenshot: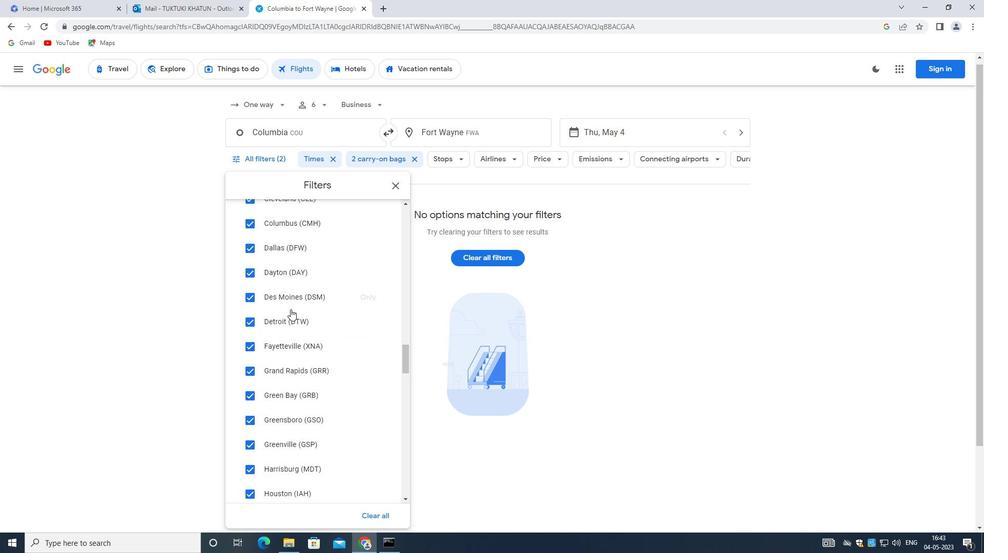 
Action: Mouse scrolled (290, 307) with delta (0, 0)
Screenshot: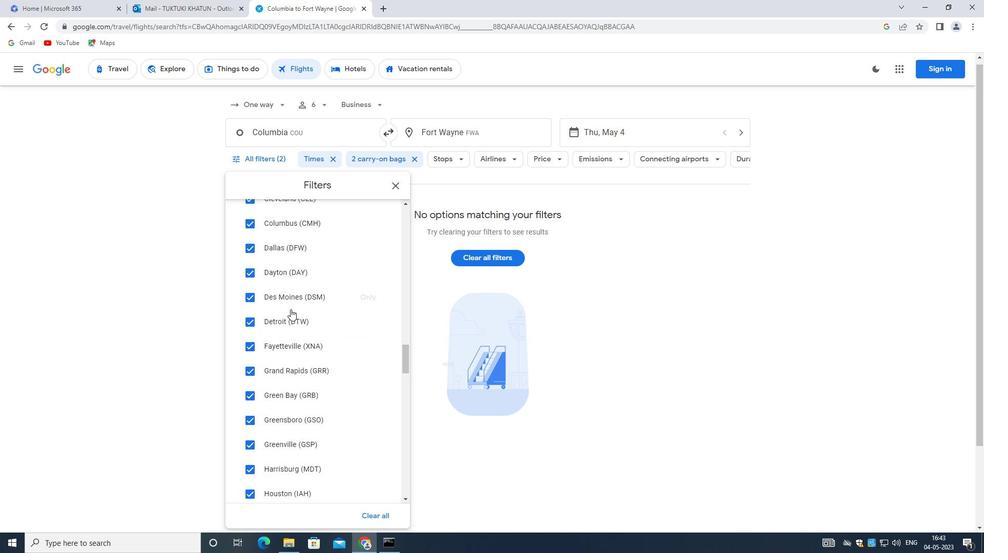 
Action: Mouse moved to (290, 307)
Screenshot: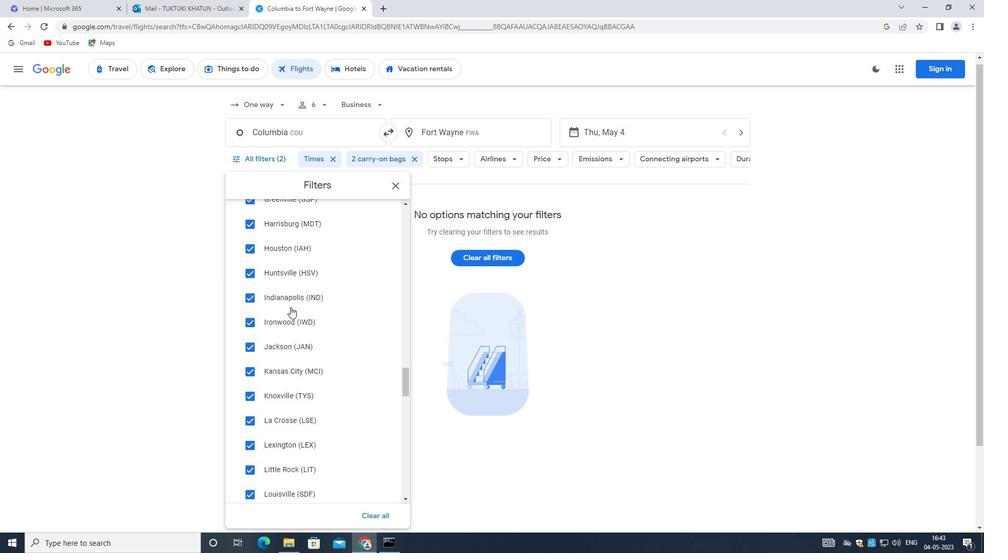 
Action: Mouse scrolled (290, 307) with delta (0, 0)
Screenshot: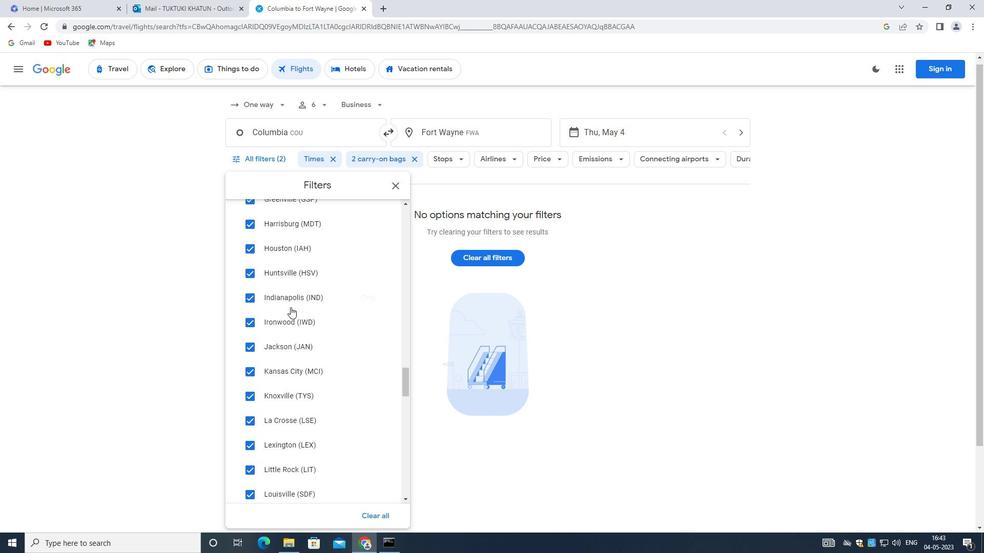 
Action: Mouse scrolled (290, 307) with delta (0, 0)
Screenshot: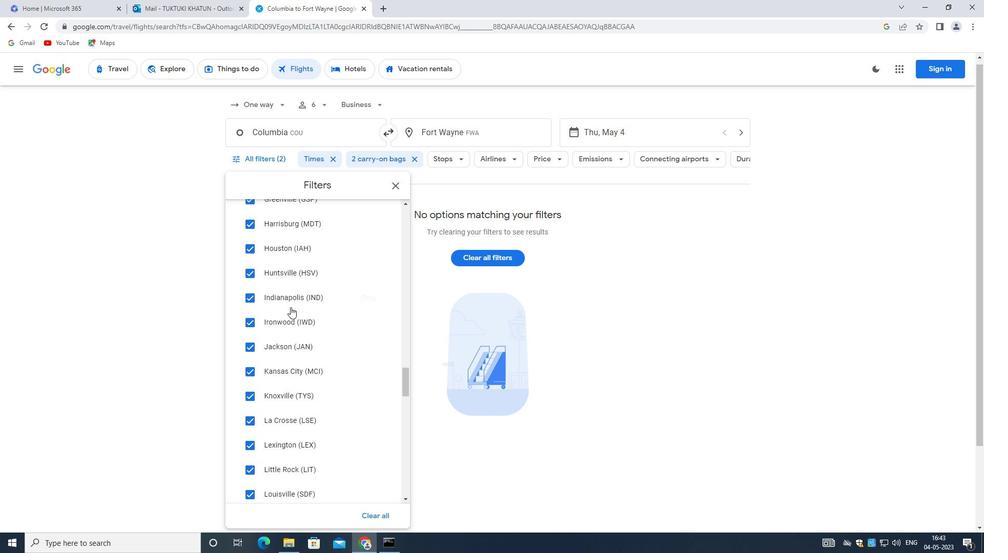 
Action: Mouse scrolled (290, 307) with delta (0, 0)
Screenshot: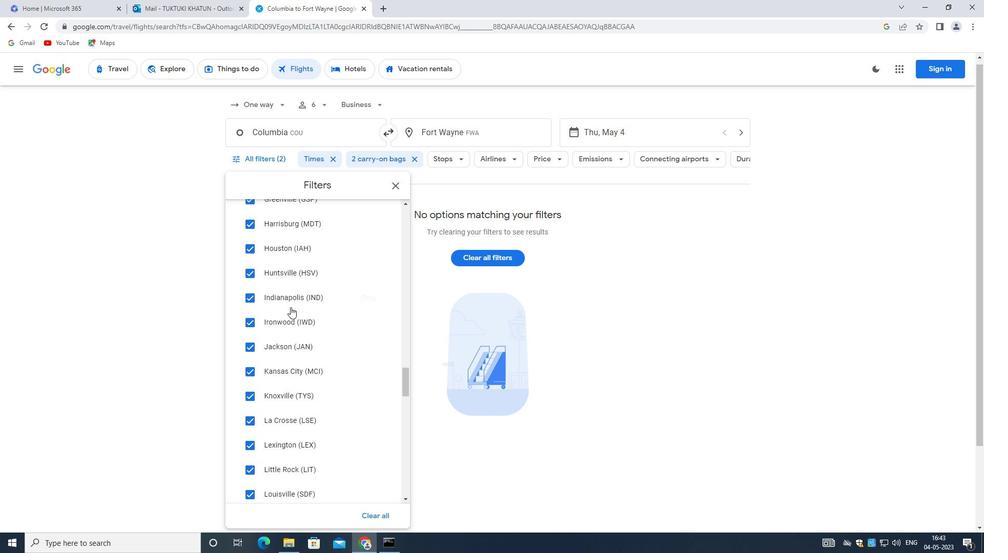 
Action: Mouse scrolled (290, 307) with delta (0, 0)
Screenshot: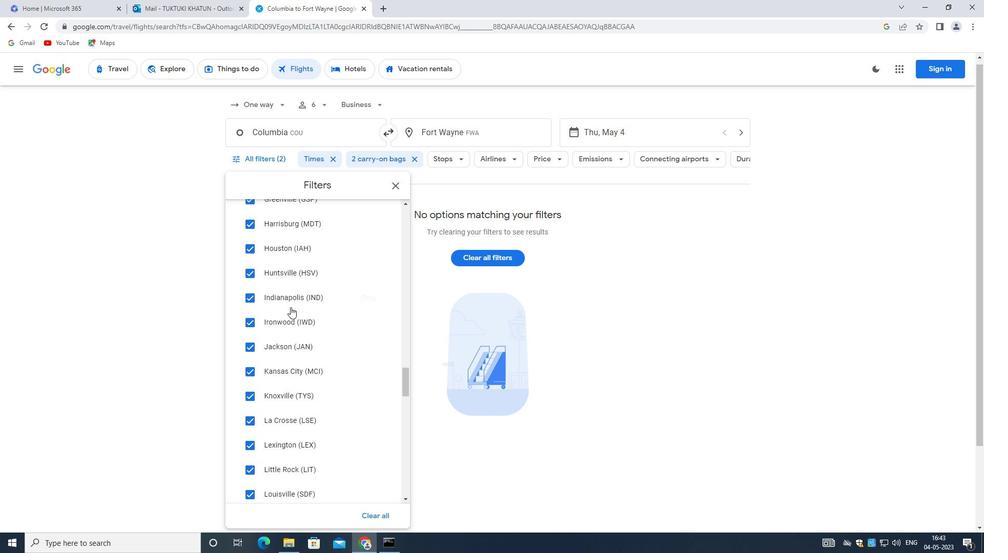 
Action: Mouse scrolled (290, 307) with delta (0, 0)
Screenshot: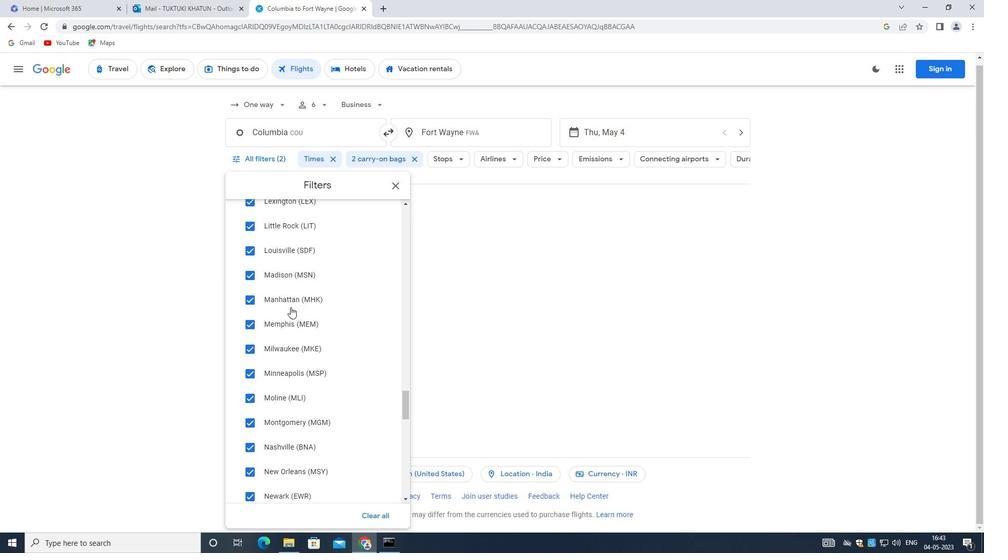
Action: Mouse scrolled (290, 307) with delta (0, 0)
Screenshot: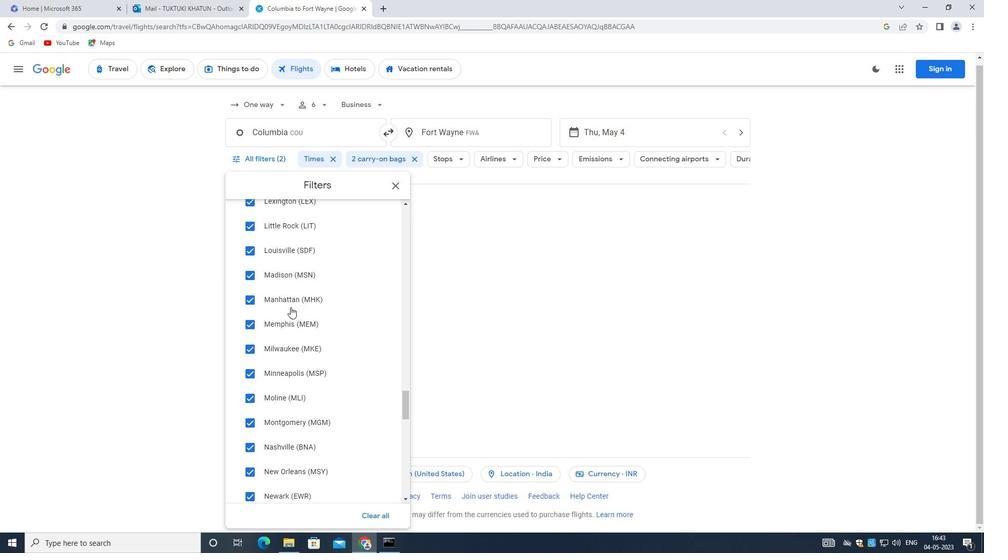 
Action: Mouse scrolled (290, 307) with delta (0, 0)
Screenshot: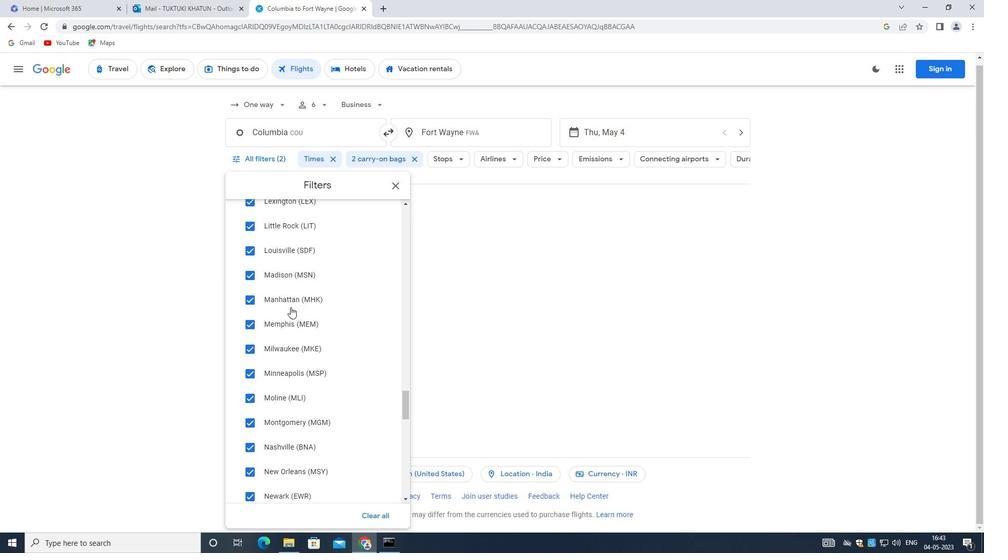 
Action: Mouse scrolled (290, 307) with delta (0, 0)
Screenshot: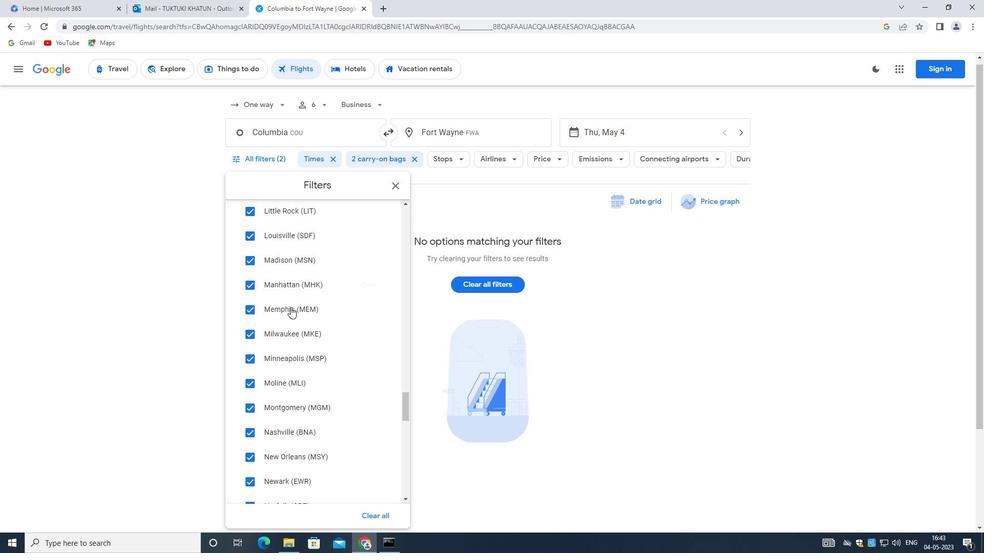 
Action: Mouse scrolled (290, 307) with delta (0, 0)
Screenshot: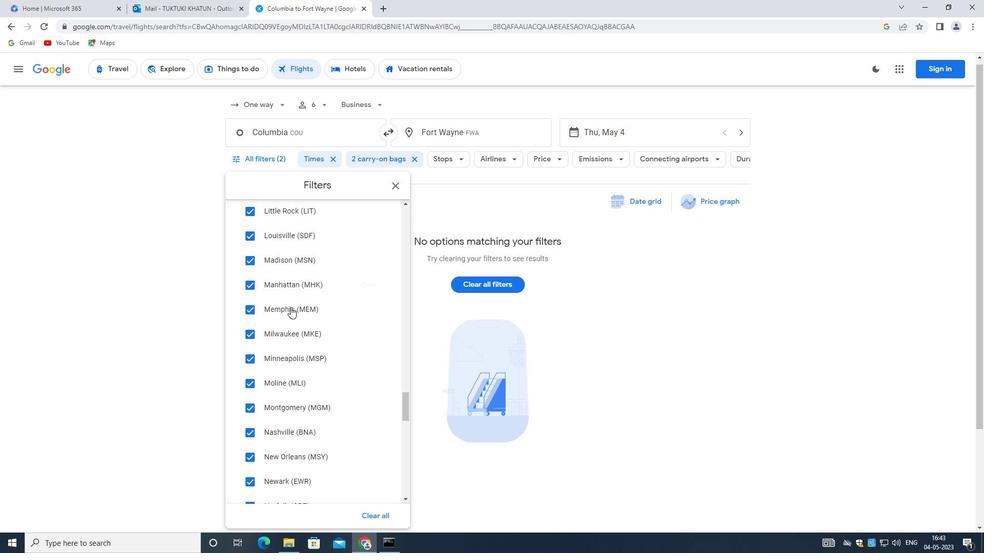 
Action: Mouse moved to (290, 304)
Screenshot: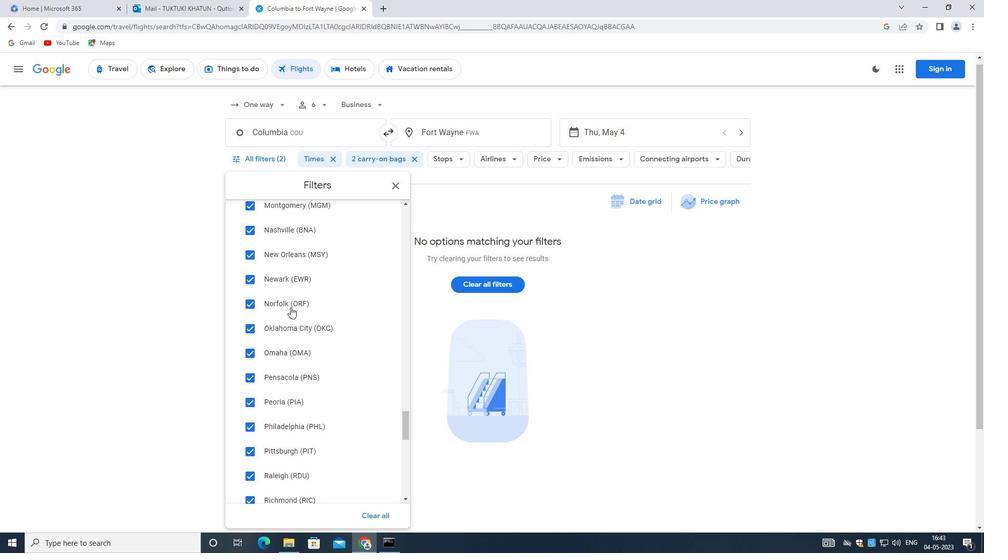 
Action: Mouse scrolled (290, 304) with delta (0, 0)
Screenshot: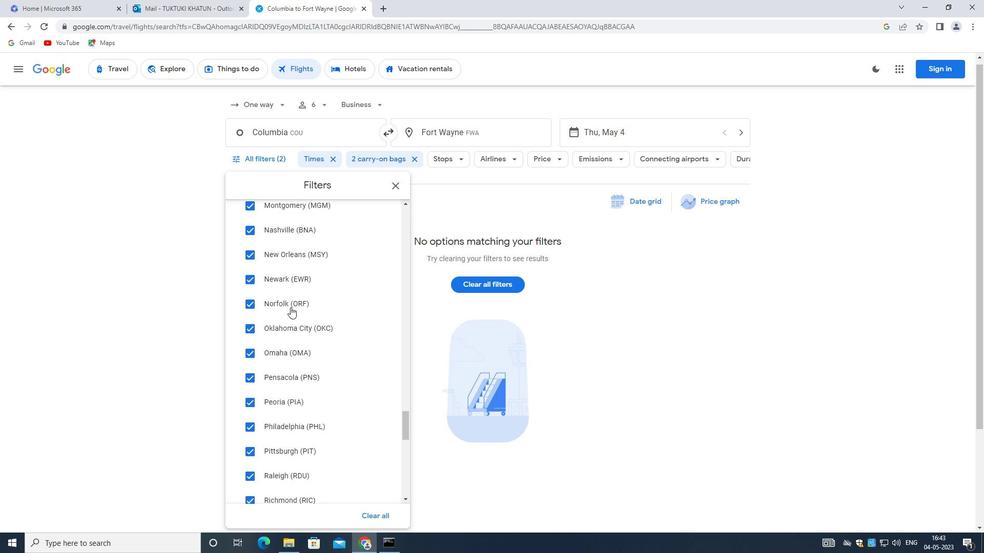 
Action: Mouse scrolled (290, 304) with delta (0, 0)
Screenshot: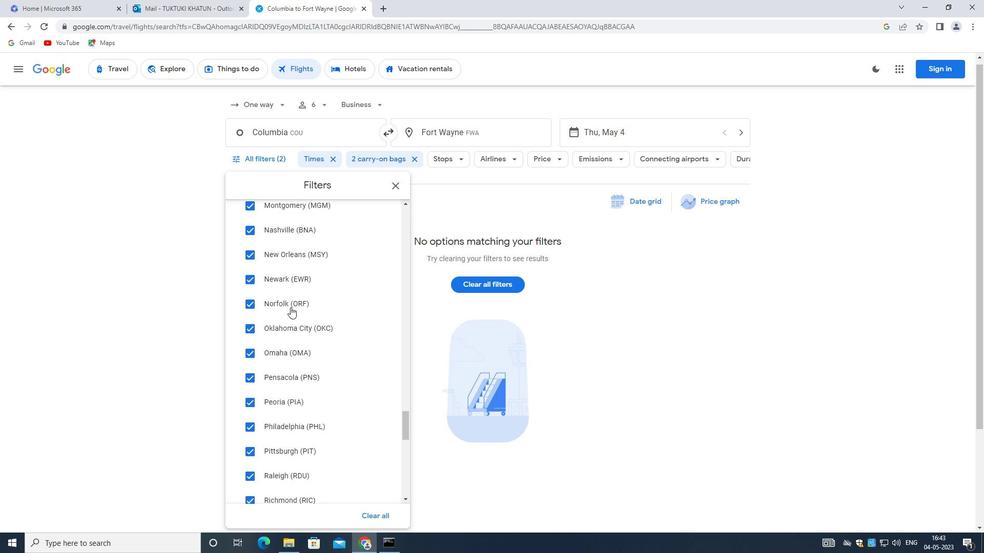 
Action: Mouse scrolled (290, 304) with delta (0, 0)
Screenshot: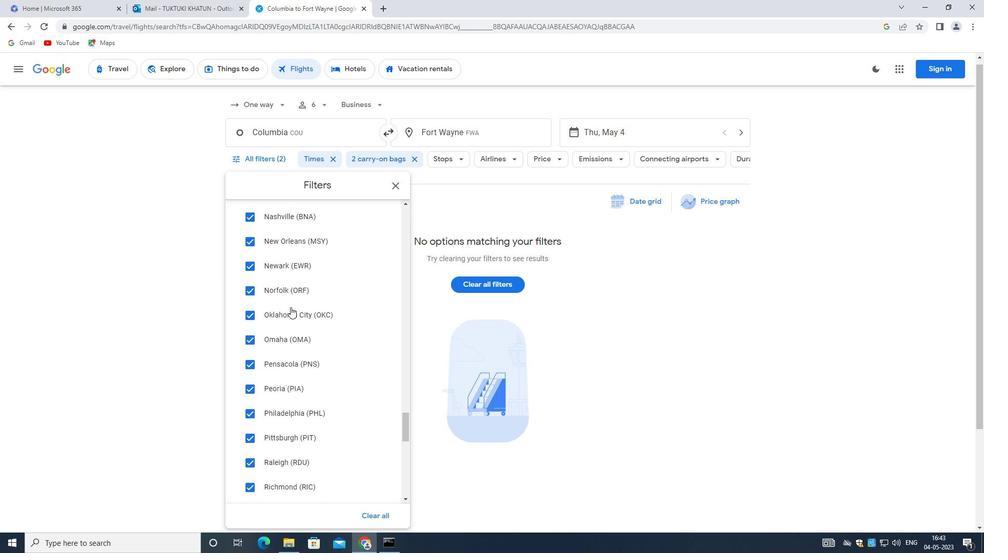
Action: Mouse scrolled (290, 304) with delta (0, 0)
Screenshot: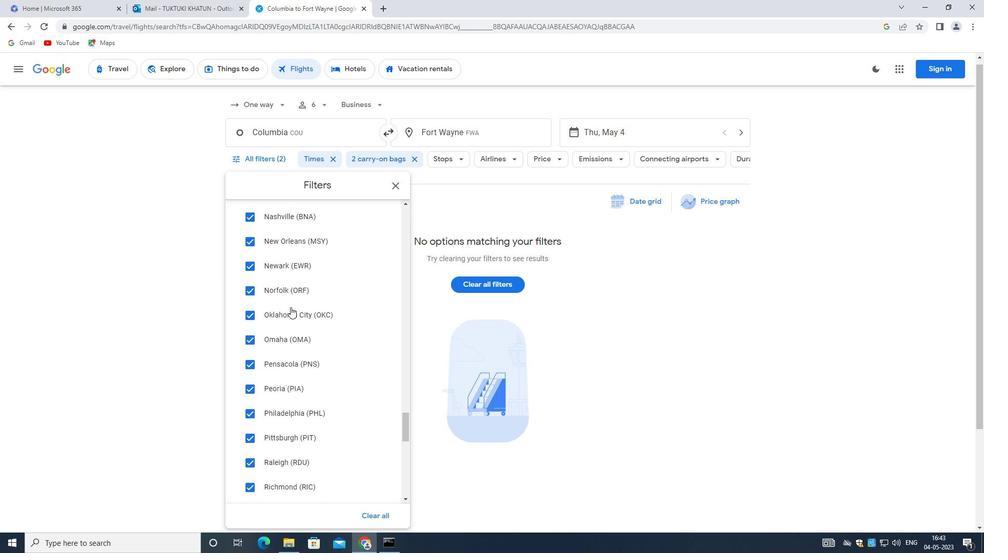 
Action: Mouse scrolled (290, 304) with delta (0, 0)
Screenshot: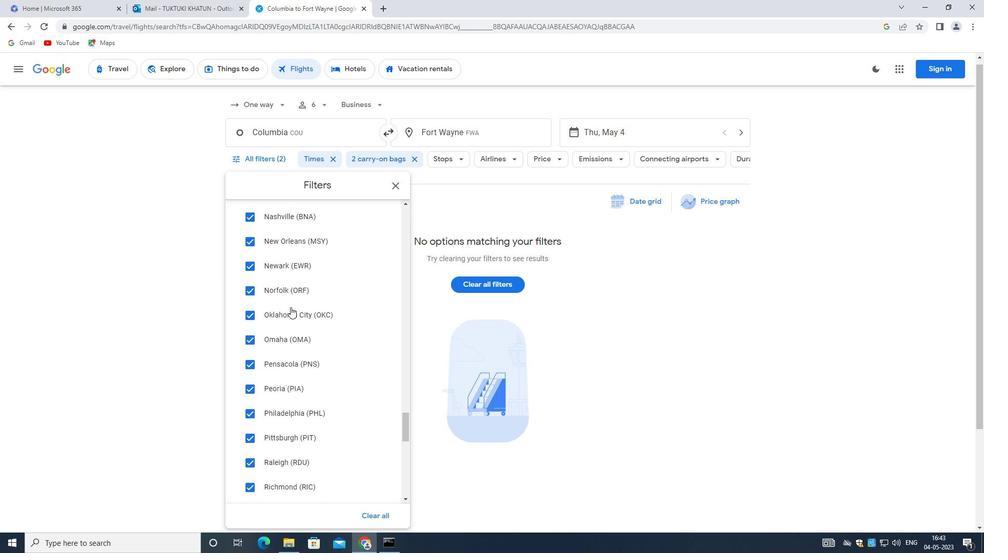 
Action: Mouse scrolled (290, 304) with delta (0, 0)
Screenshot: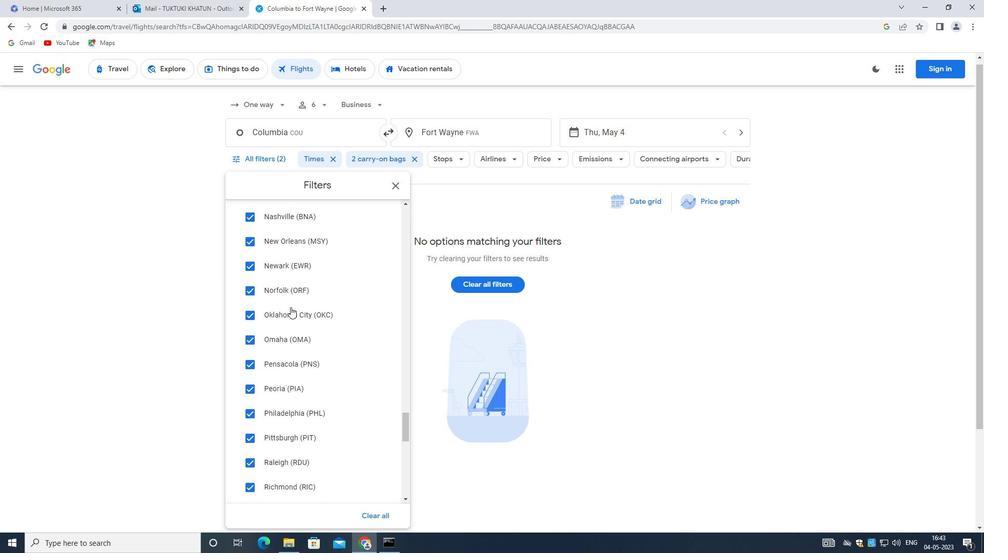 
Action: Mouse moved to (290, 301)
Screenshot: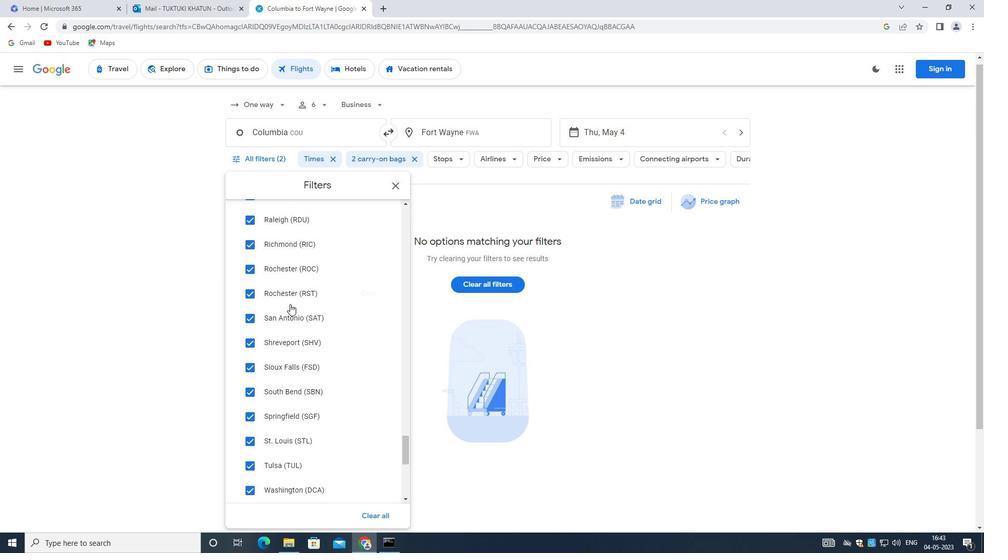 
Action: Mouse scrolled (290, 301) with delta (0, 0)
Screenshot: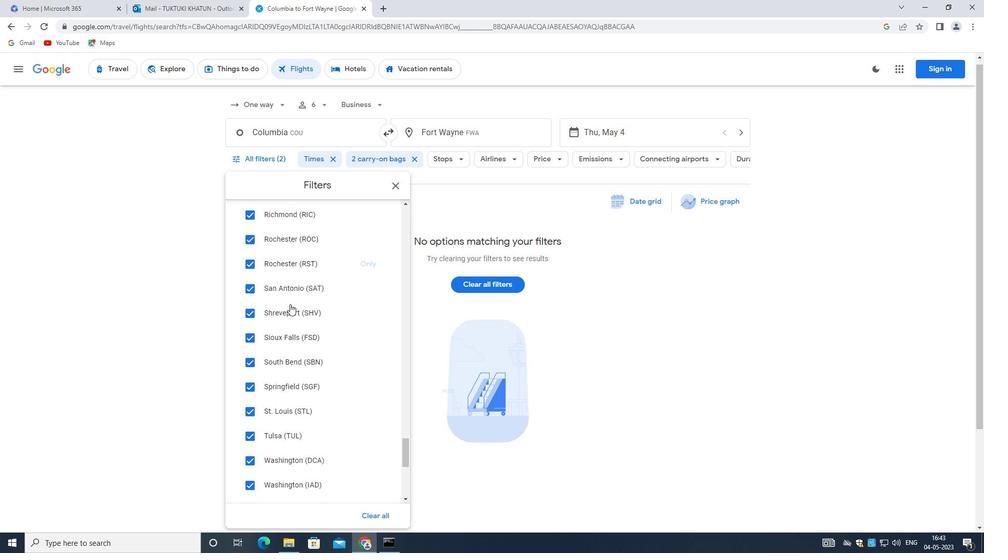 
Action: Mouse scrolled (290, 301) with delta (0, 0)
Screenshot: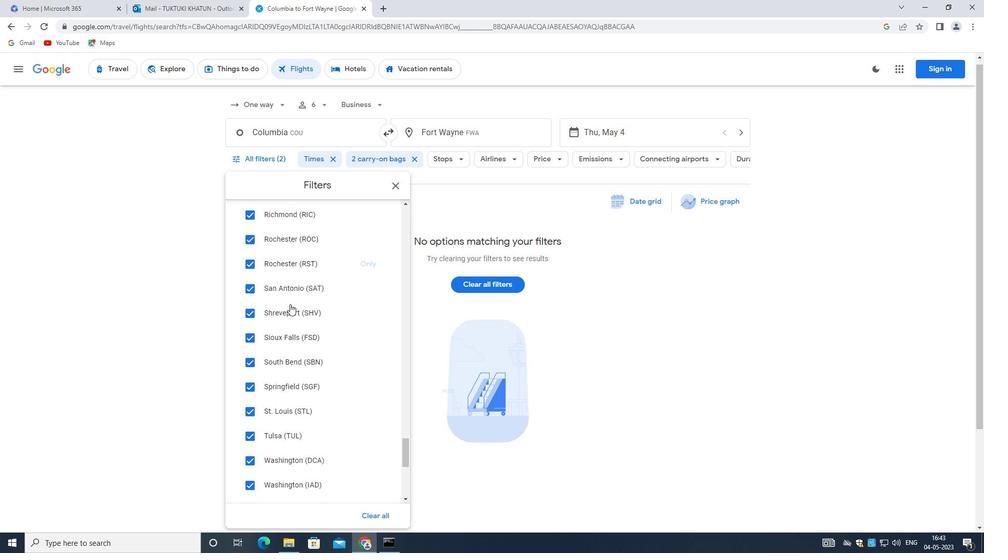 
Action: Mouse scrolled (290, 301) with delta (0, 0)
Screenshot: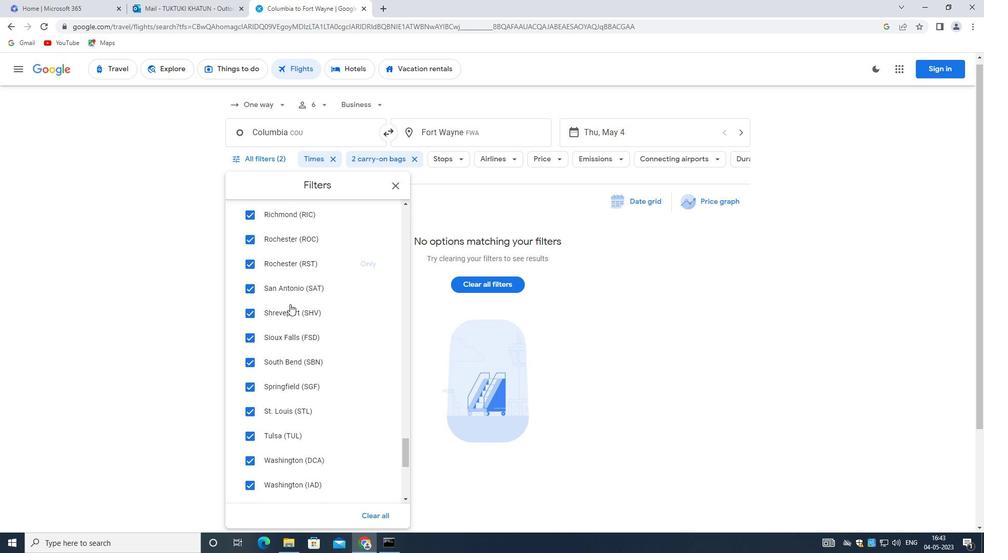 
Action: Mouse scrolled (290, 301) with delta (0, 0)
Screenshot: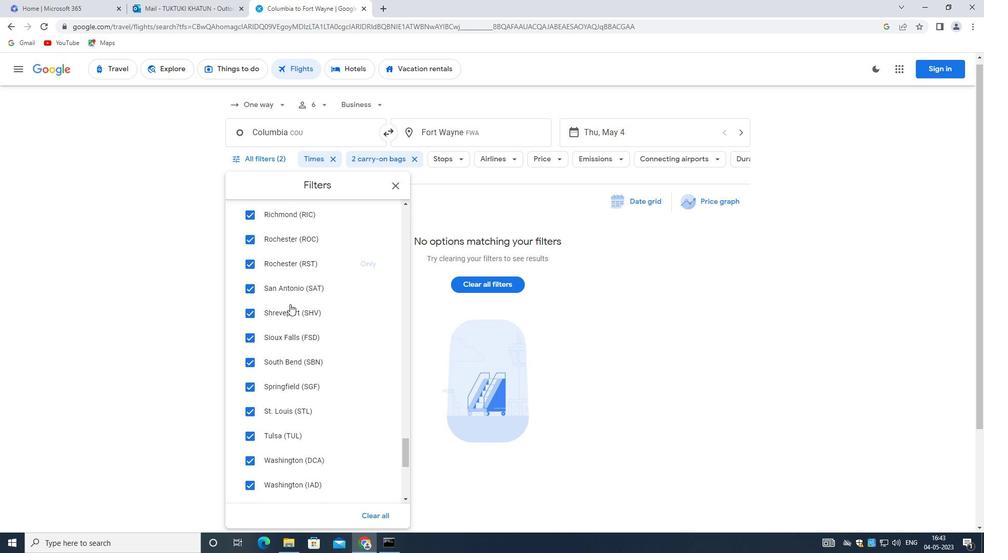 
Action: Mouse scrolled (290, 301) with delta (0, 0)
Screenshot: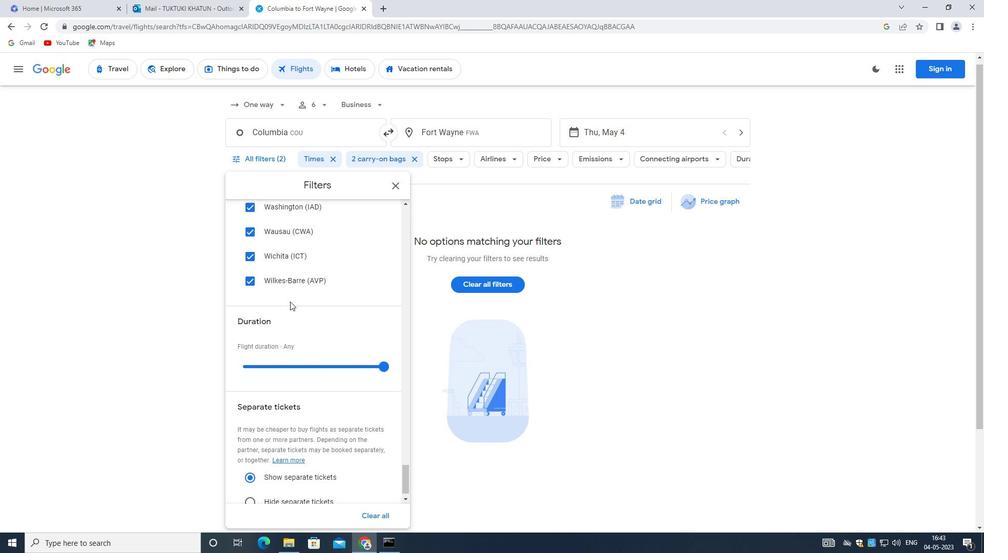 
Action: Mouse scrolled (290, 301) with delta (0, 0)
Screenshot: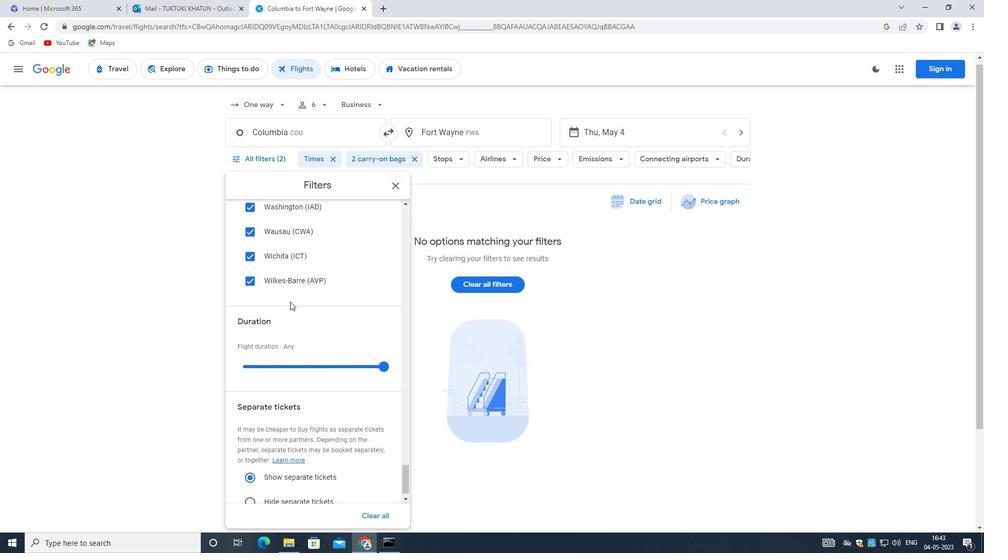 
Action: Mouse scrolled (290, 301) with delta (0, 0)
Screenshot: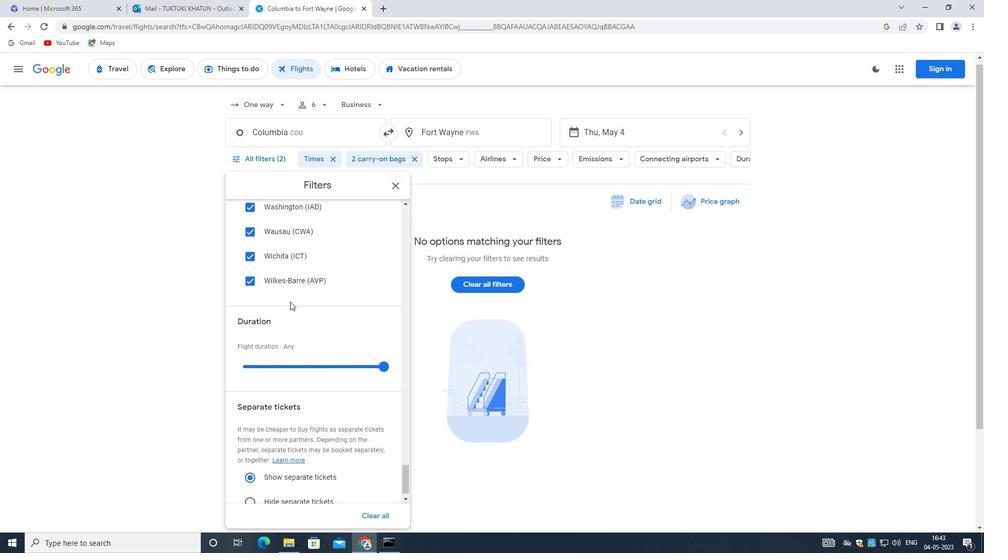 
Action: Mouse scrolled (290, 301) with delta (0, 0)
Screenshot: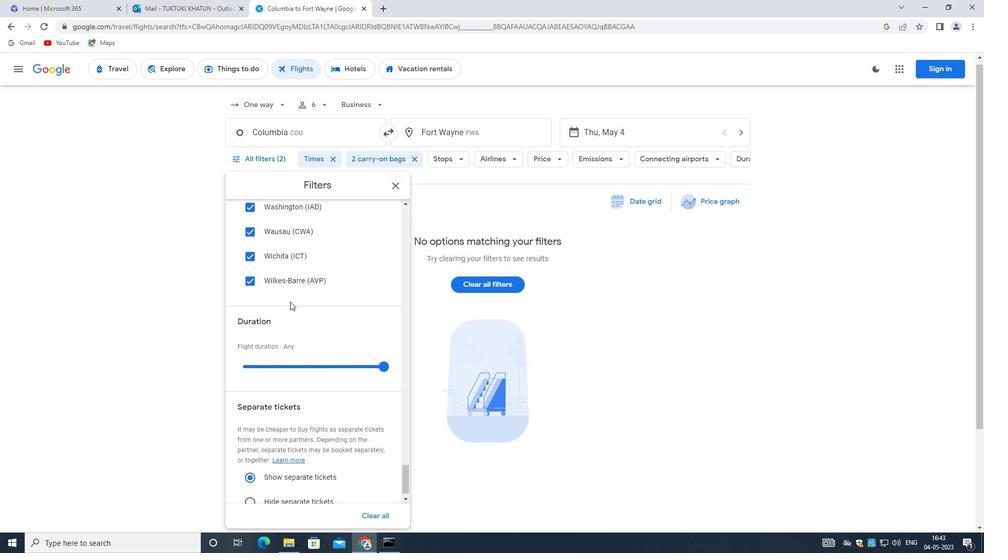
Action: Mouse moved to (288, 302)
Screenshot: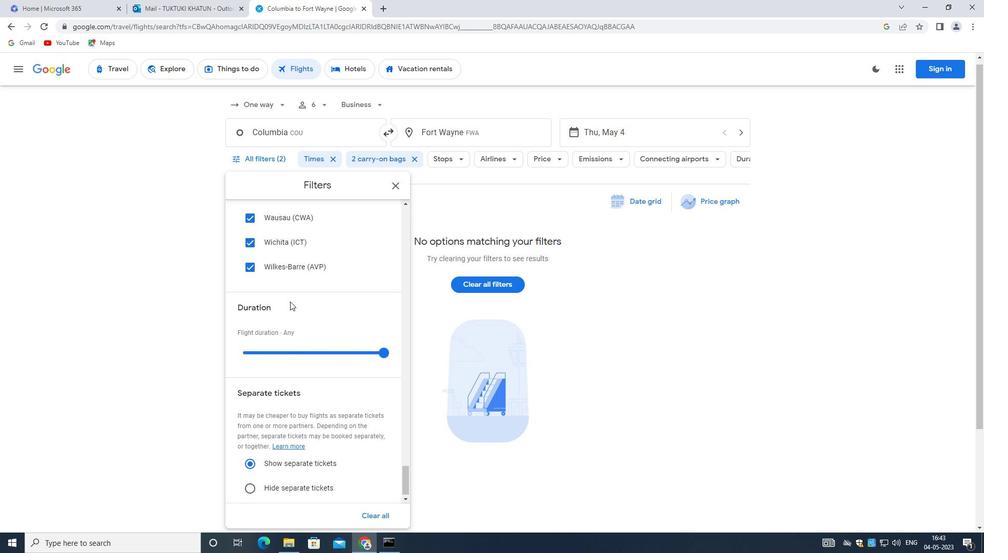 
